 Task: Select traffic view around selected location Durham, North Carolina, United States and identify the nearest hotel to the peak traffic point
Action: Mouse moved to (295, 206)
Screenshot: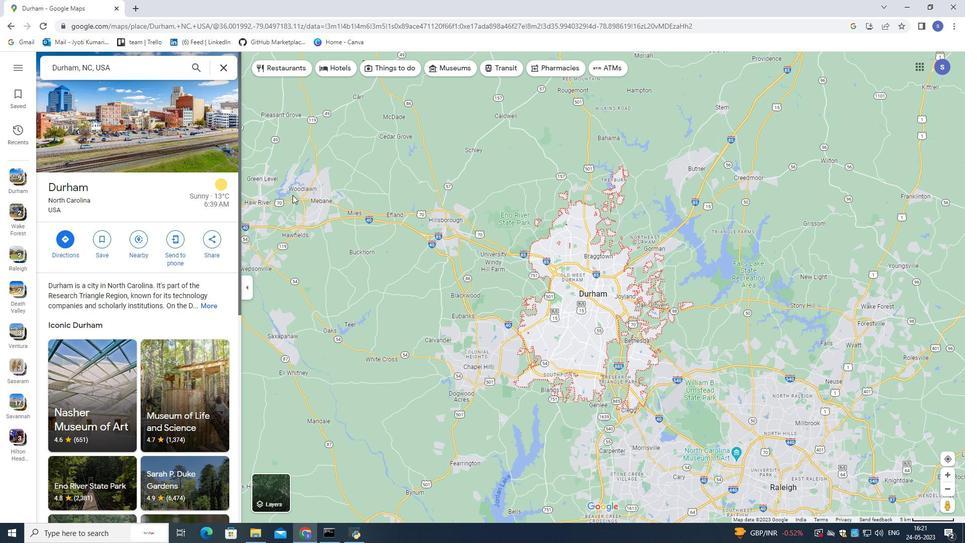 
Action: Mouse scrolled (295, 205) with delta (0, 0)
Screenshot: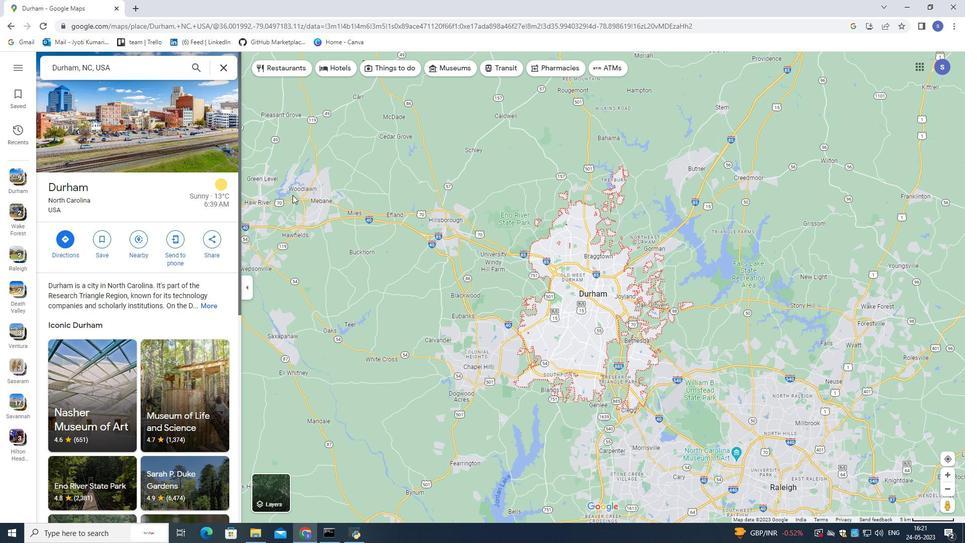 
Action: Mouse moved to (298, 219)
Screenshot: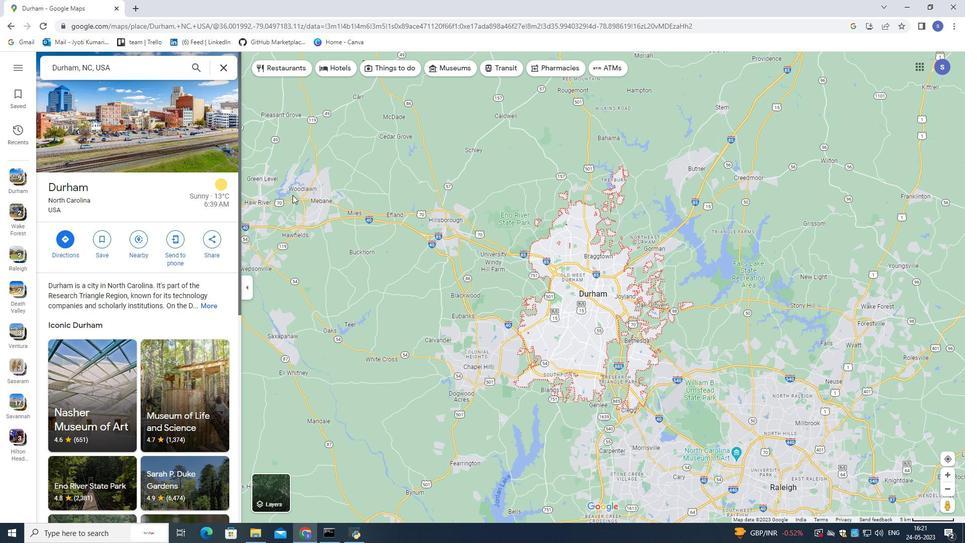 
Action: Mouse scrolled (298, 219) with delta (0, 0)
Screenshot: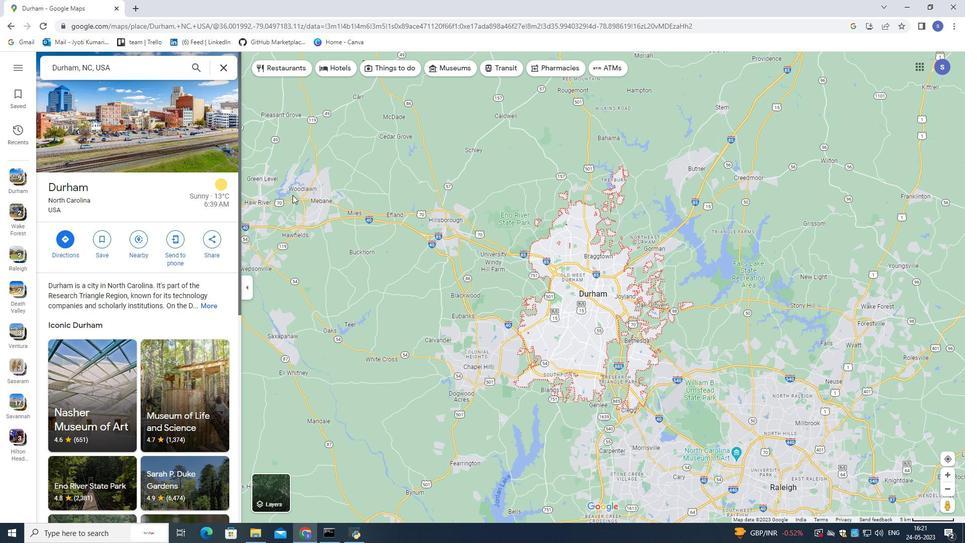 
Action: Mouse moved to (298, 220)
Screenshot: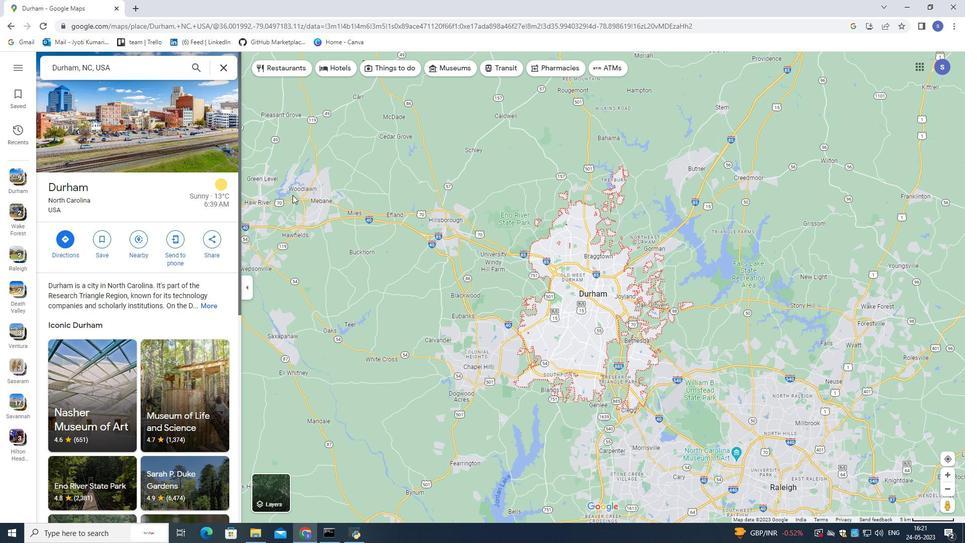 
Action: Mouse scrolled (298, 219) with delta (0, 0)
Screenshot: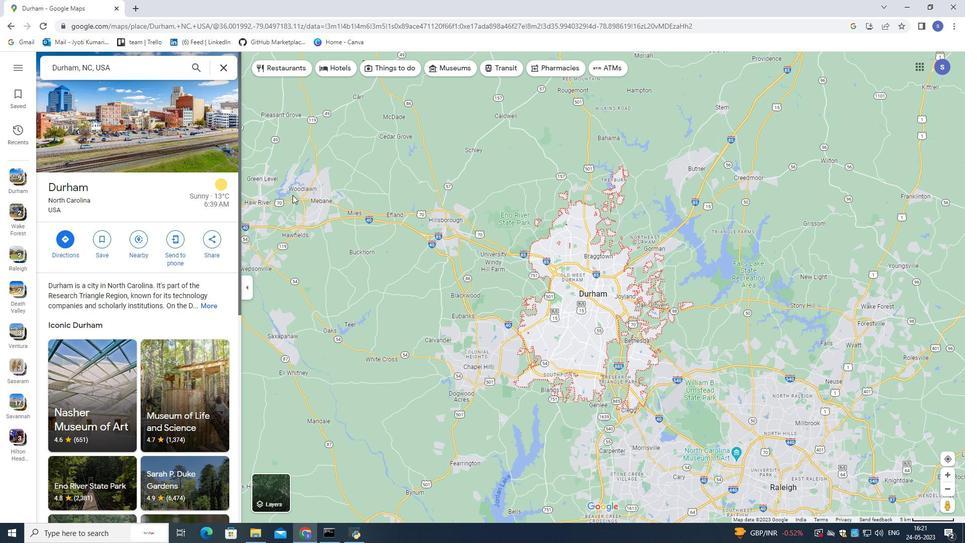
Action: Mouse scrolled (298, 219) with delta (0, 0)
Screenshot: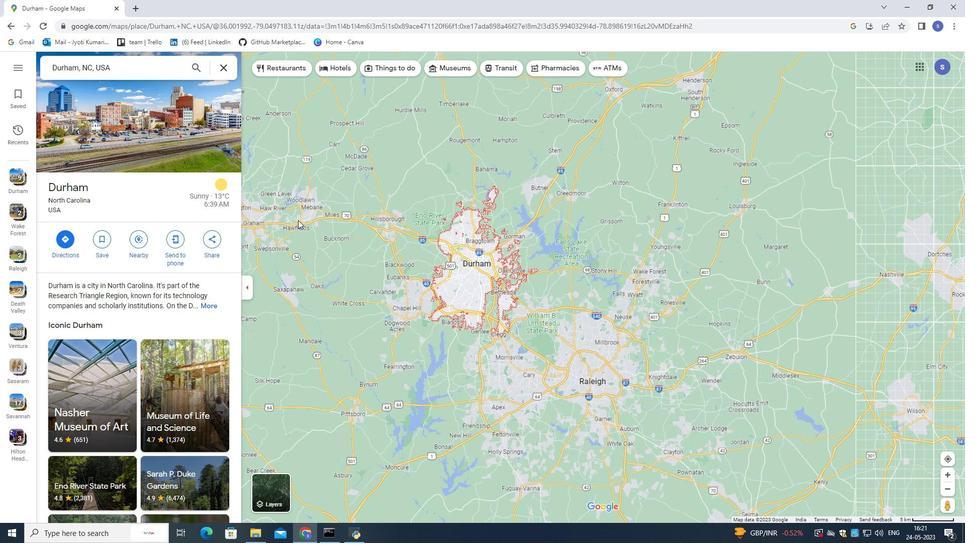 
Action: Mouse scrolled (298, 219) with delta (0, 0)
Screenshot: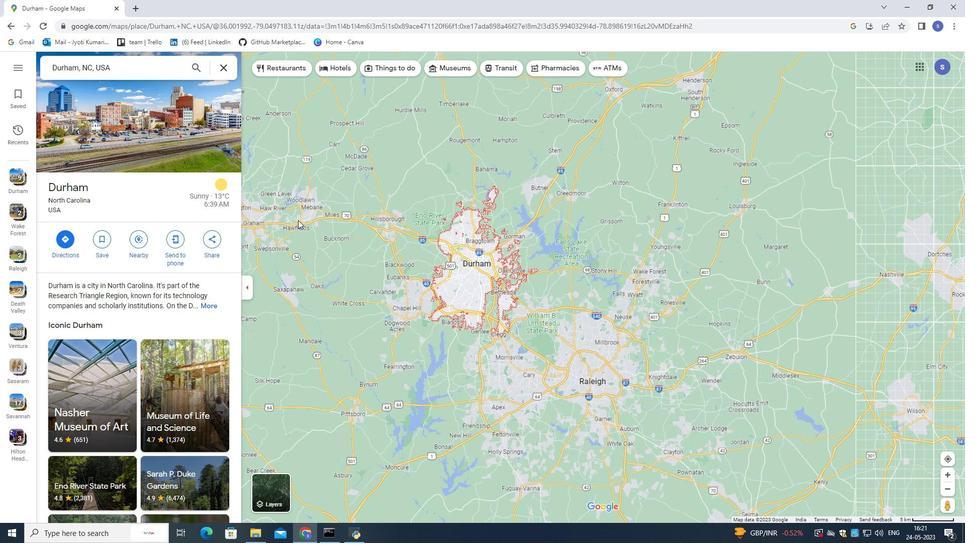 
Action: Mouse scrolled (298, 219) with delta (0, 0)
Screenshot: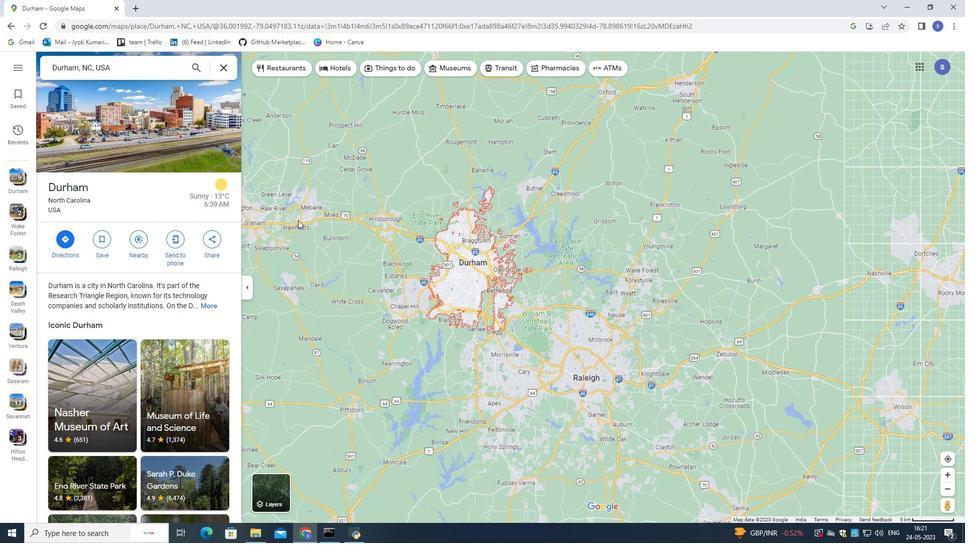 
Action: Mouse moved to (115, 206)
Screenshot: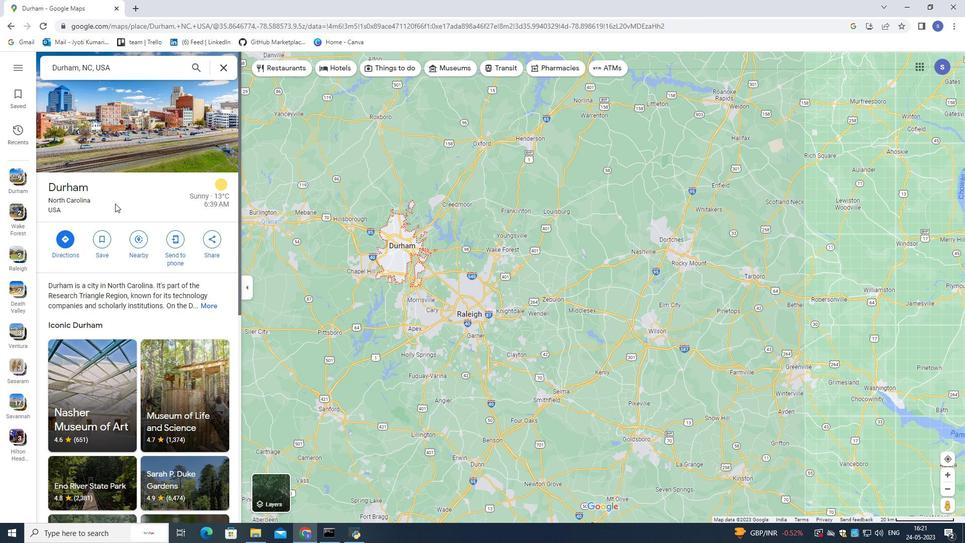 
Action: Mouse scrolled (115, 206) with delta (0, 0)
Screenshot: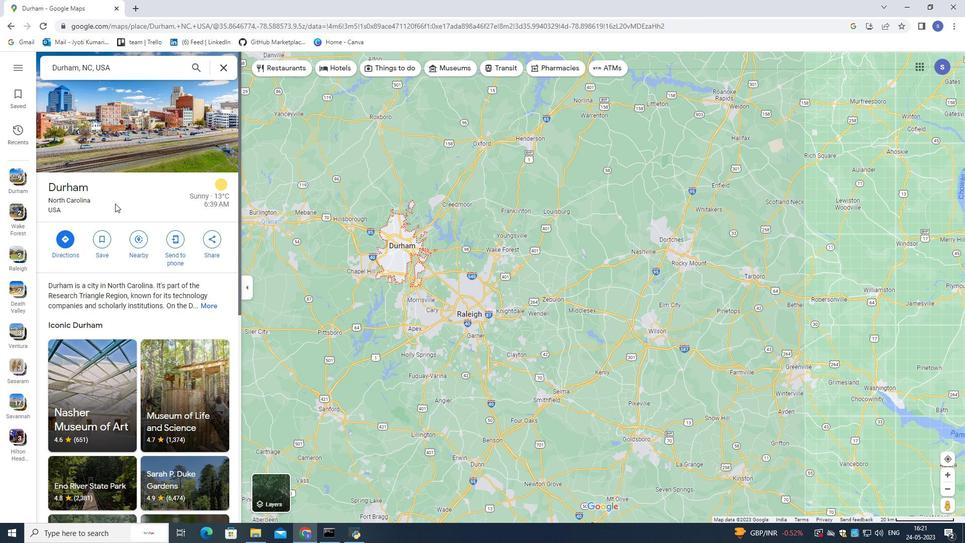 
Action: Mouse moved to (115, 208)
Screenshot: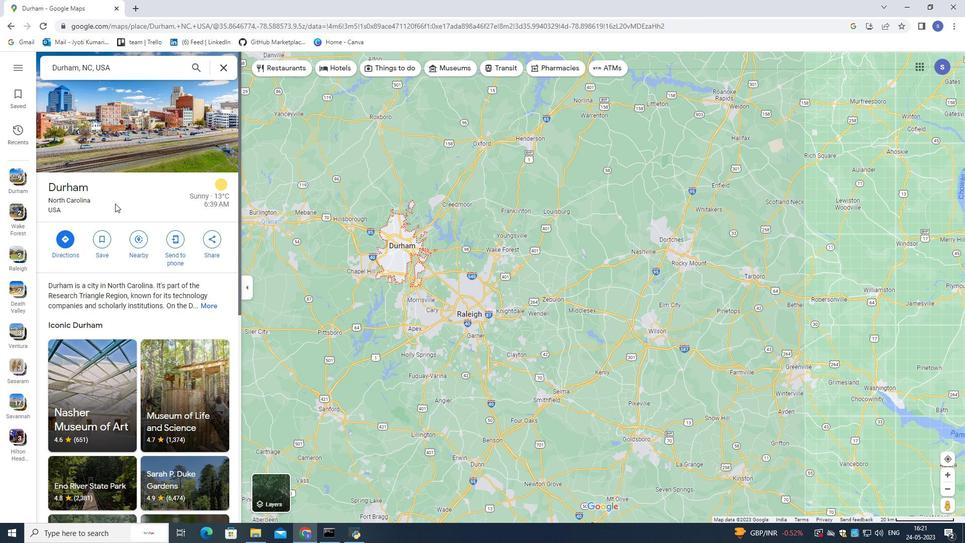 
Action: Mouse scrolled (115, 207) with delta (0, 0)
Screenshot: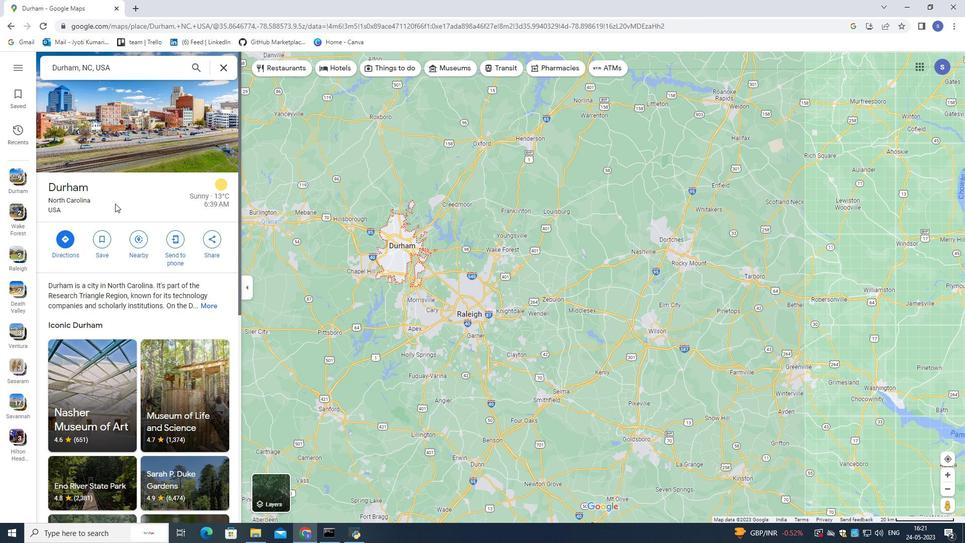 
Action: Mouse moved to (115, 208)
Screenshot: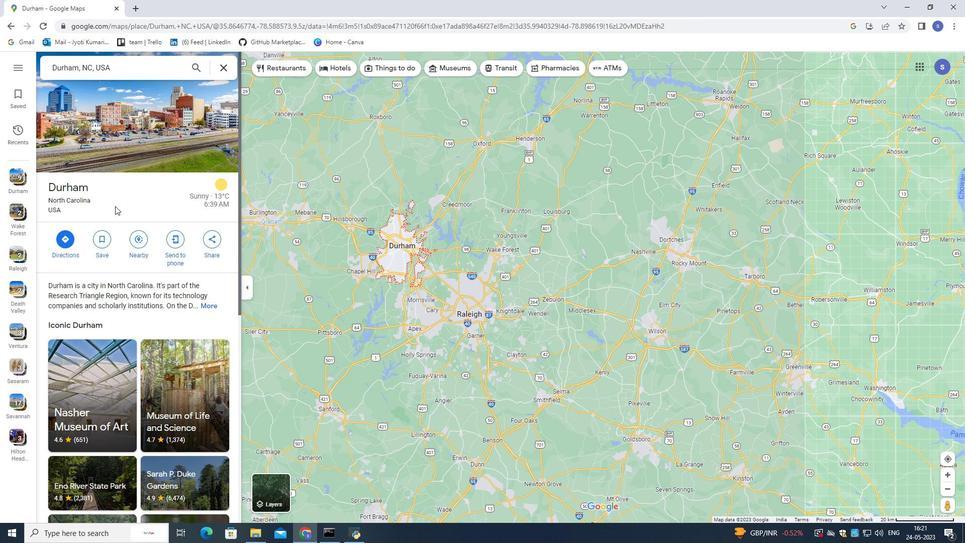 
Action: Mouse scrolled (115, 208) with delta (0, 0)
Screenshot: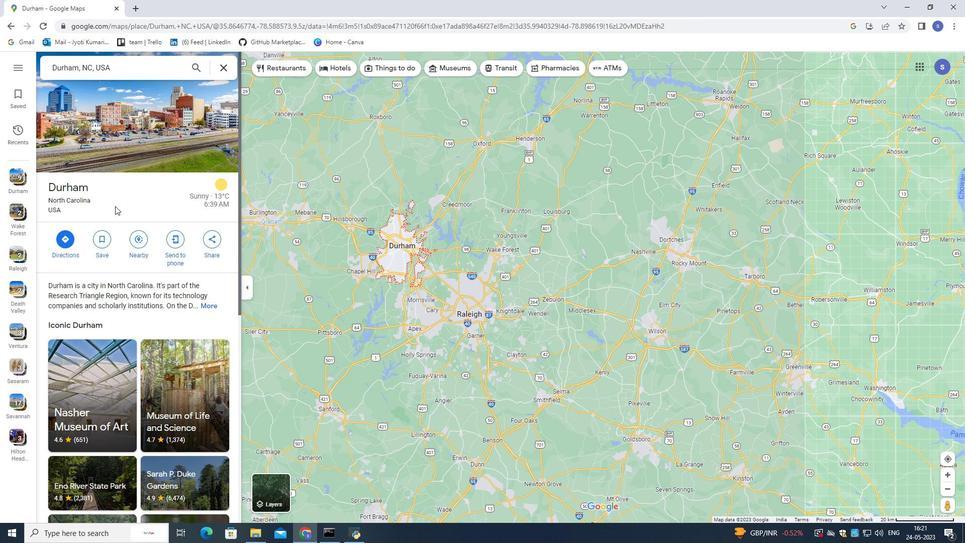 
Action: Mouse moved to (115, 209)
Screenshot: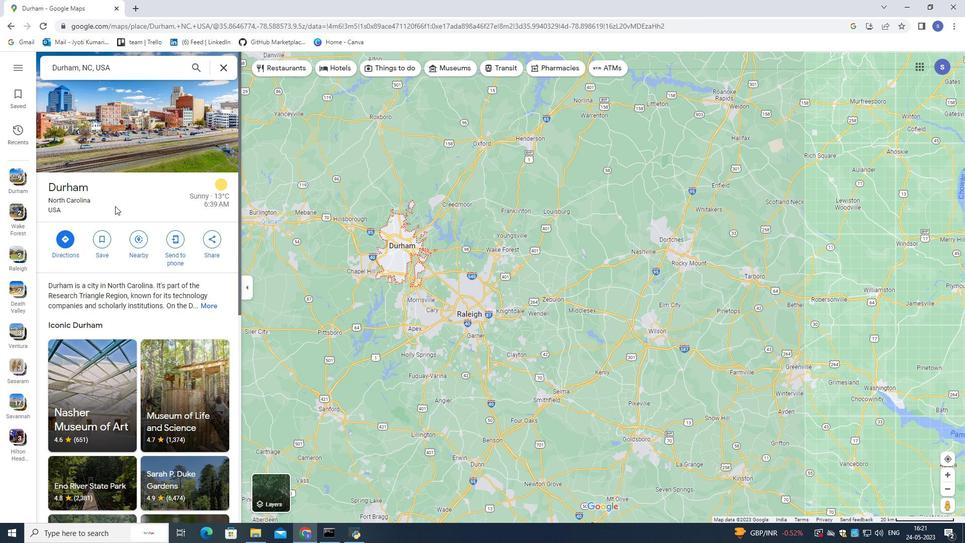 
Action: Mouse scrolled (115, 208) with delta (0, 0)
Screenshot: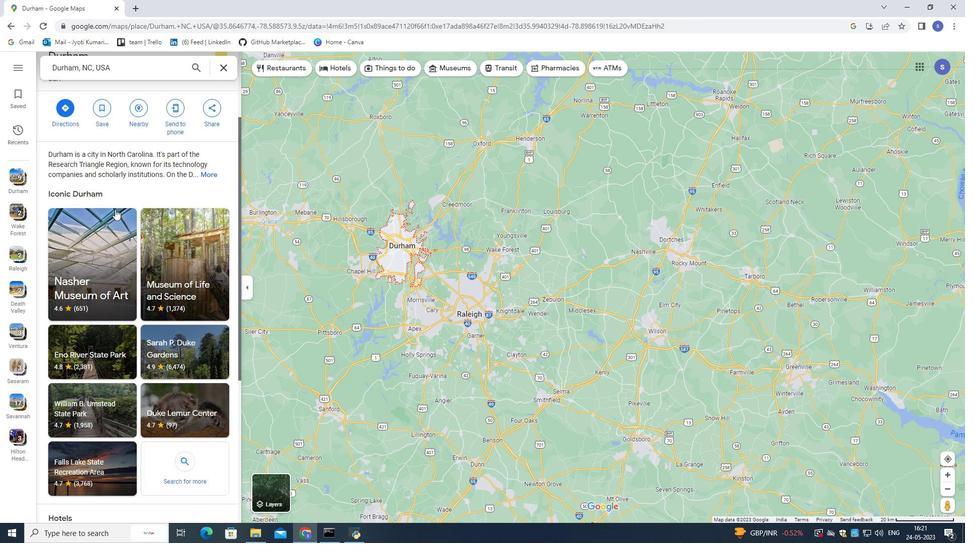 
Action: Mouse scrolled (115, 208) with delta (0, 0)
Screenshot: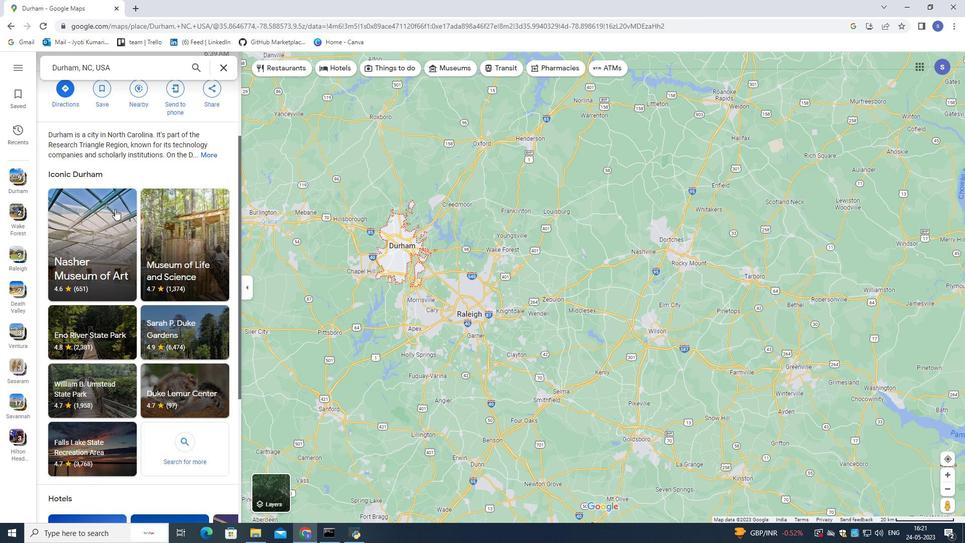 
Action: Mouse scrolled (115, 208) with delta (0, 0)
Screenshot: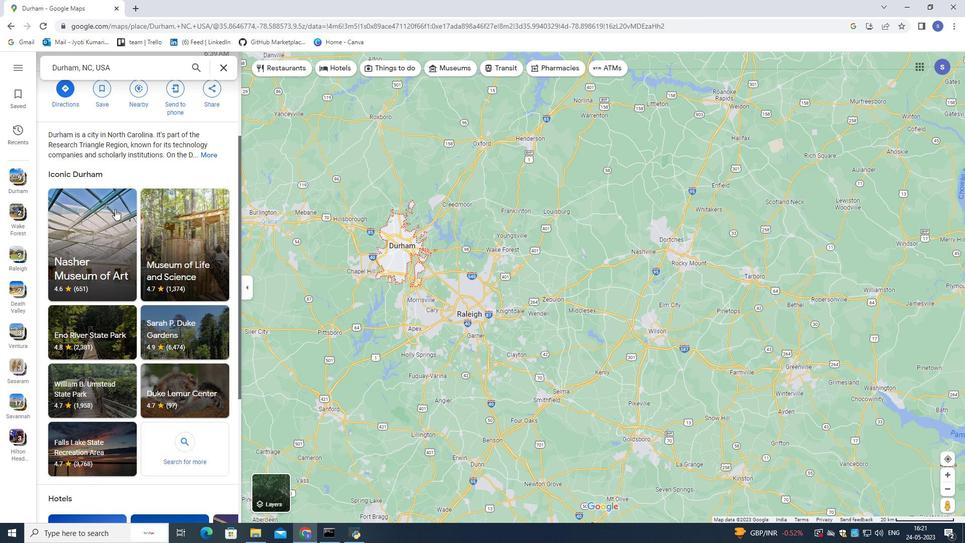 
Action: Mouse scrolled (115, 208) with delta (0, 0)
Screenshot: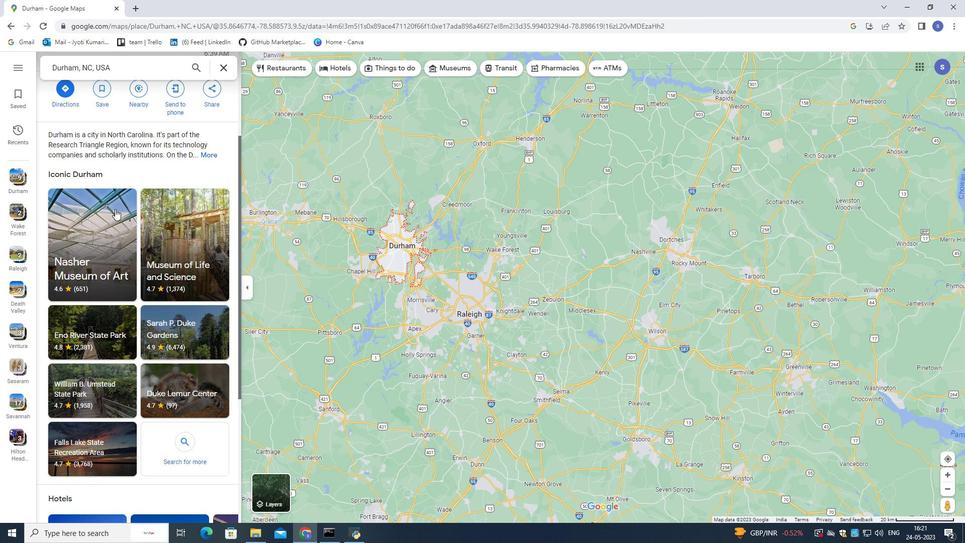 
Action: Mouse scrolled (115, 209) with delta (0, 0)
Screenshot: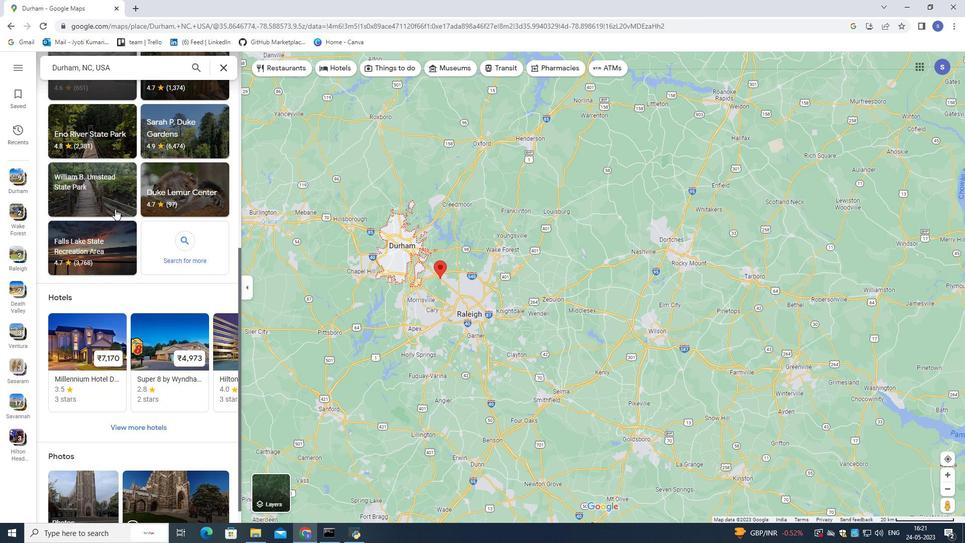 
Action: Mouse scrolled (115, 209) with delta (0, 0)
Screenshot: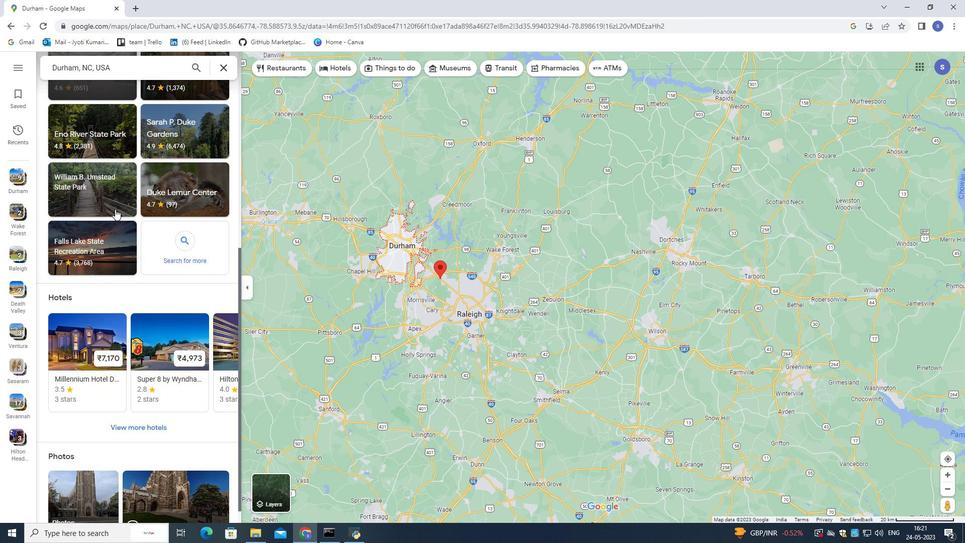 
Action: Mouse moved to (115, 204)
Screenshot: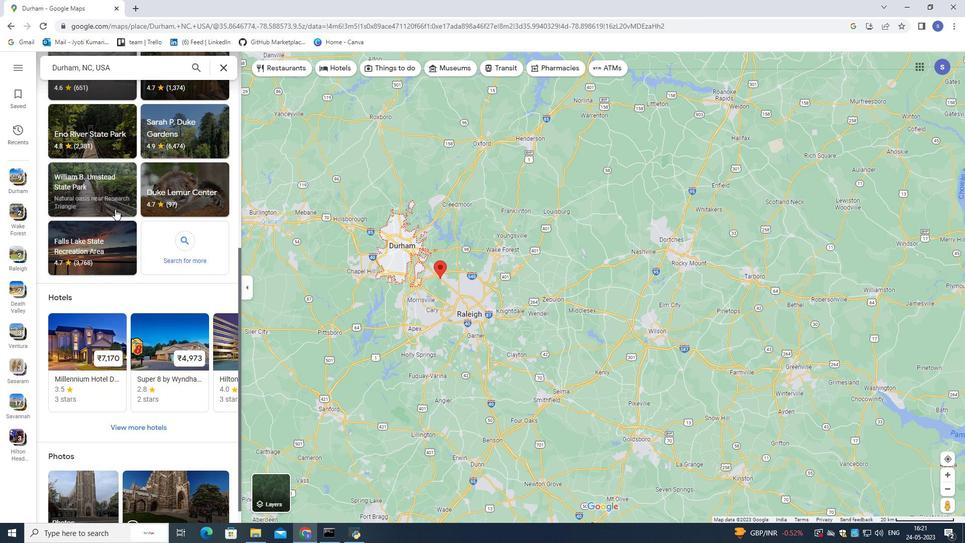 
Action: Mouse scrolled (115, 205) with delta (0, 0)
Screenshot: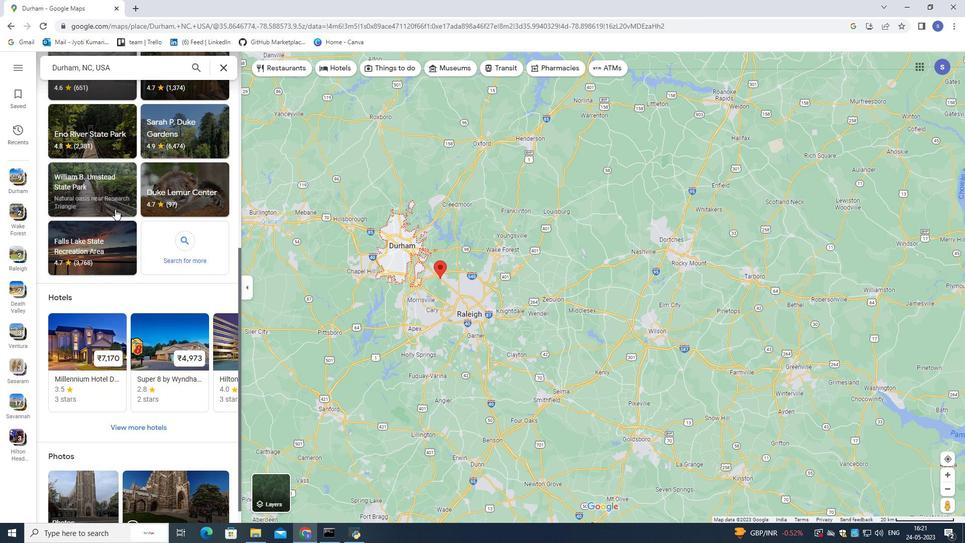 
Action: Mouse moved to (115, 199)
Screenshot: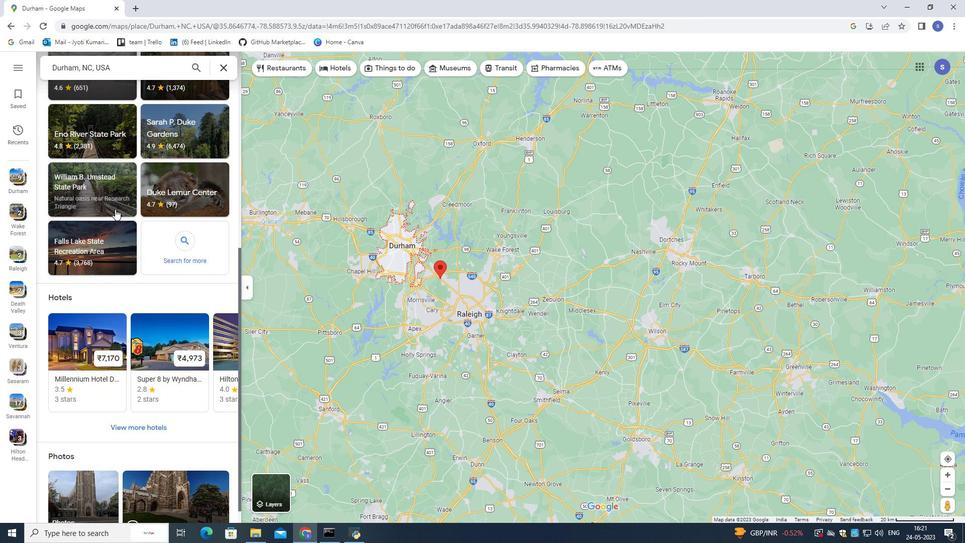 
Action: Mouse scrolled (115, 200) with delta (0, 0)
Screenshot: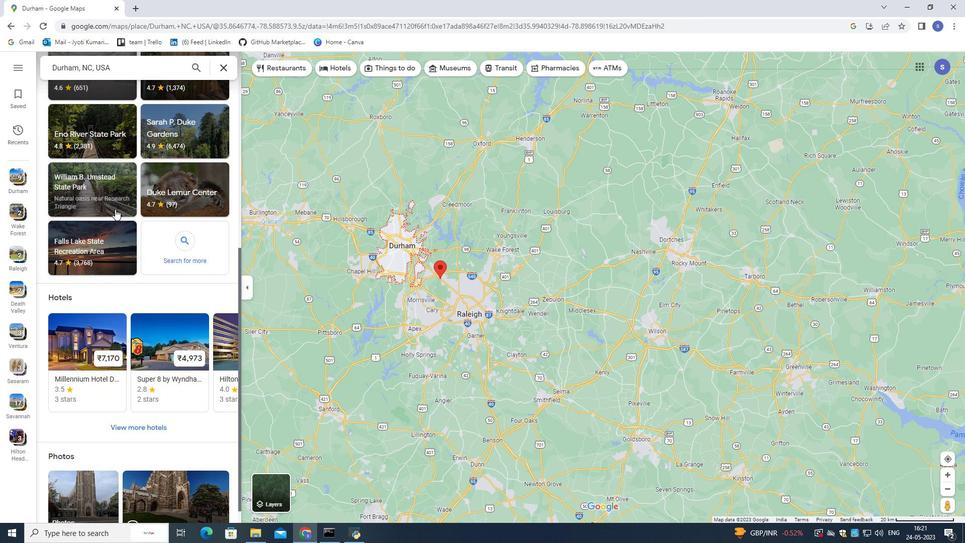 
Action: Mouse scrolled (115, 200) with delta (0, 0)
Screenshot: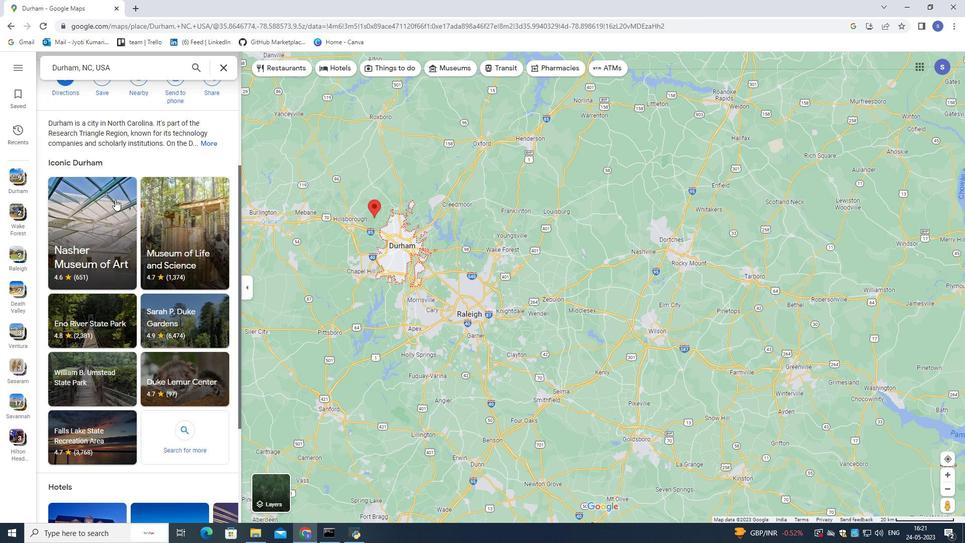 
Action: Mouse scrolled (115, 200) with delta (0, 0)
Screenshot: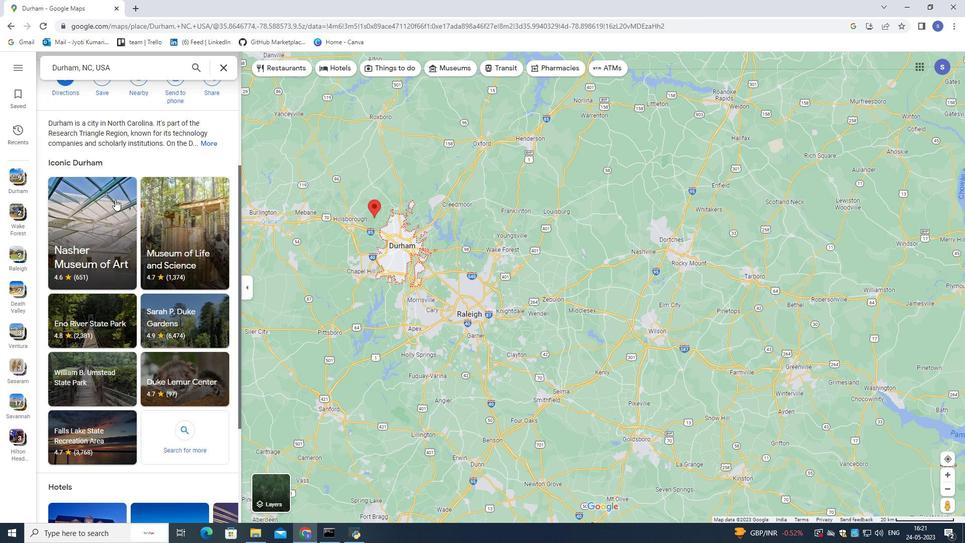 
Action: Mouse scrolled (115, 200) with delta (0, 0)
Screenshot: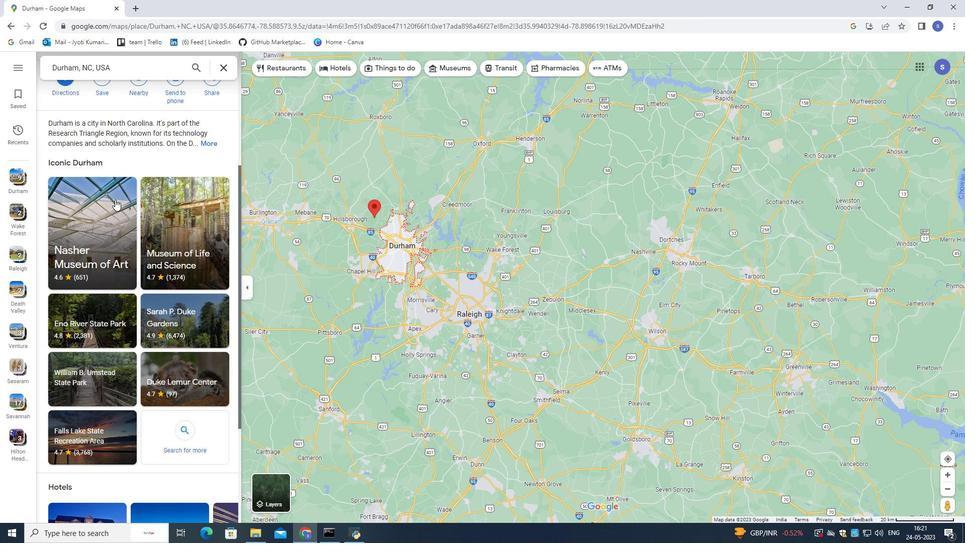 
Action: Mouse scrolled (115, 200) with delta (0, 0)
Screenshot: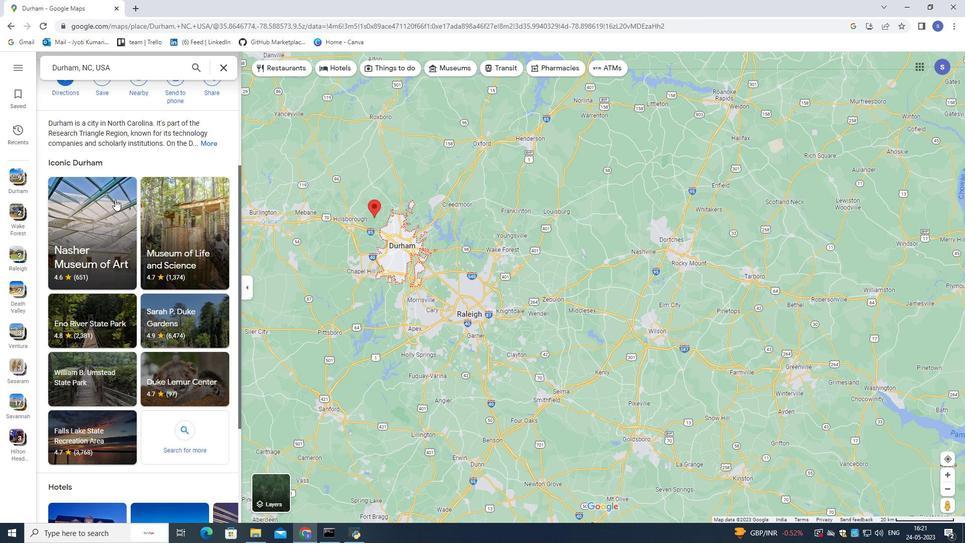 
Action: Mouse scrolled (115, 200) with delta (0, 0)
Screenshot: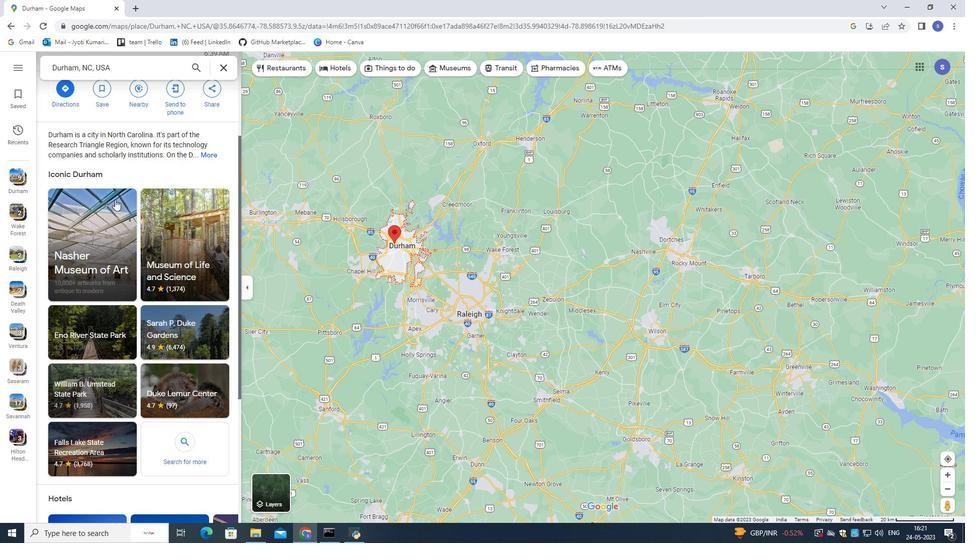 
Action: Mouse scrolled (115, 200) with delta (0, 0)
Screenshot: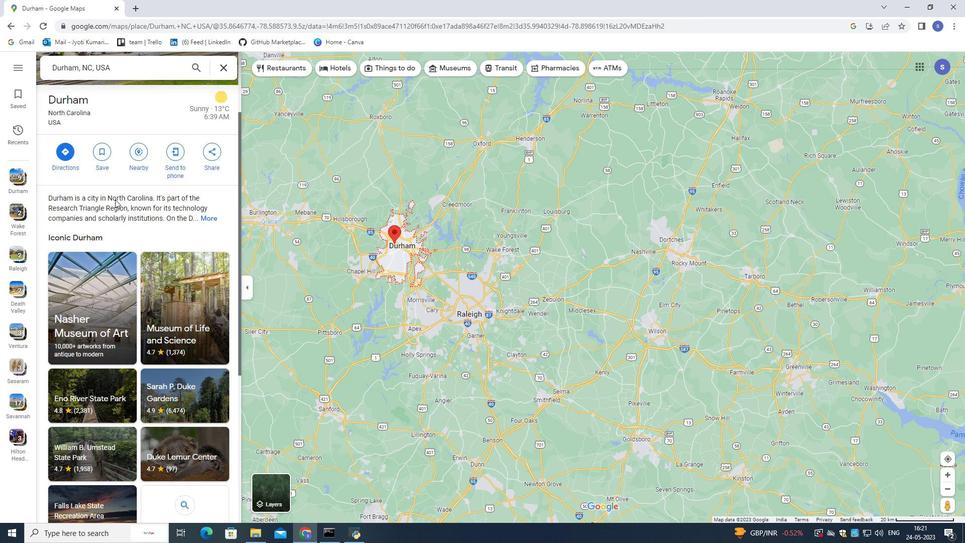 
Action: Mouse scrolled (115, 200) with delta (0, 0)
Screenshot: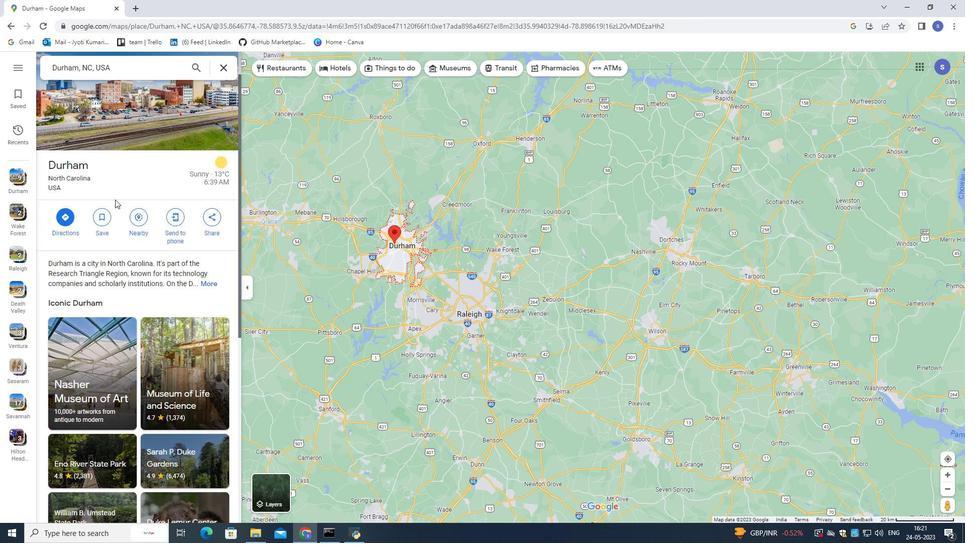
Action: Mouse scrolled (115, 200) with delta (0, 0)
Screenshot: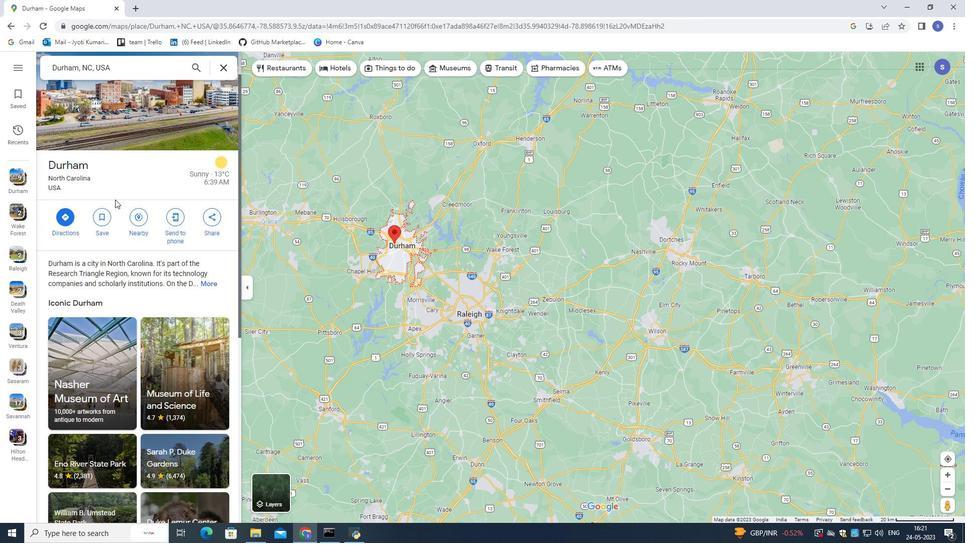 
Action: Mouse scrolled (115, 200) with delta (0, 0)
Screenshot: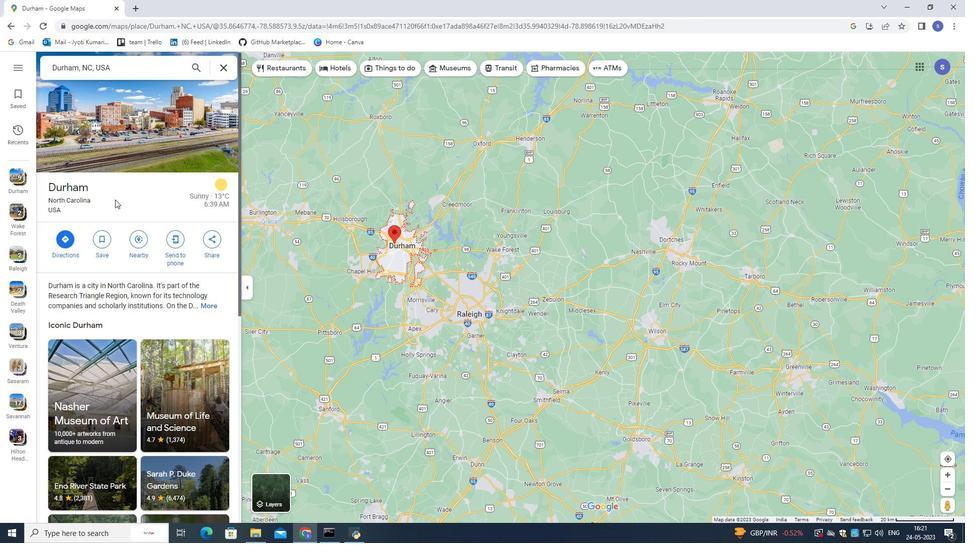 
Action: Mouse scrolled (115, 200) with delta (0, 0)
Screenshot: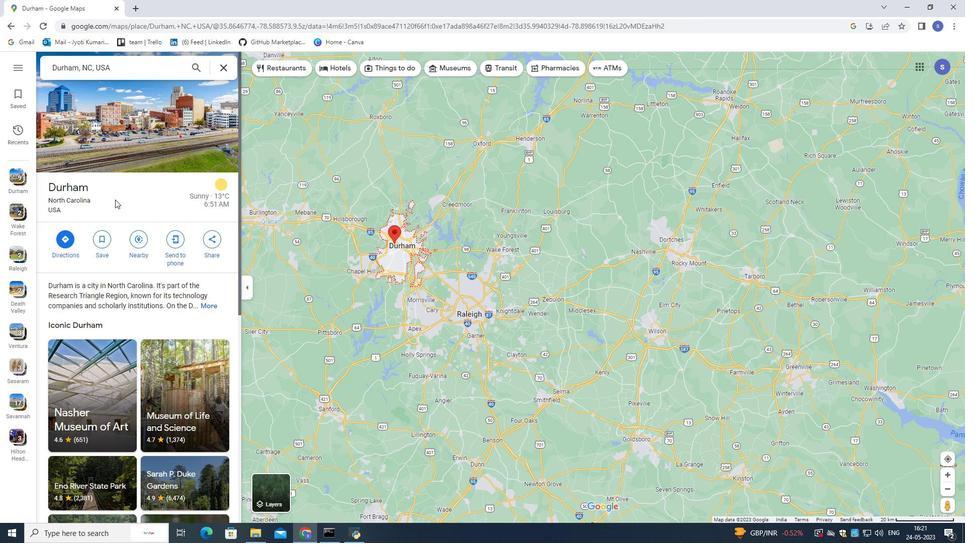
Action: Mouse scrolled (115, 200) with delta (0, 0)
Screenshot: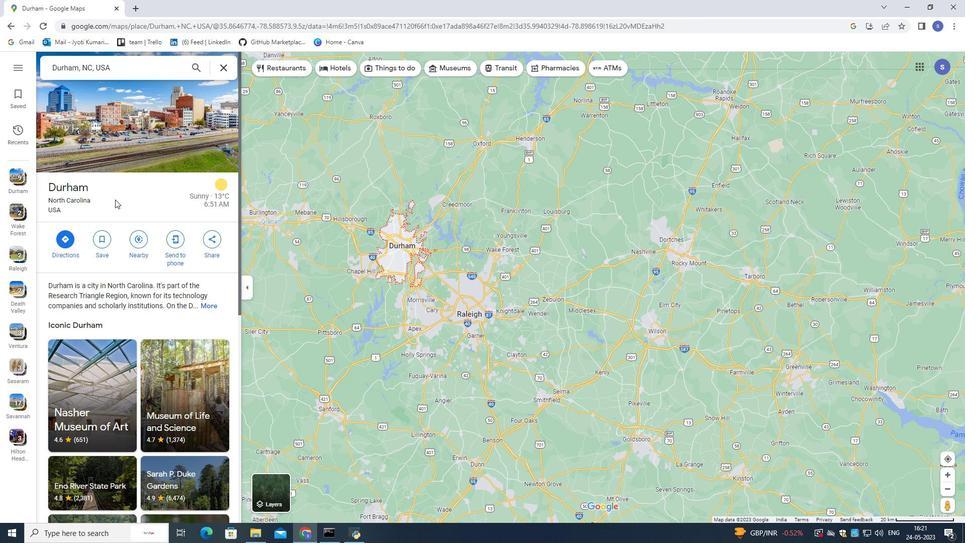 
Action: Mouse scrolled (115, 200) with delta (0, 0)
Screenshot: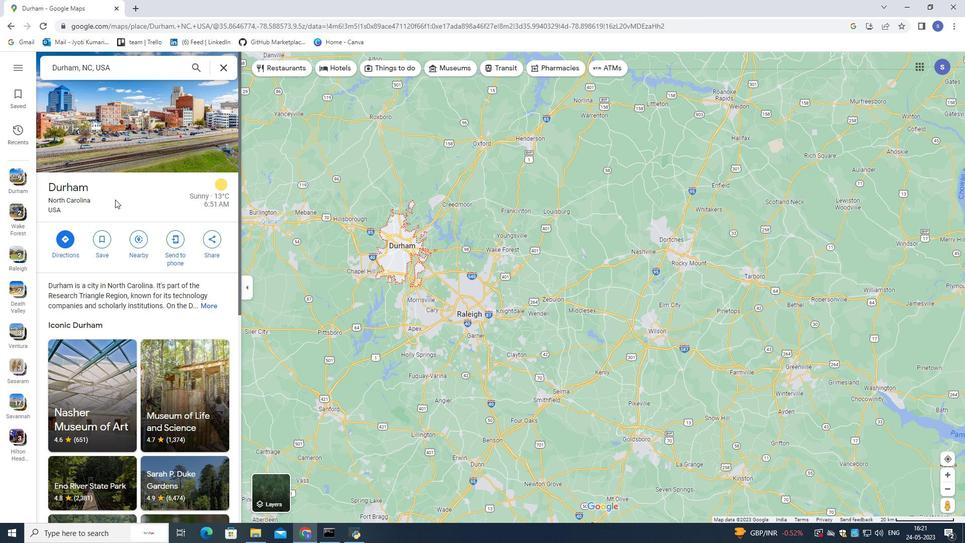
Action: Mouse moved to (121, 66)
Screenshot: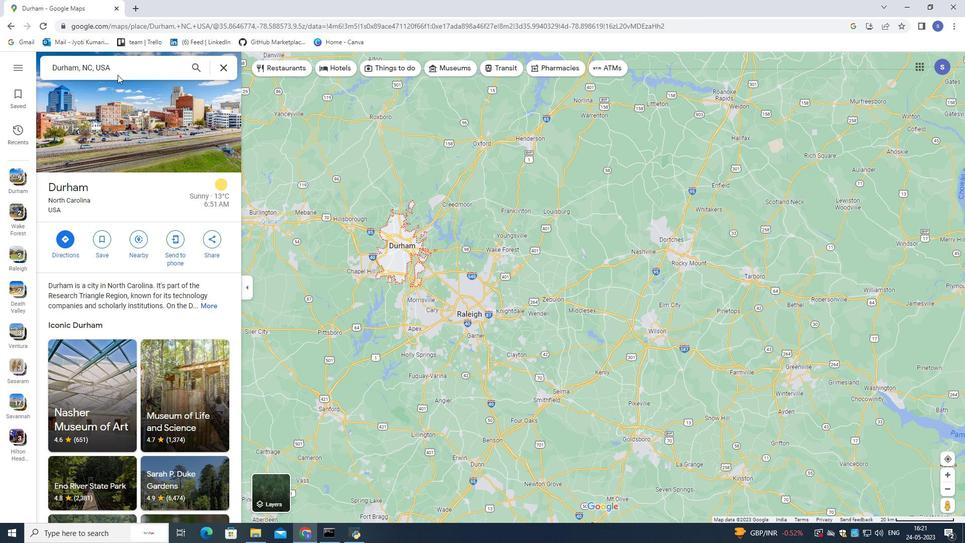 
Action: Mouse pressed left at (121, 66)
Screenshot: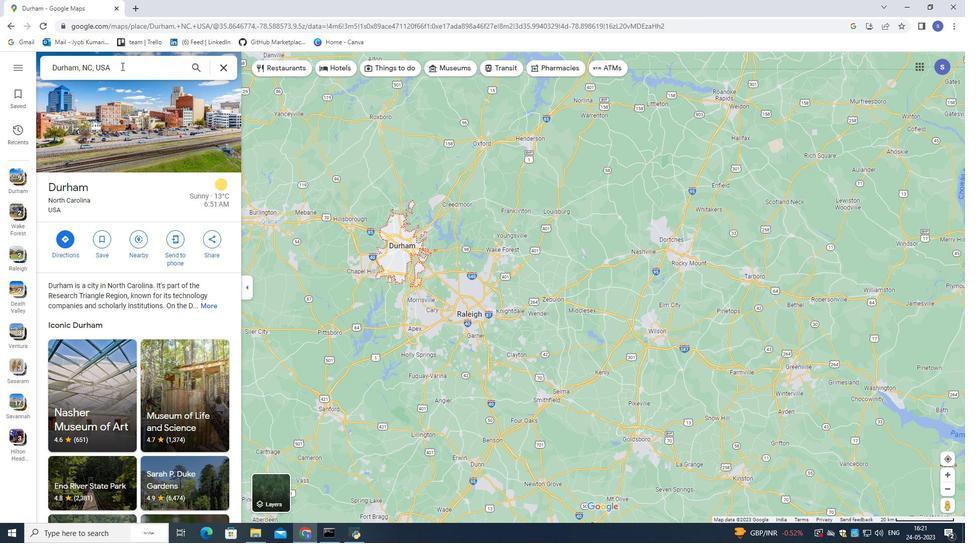 
Action: Key pressed <Key.enter>
Screenshot: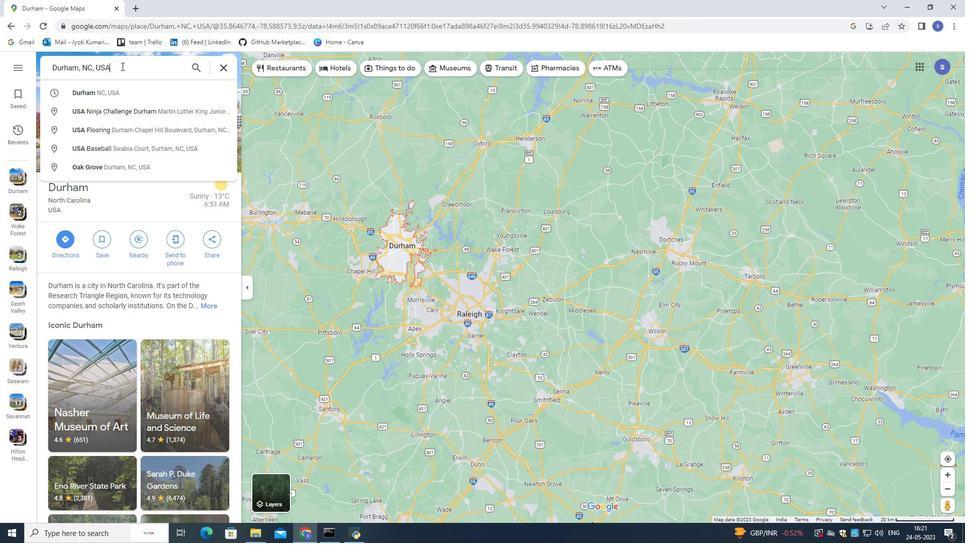 
Action: Mouse moved to (325, 66)
Screenshot: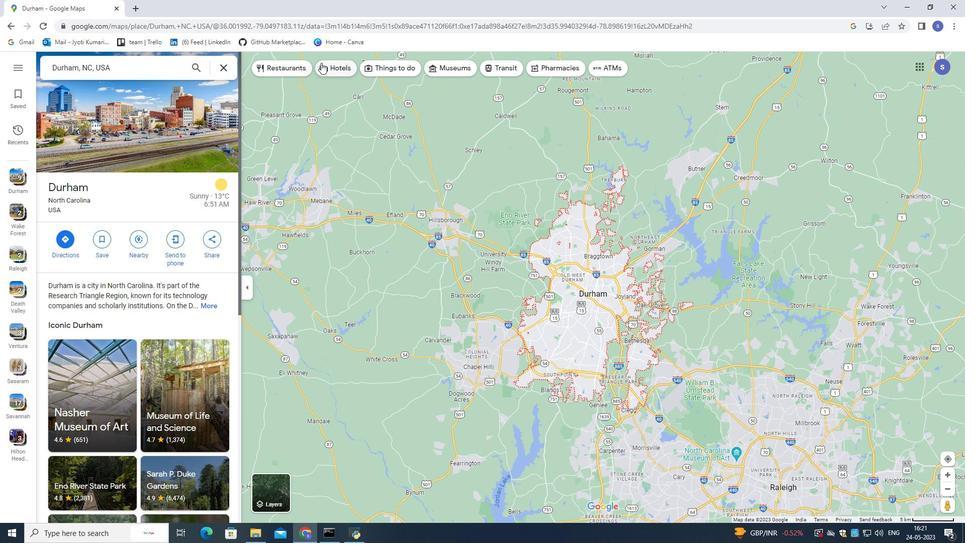 
Action: Mouse pressed left at (325, 66)
Screenshot: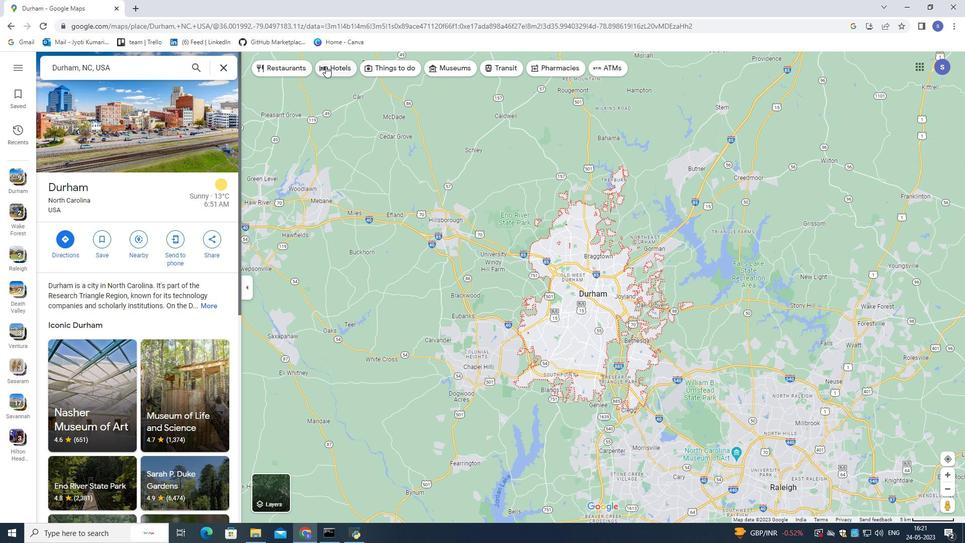 
Action: Mouse moved to (195, 287)
Screenshot: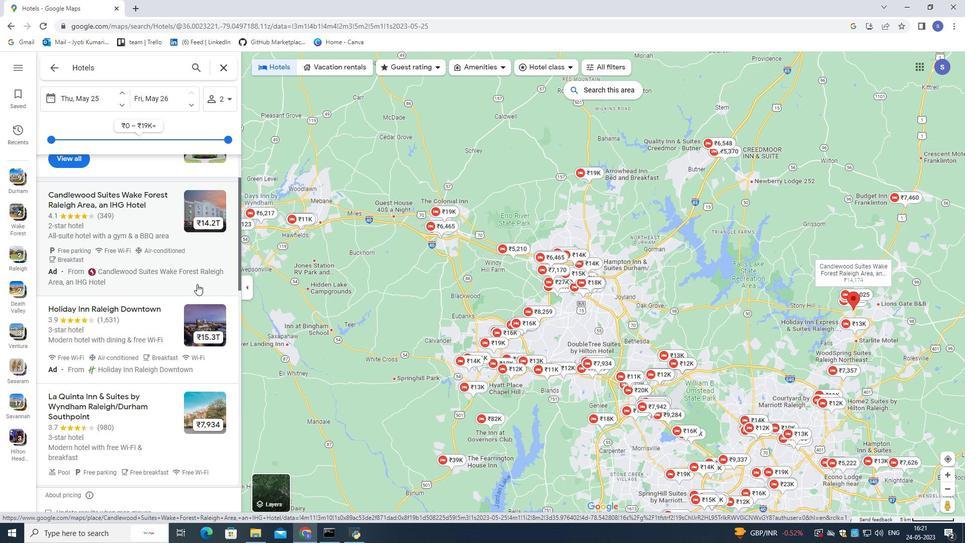 
Action: Mouse scrolled (195, 287) with delta (0, 0)
Screenshot: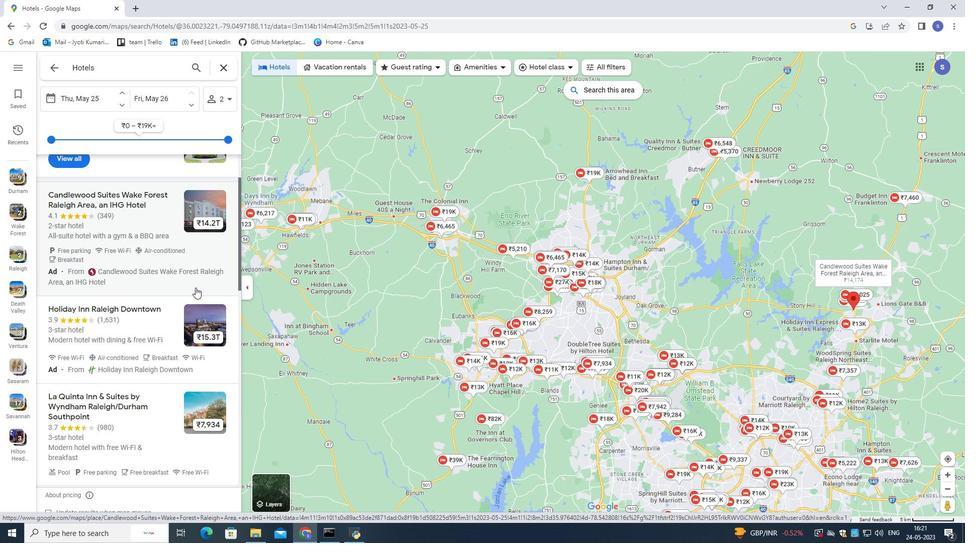 
Action: Mouse scrolled (195, 287) with delta (0, 0)
Screenshot: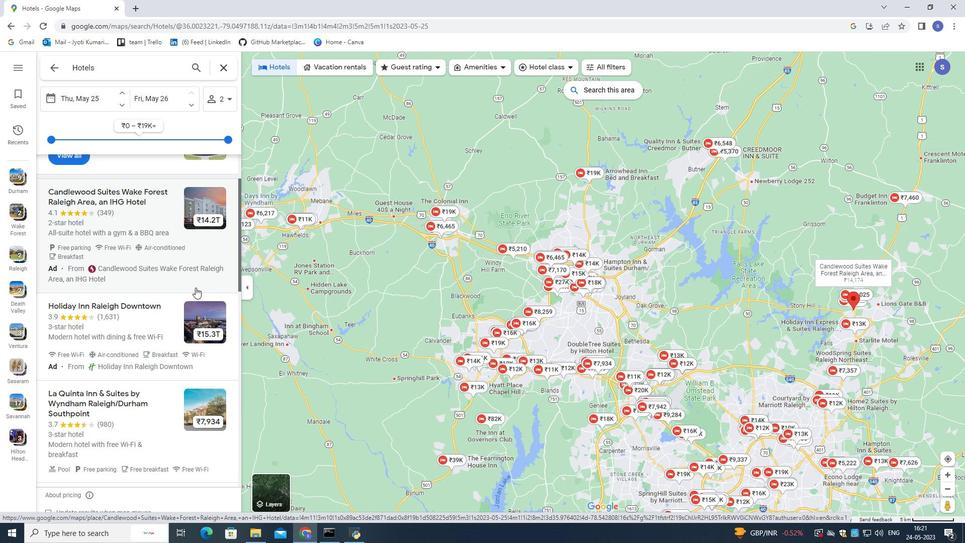 
Action: Mouse scrolled (195, 287) with delta (0, 0)
Screenshot: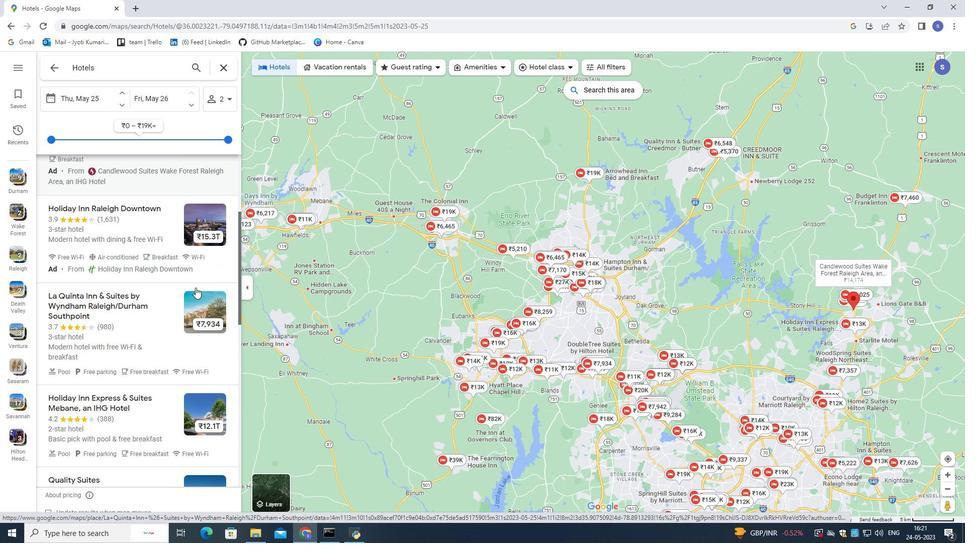 
Action: Mouse scrolled (195, 287) with delta (0, 0)
Screenshot: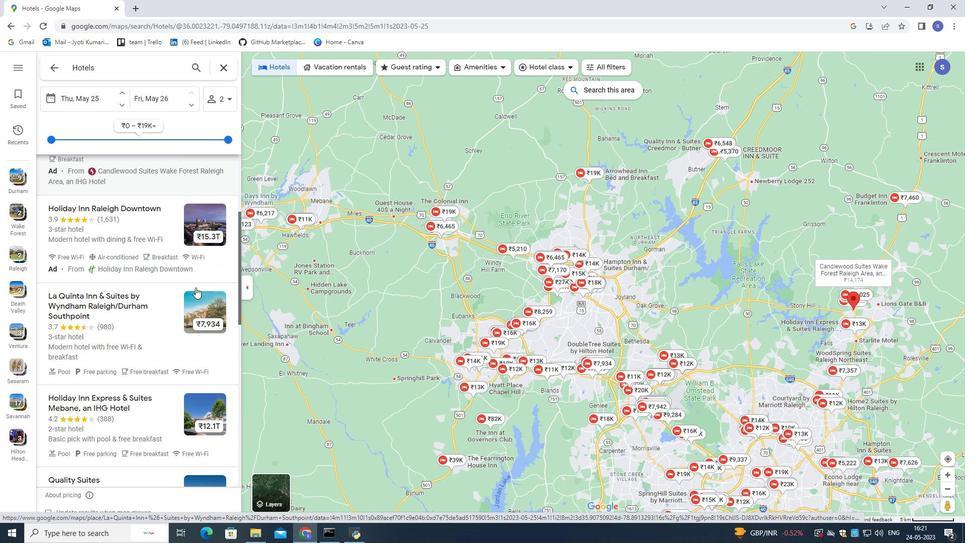 
Action: Mouse scrolled (195, 287) with delta (0, 0)
Screenshot: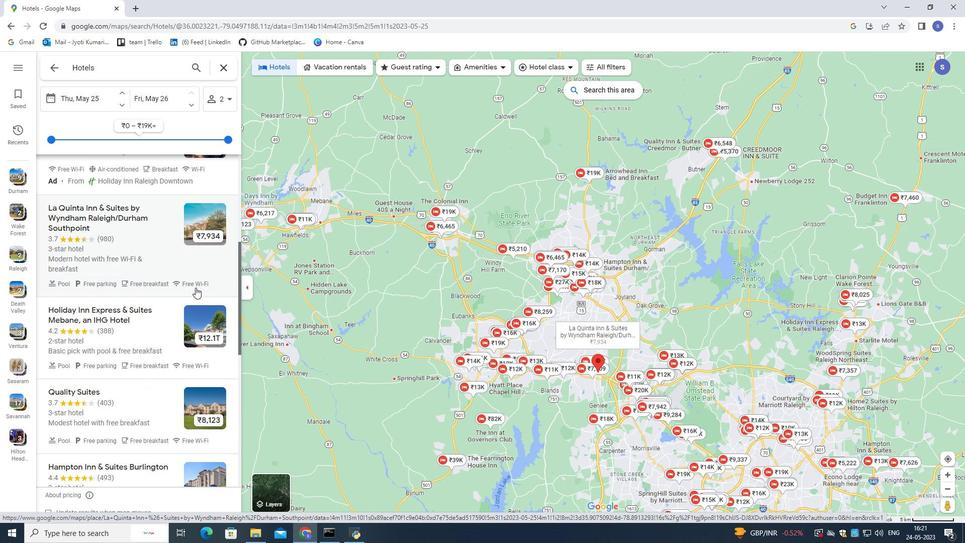 
Action: Mouse scrolled (195, 287) with delta (0, 0)
Screenshot: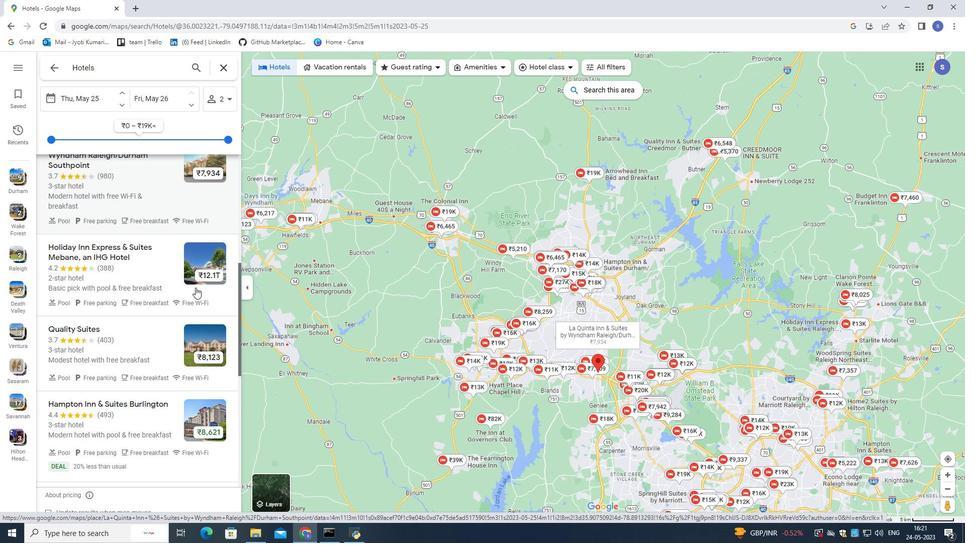 
Action: Mouse scrolled (195, 287) with delta (0, 0)
Screenshot: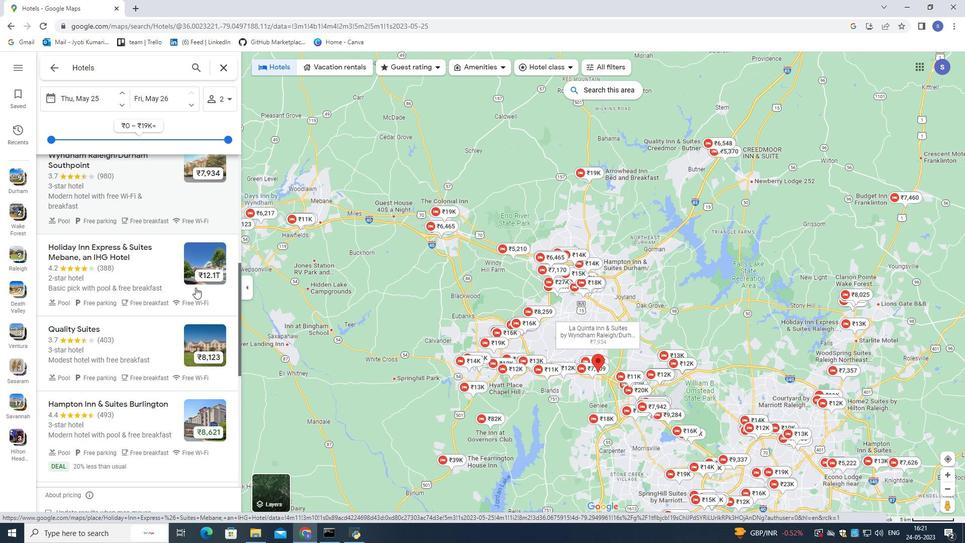 
Action: Mouse scrolled (195, 287) with delta (0, 0)
Screenshot: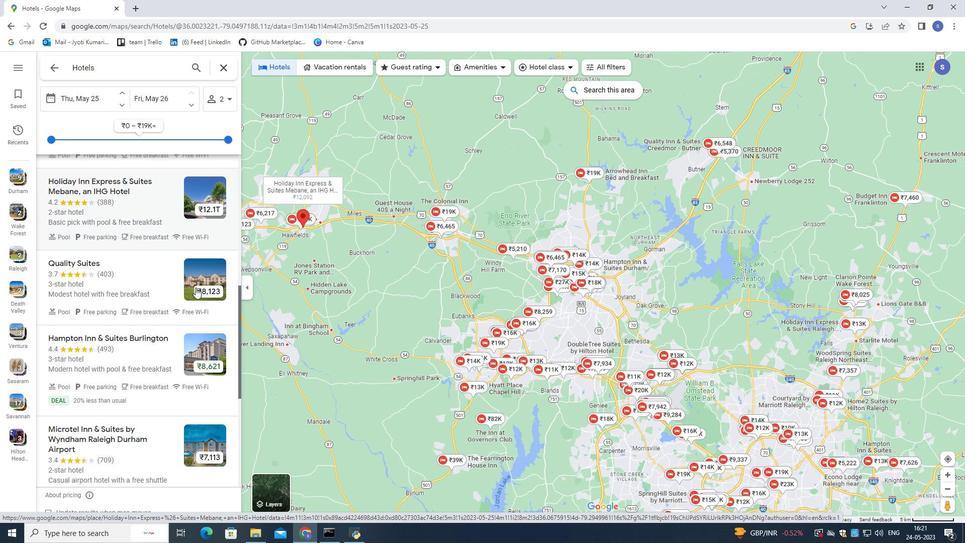 
Action: Mouse scrolled (195, 287) with delta (0, 0)
Screenshot: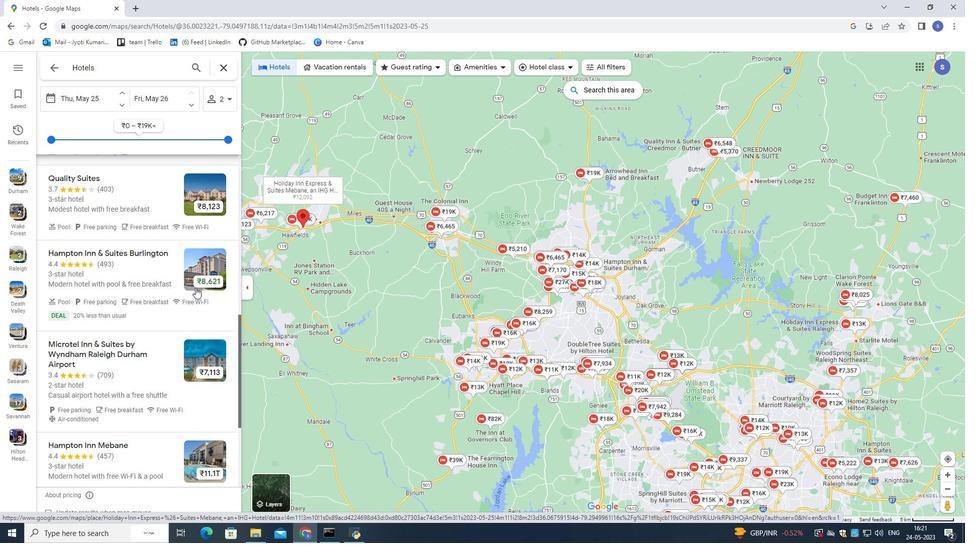 
Action: Mouse scrolled (195, 287) with delta (0, 0)
Screenshot: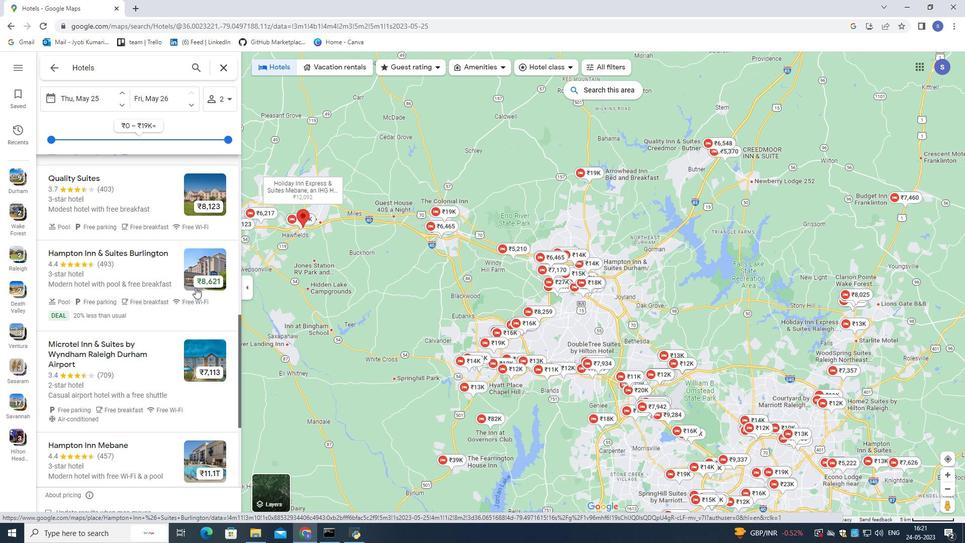 
Action: Mouse scrolled (195, 287) with delta (0, 0)
Screenshot: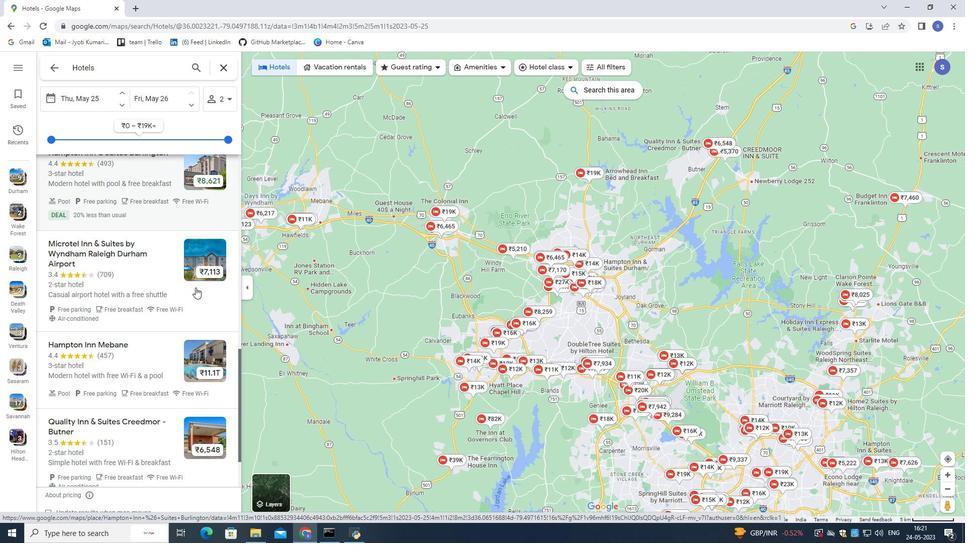 
Action: Mouse scrolled (195, 287) with delta (0, 0)
Screenshot: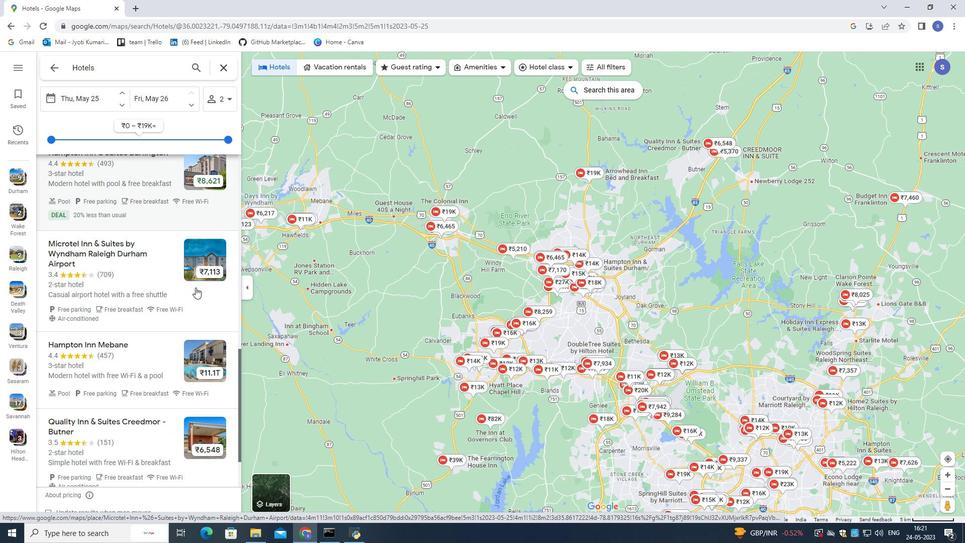 
Action: Mouse scrolled (195, 287) with delta (0, 0)
Screenshot: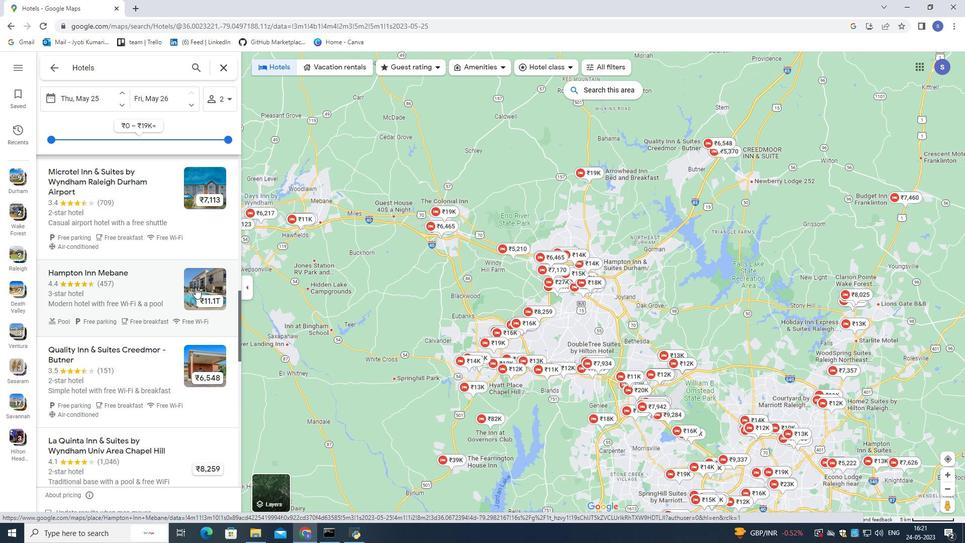 
Action: Mouse scrolled (195, 287) with delta (0, 0)
Screenshot: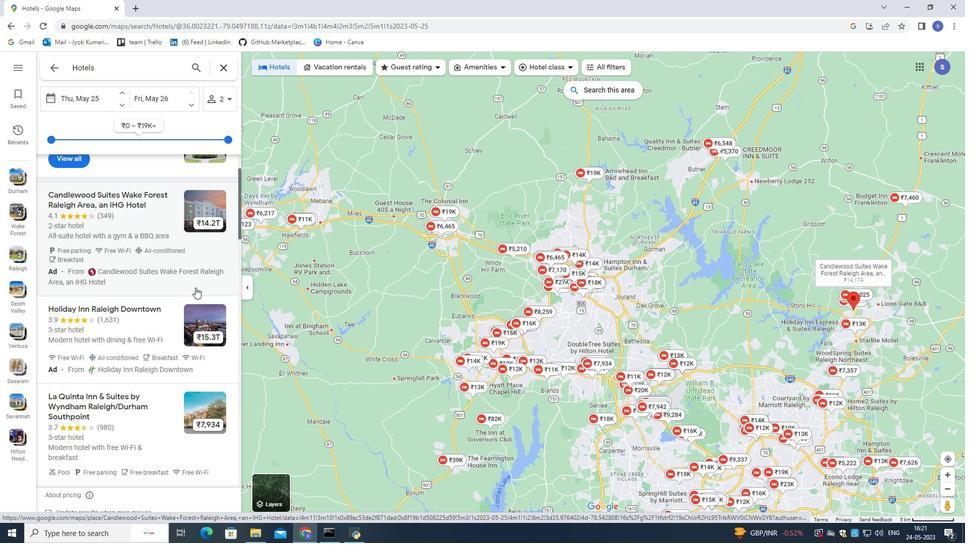 
Action: Mouse scrolled (195, 287) with delta (0, 0)
Screenshot: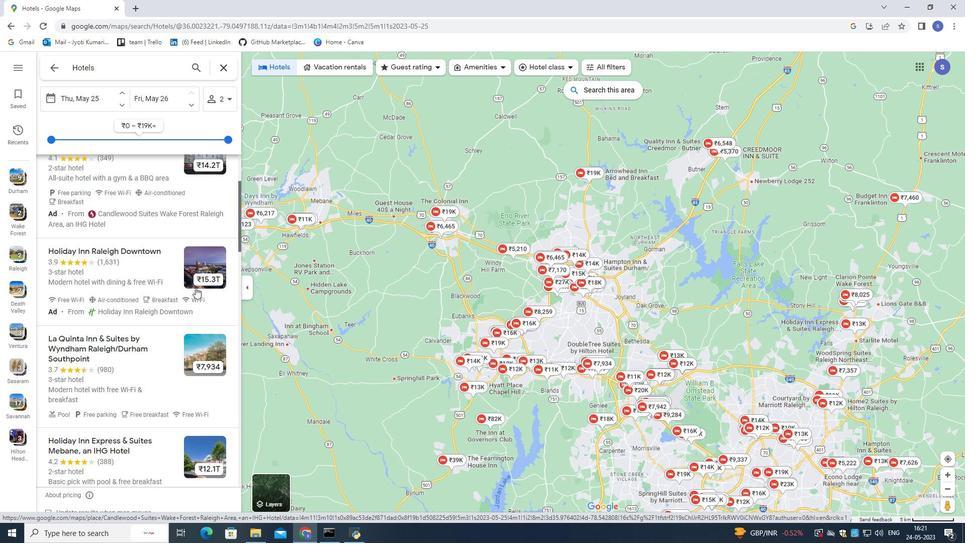 
Action: Mouse scrolled (195, 287) with delta (0, 0)
Screenshot: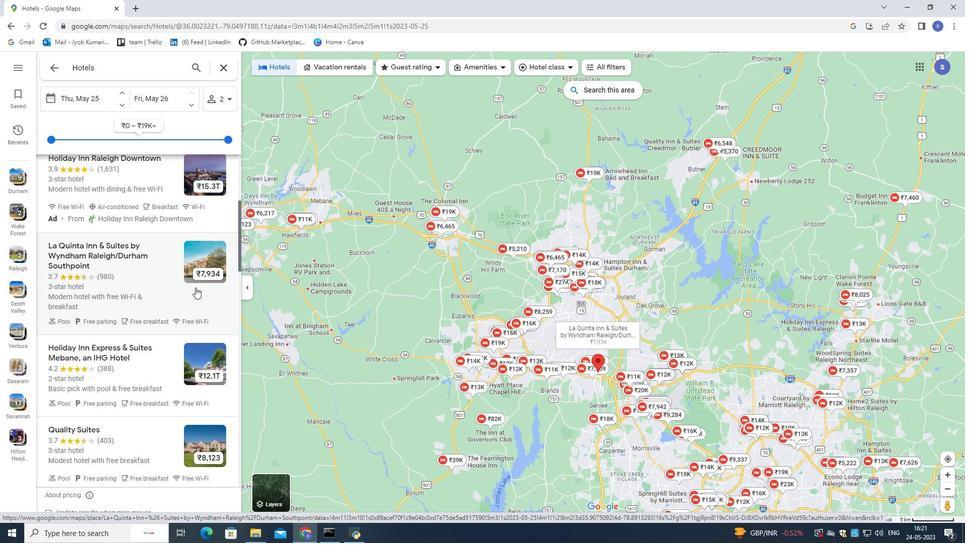 
Action: Mouse scrolled (195, 287) with delta (0, 0)
Screenshot: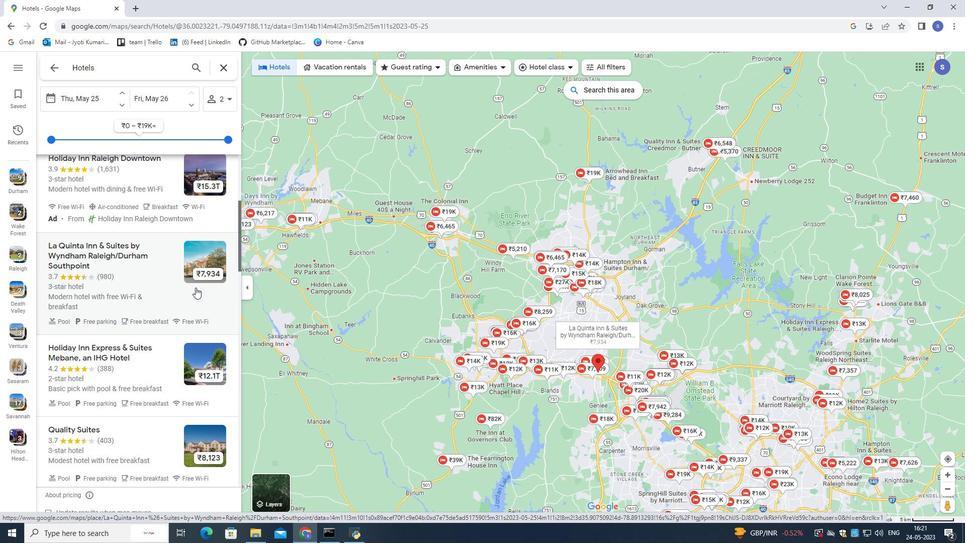 
Action: Mouse scrolled (195, 287) with delta (0, 0)
Screenshot: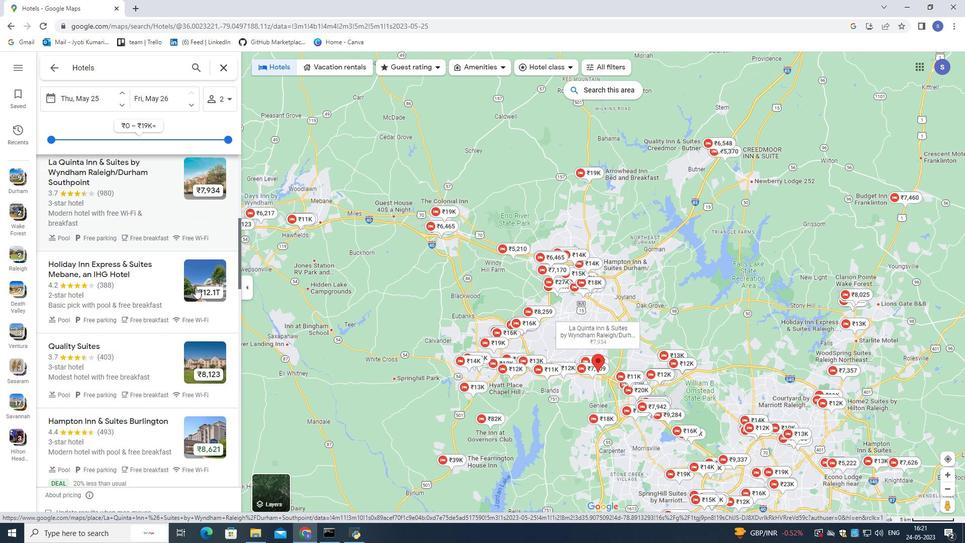 
Action: Mouse scrolled (195, 287) with delta (0, 0)
Screenshot: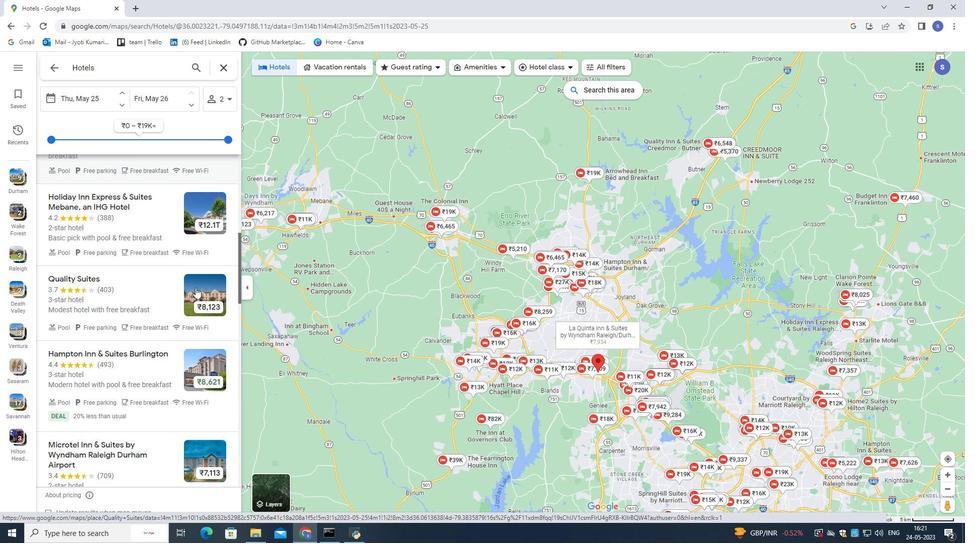 
Action: Mouse scrolled (195, 287) with delta (0, 0)
Screenshot: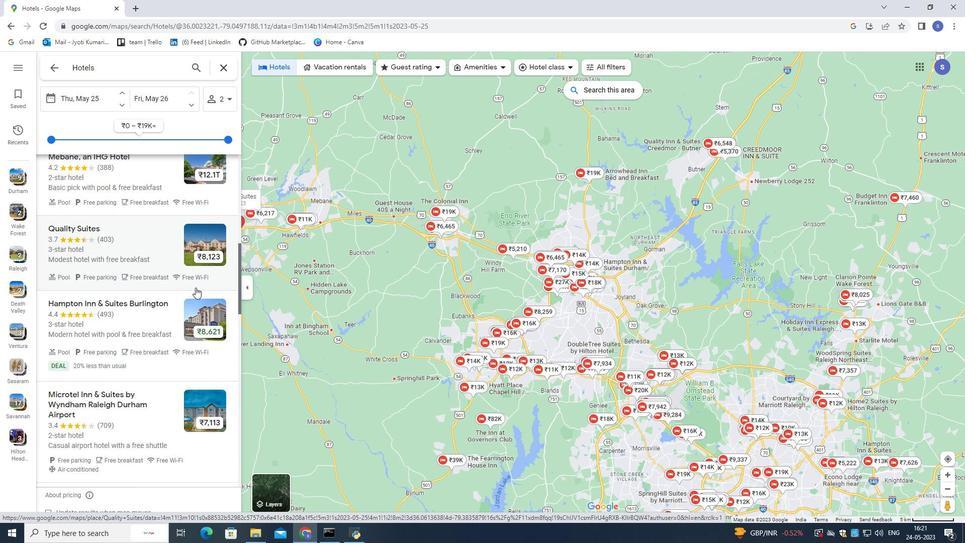 
Action: Mouse scrolled (195, 287) with delta (0, 0)
Screenshot: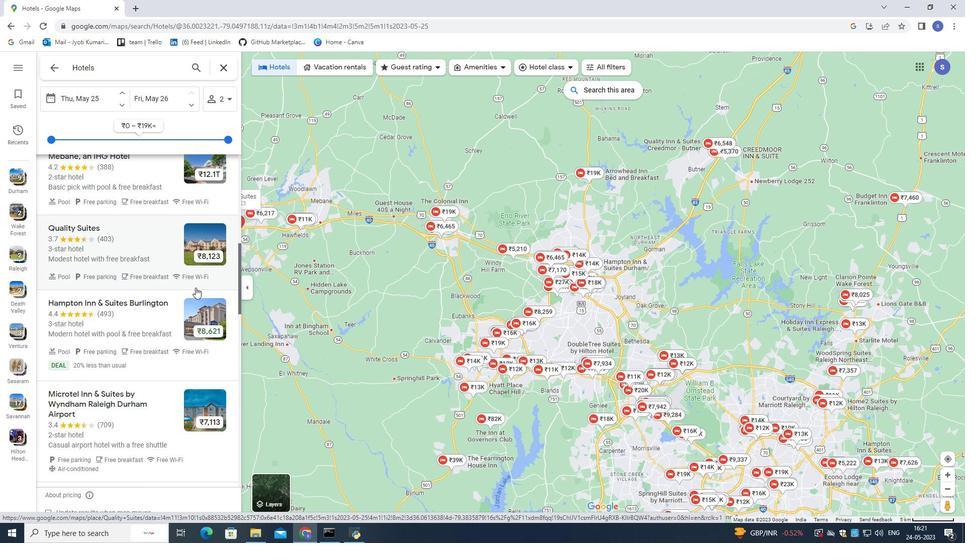 
Action: Mouse scrolled (195, 287) with delta (0, 0)
Screenshot: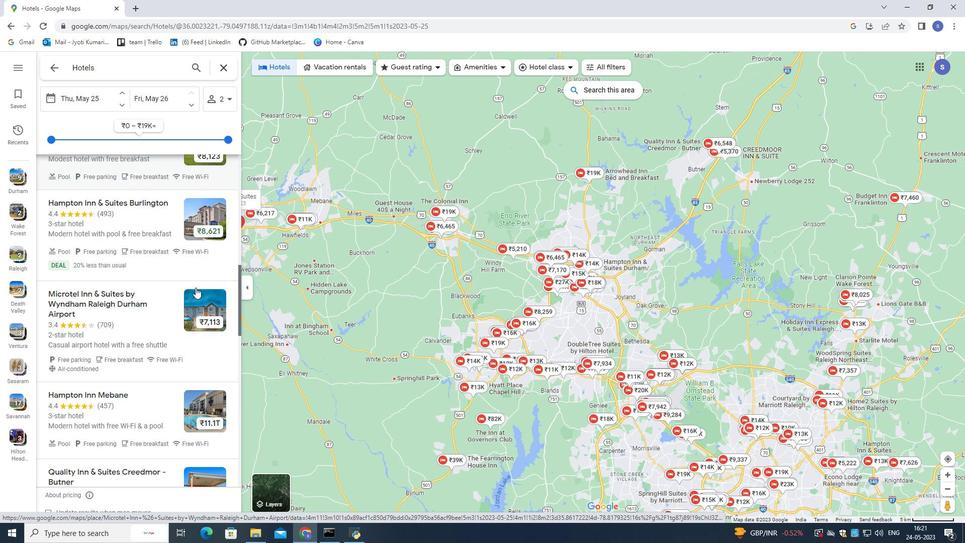 
Action: Mouse scrolled (195, 287) with delta (0, 0)
Screenshot: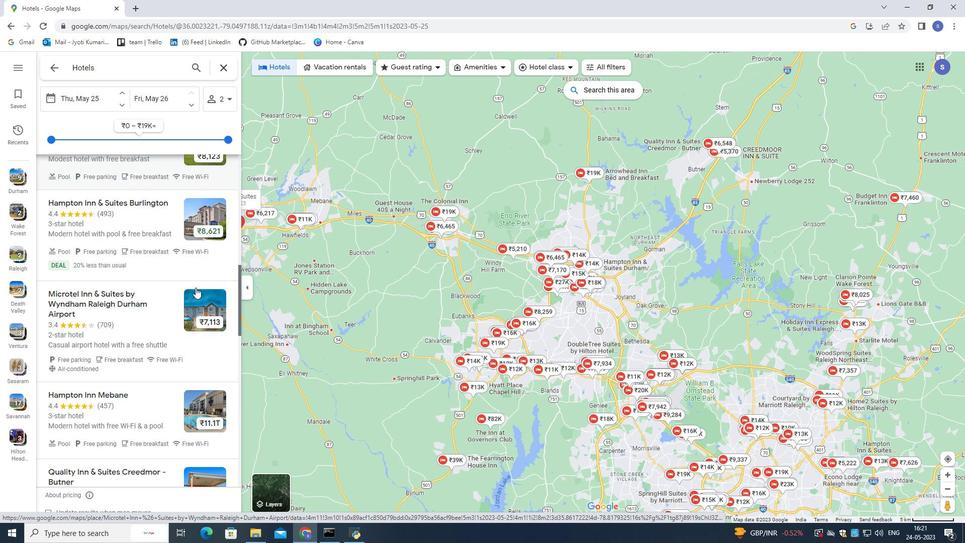 
Action: Mouse scrolled (195, 287) with delta (0, 0)
Screenshot: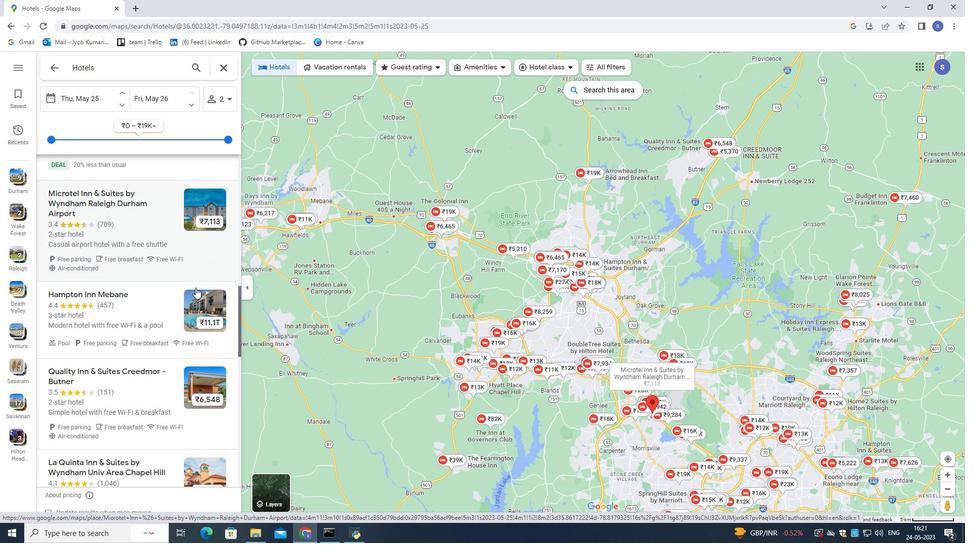 
Action: Mouse scrolled (195, 287) with delta (0, 0)
Screenshot: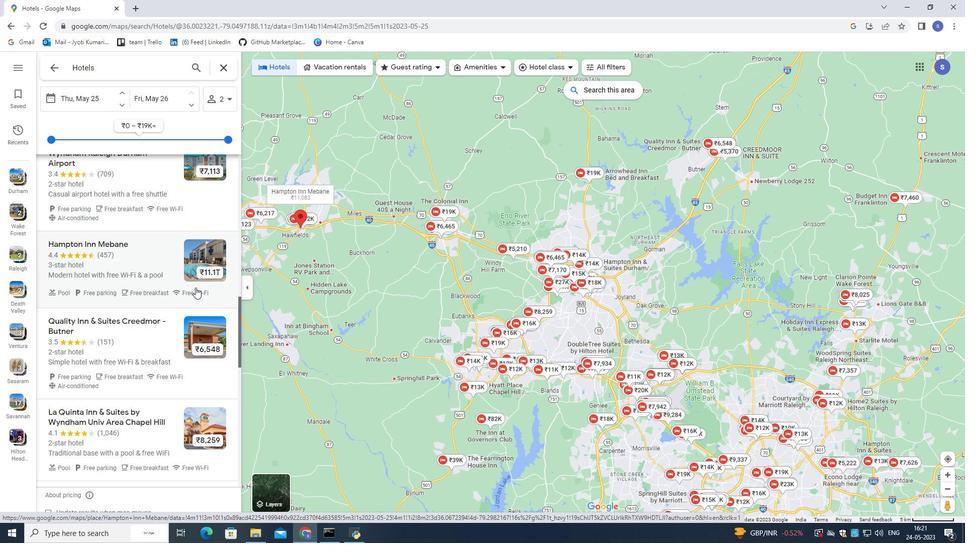 
Action: Mouse scrolled (195, 287) with delta (0, 0)
Screenshot: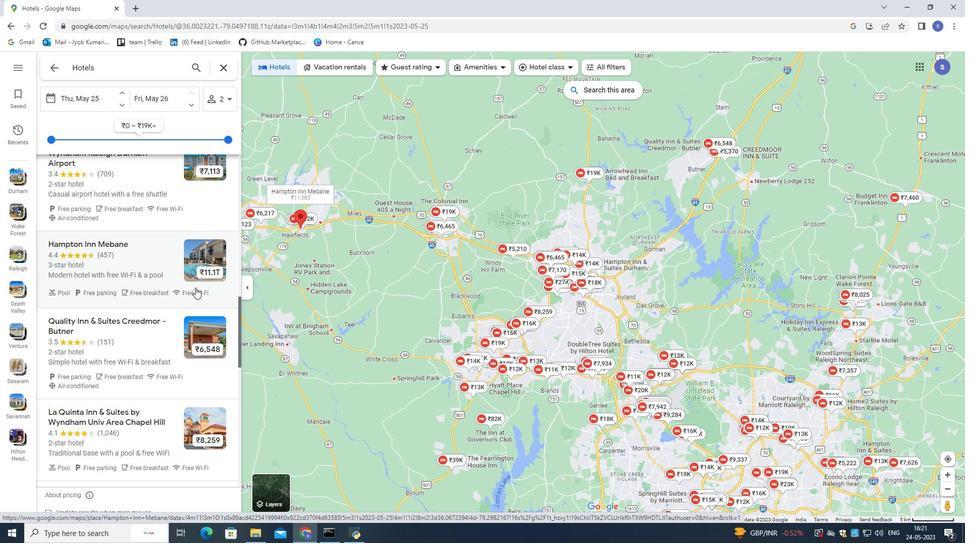 
Action: Mouse scrolled (195, 287) with delta (0, 0)
Screenshot: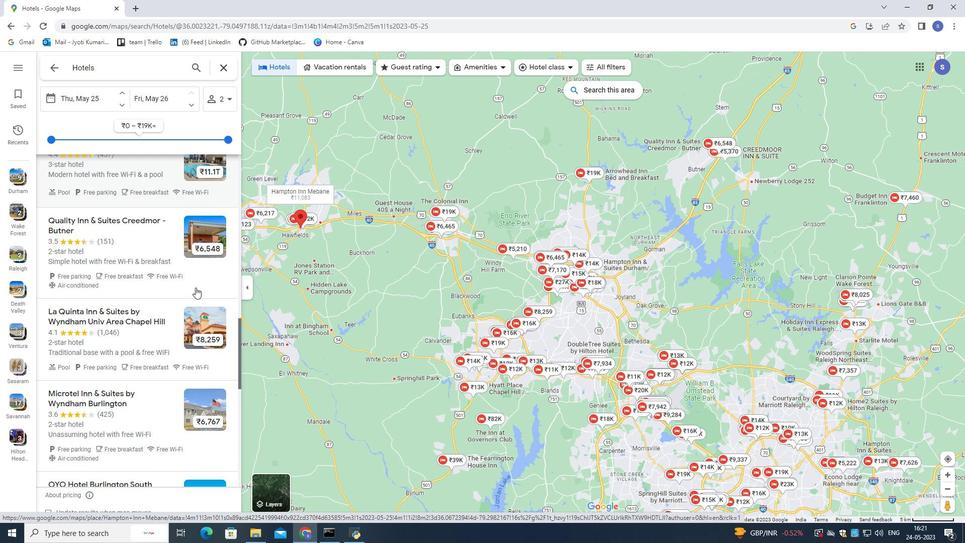 
Action: Mouse scrolled (195, 287) with delta (0, 0)
Screenshot: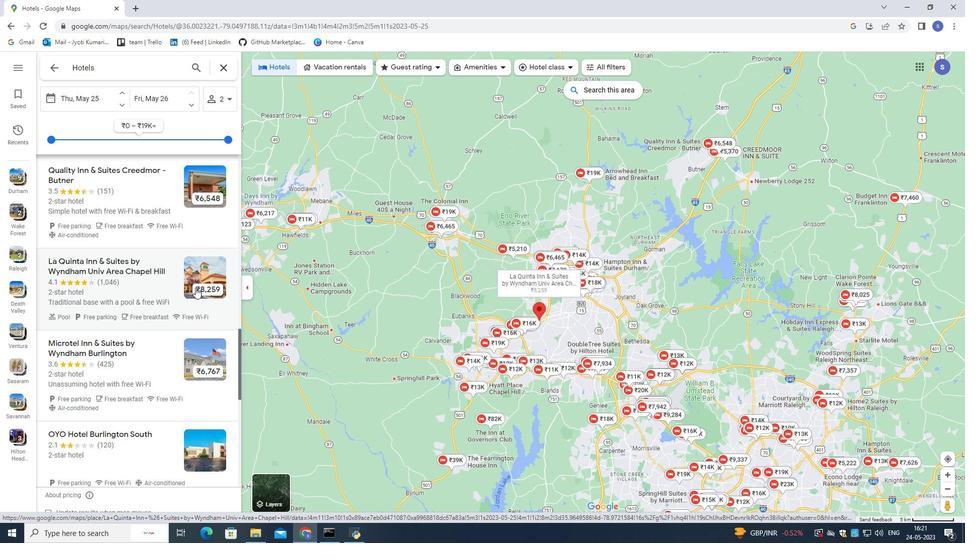
Action: Mouse scrolled (195, 287) with delta (0, 0)
Screenshot: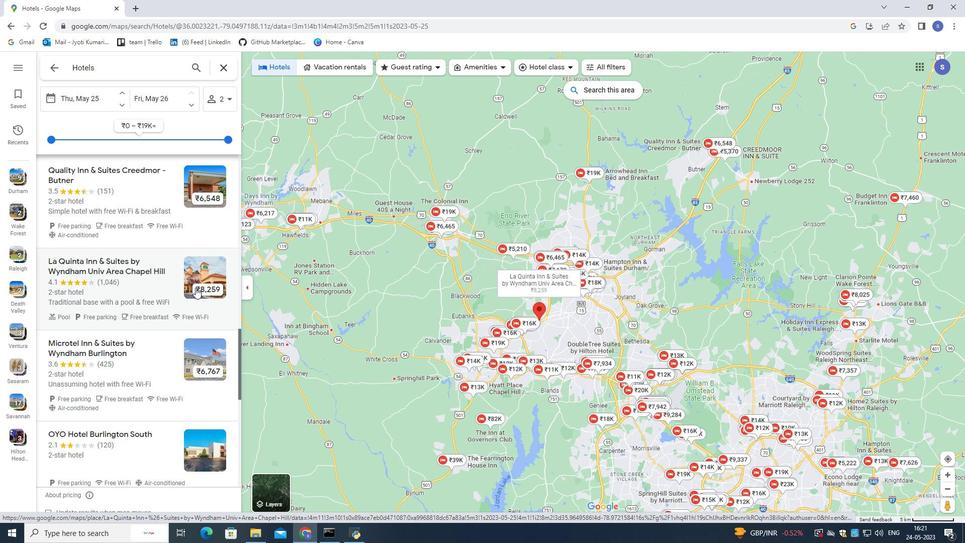 
Action: Mouse scrolled (195, 287) with delta (0, 0)
Screenshot: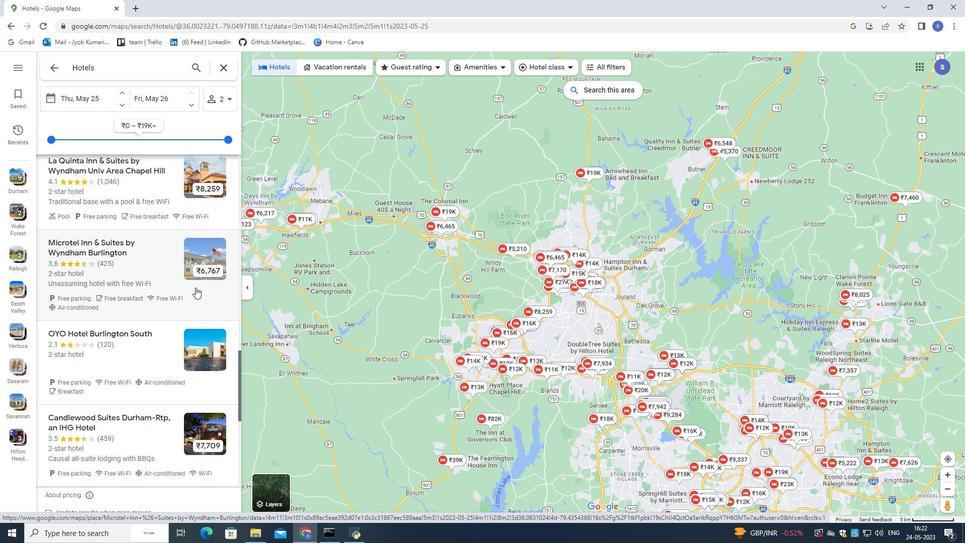 
Action: Mouse scrolled (195, 287) with delta (0, 0)
Screenshot: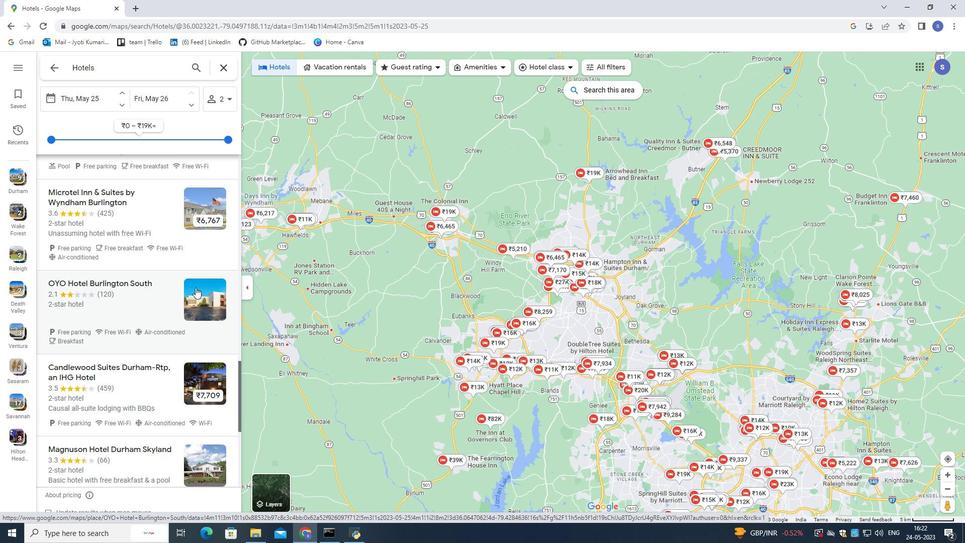 
Action: Mouse scrolled (195, 287) with delta (0, 0)
Screenshot: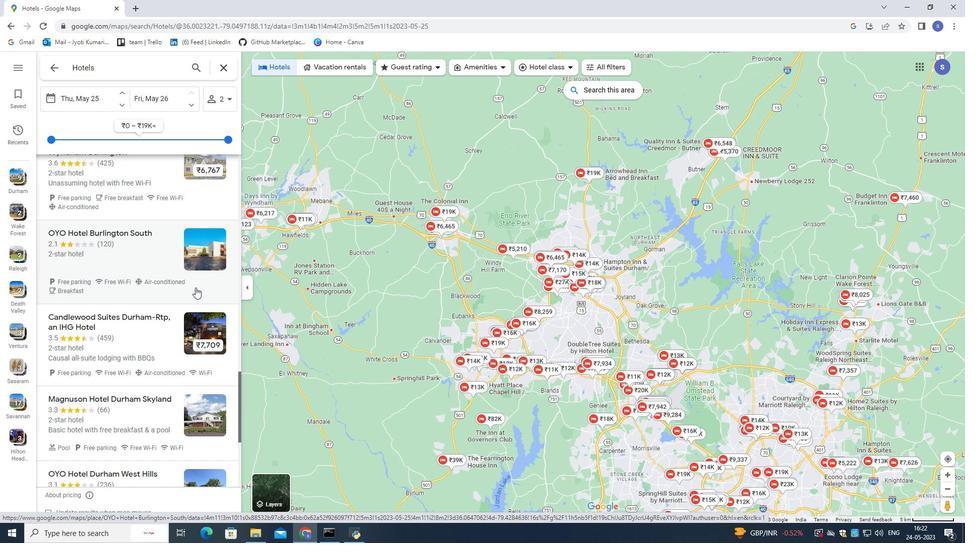 
Action: Mouse scrolled (195, 287) with delta (0, 0)
Screenshot: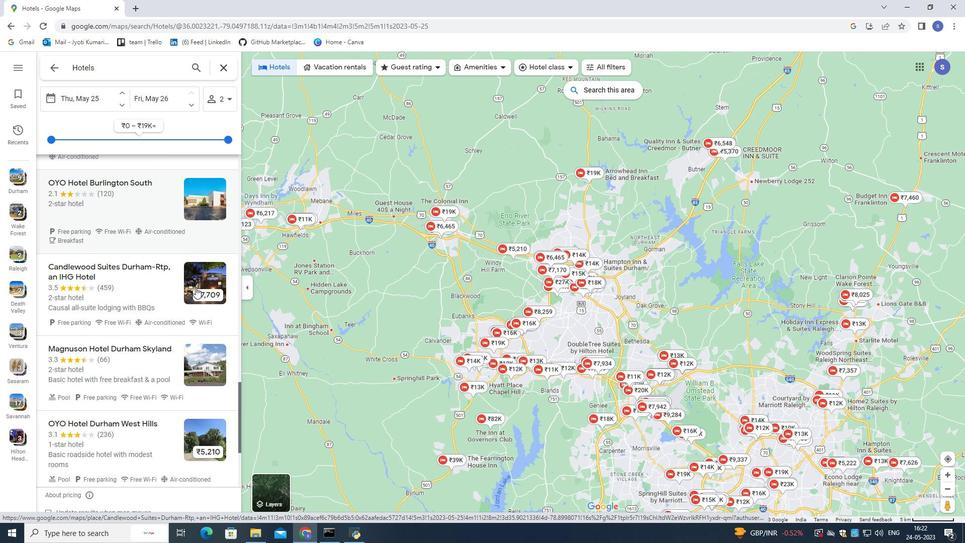 
Action: Mouse scrolled (195, 287) with delta (0, 0)
Screenshot: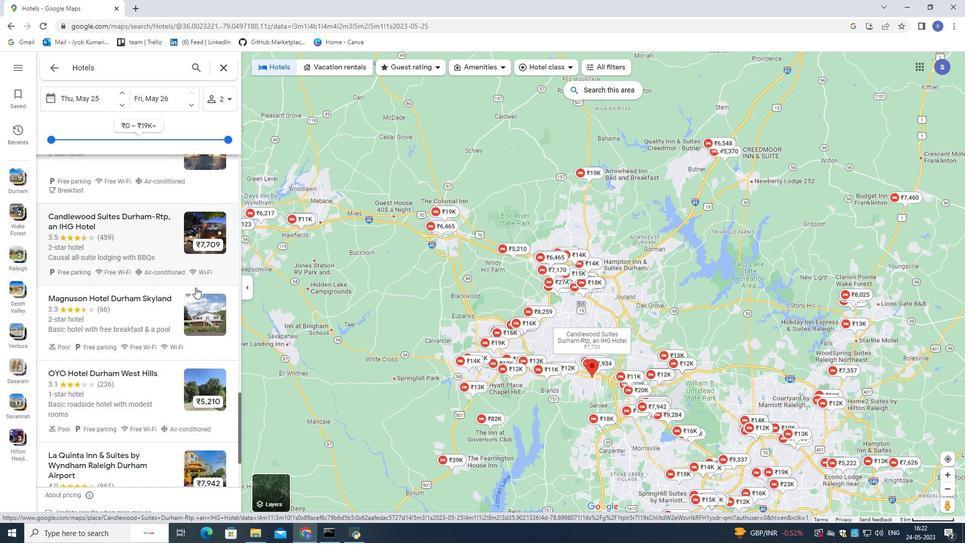 
Action: Mouse scrolled (195, 287) with delta (0, 0)
Screenshot: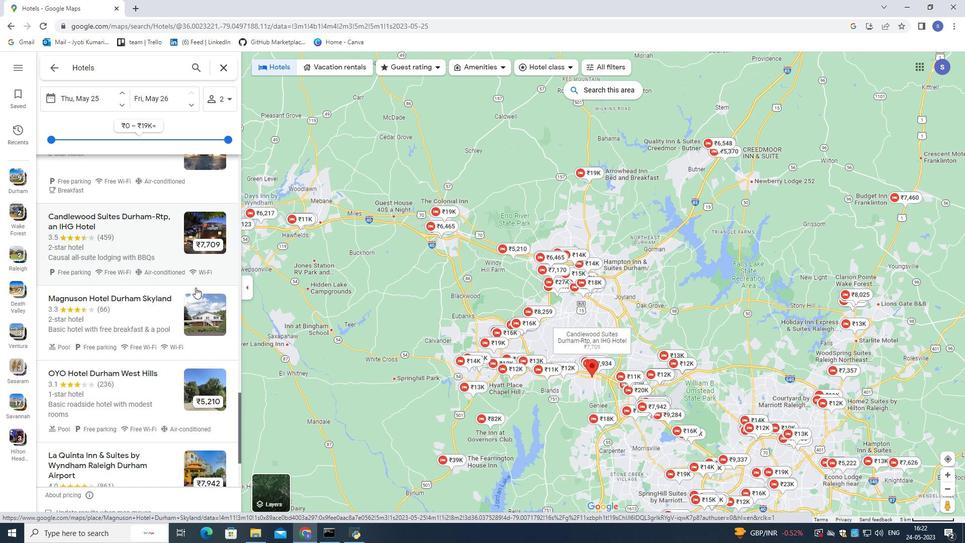 
Action: Mouse scrolled (195, 287) with delta (0, 0)
Screenshot: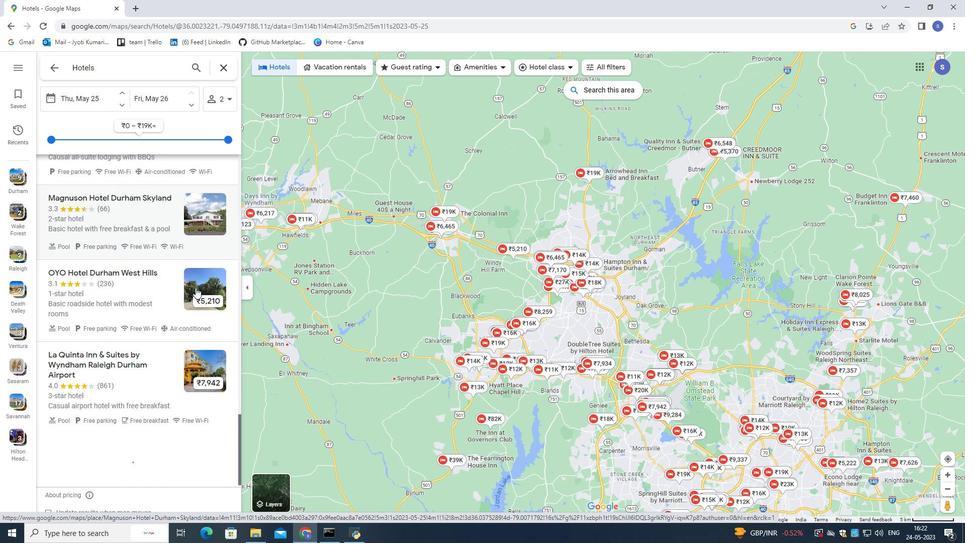 
Action: Mouse scrolled (195, 287) with delta (0, 0)
Screenshot: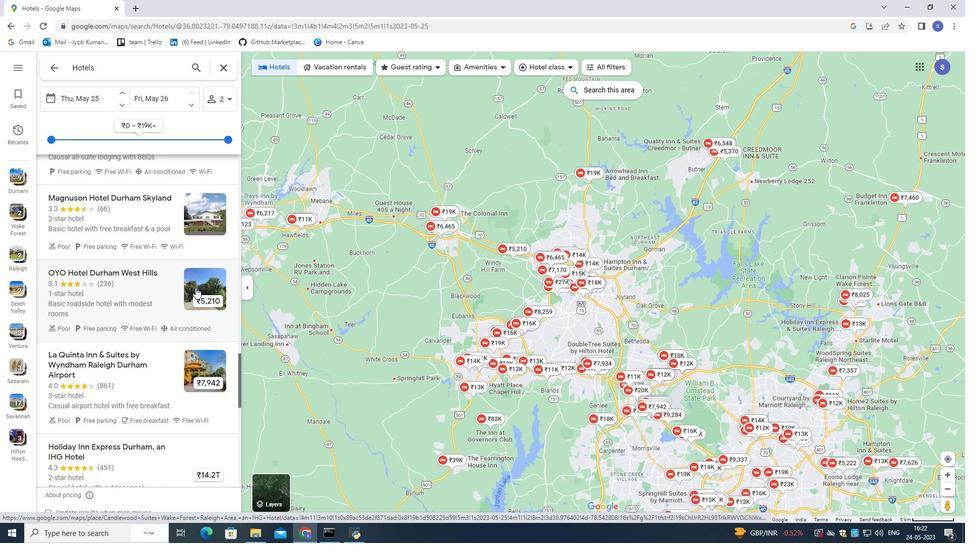 
Action: Mouse scrolled (195, 287) with delta (0, 0)
Screenshot: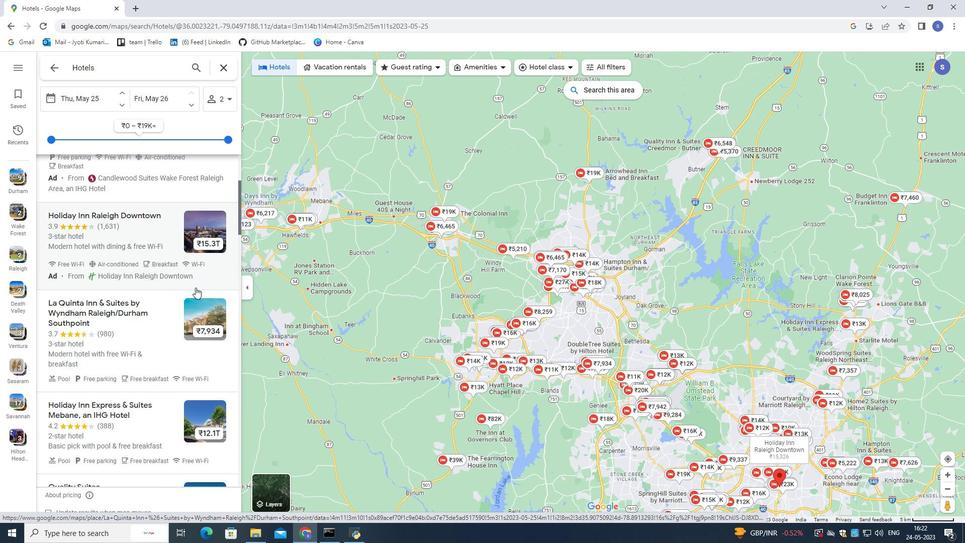 
Action: Mouse scrolled (195, 287) with delta (0, 0)
Screenshot: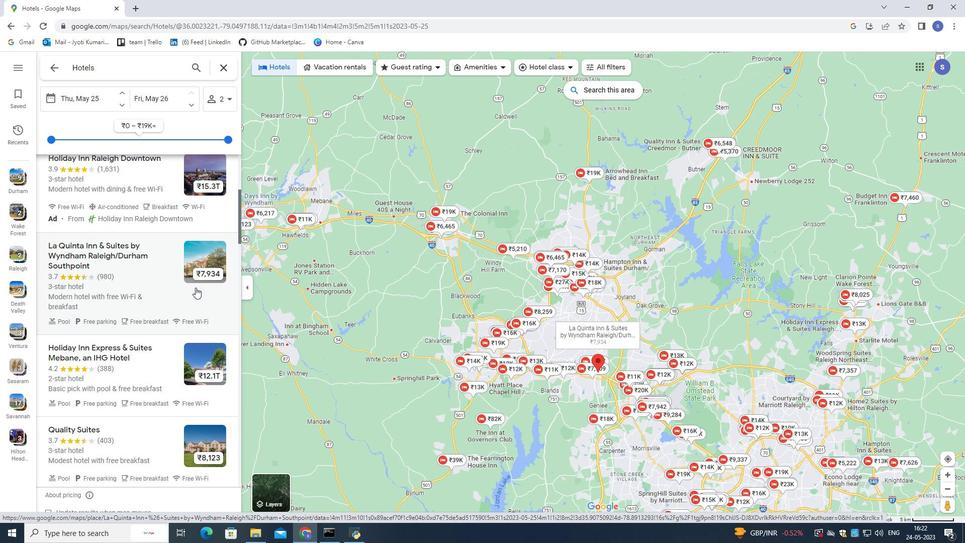 
Action: Mouse scrolled (195, 287) with delta (0, 0)
Screenshot: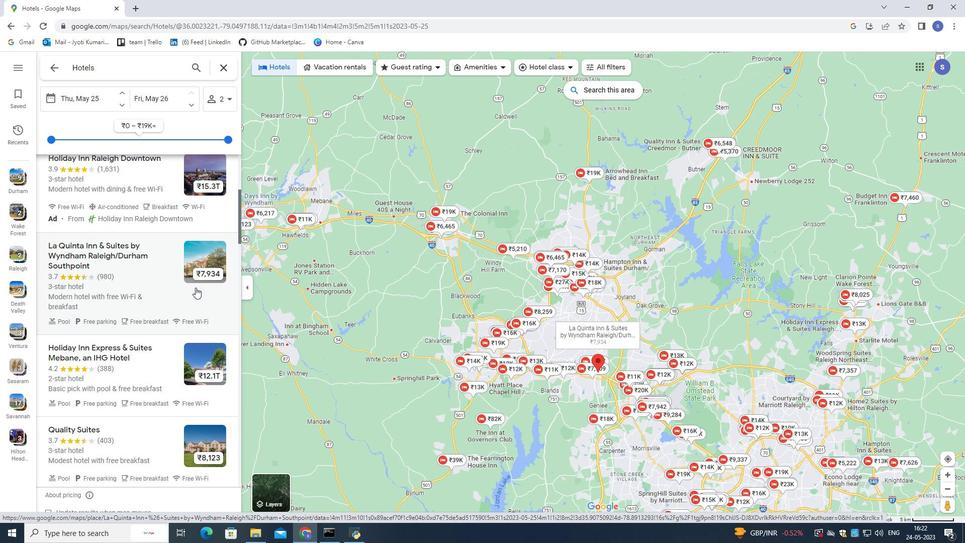 
Action: Mouse scrolled (195, 287) with delta (0, 0)
Screenshot: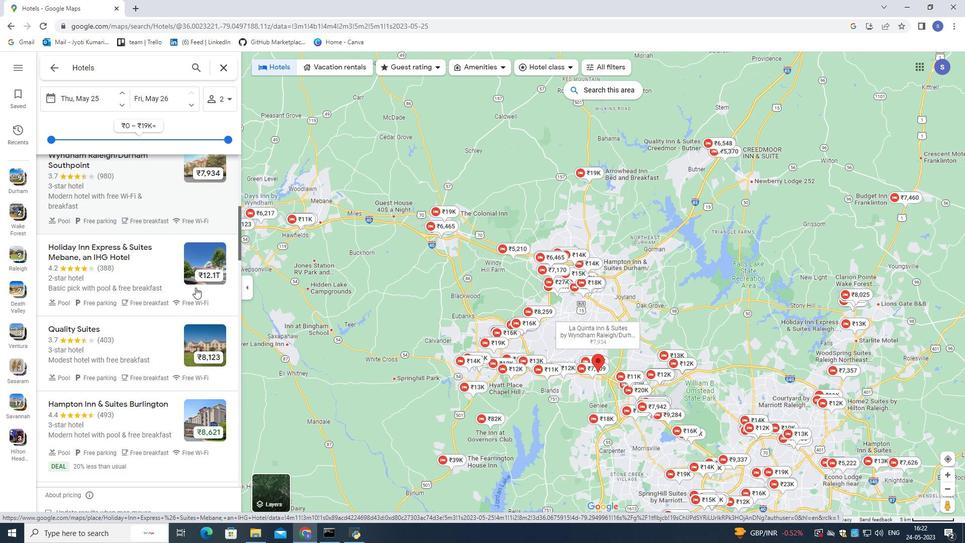 
Action: Mouse scrolled (195, 287) with delta (0, 0)
Screenshot: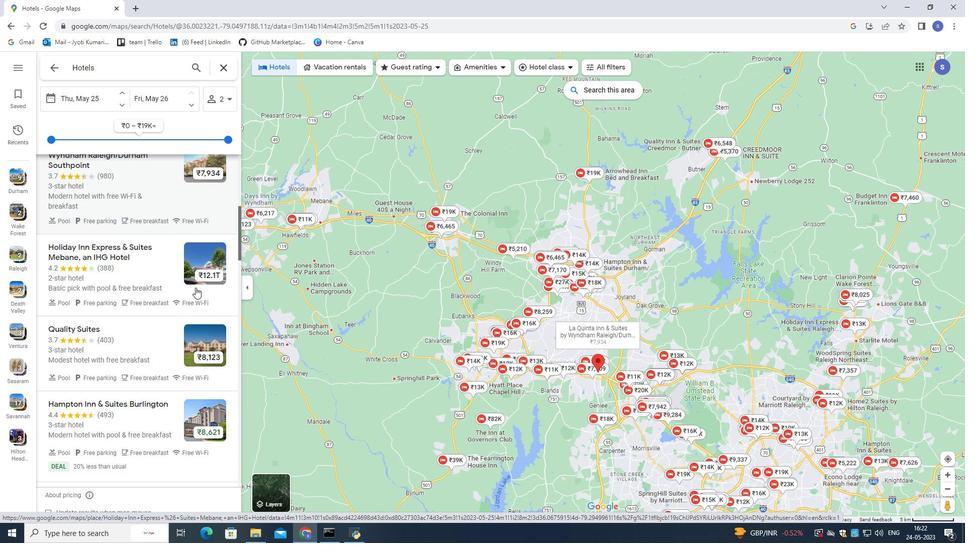 
Action: Mouse scrolled (195, 287) with delta (0, 0)
Screenshot: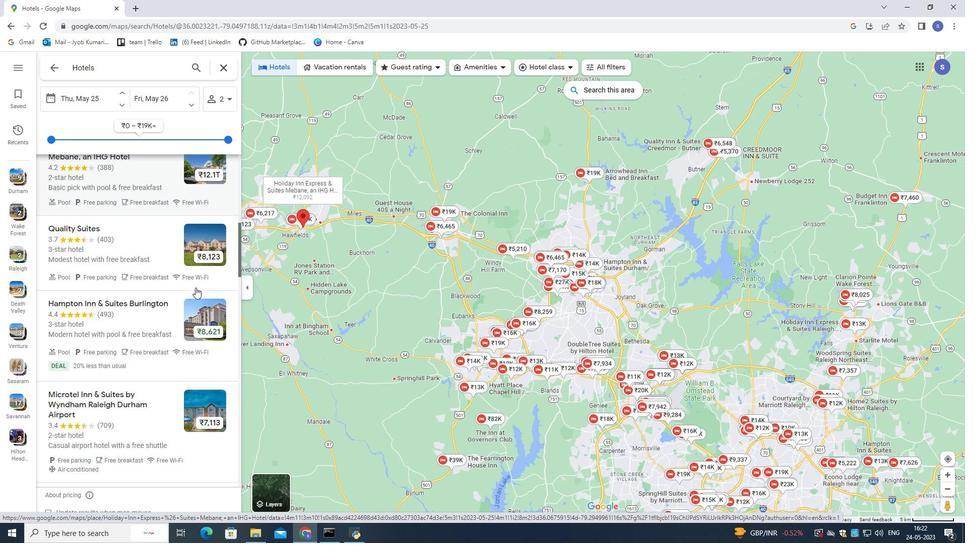 
Action: Mouse moved to (627, 63)
Screenshot: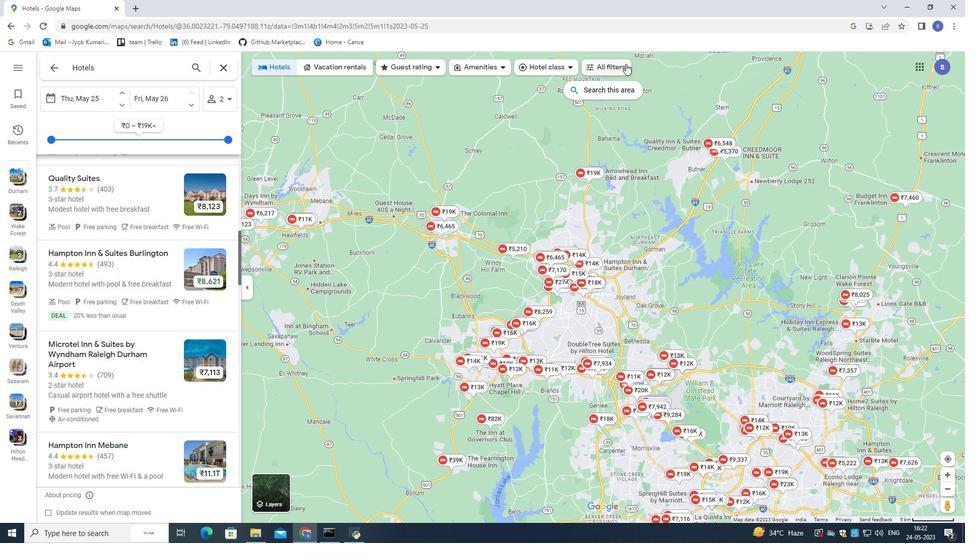 
Action: Mouse pressed left at (627, 63)
Screenshot: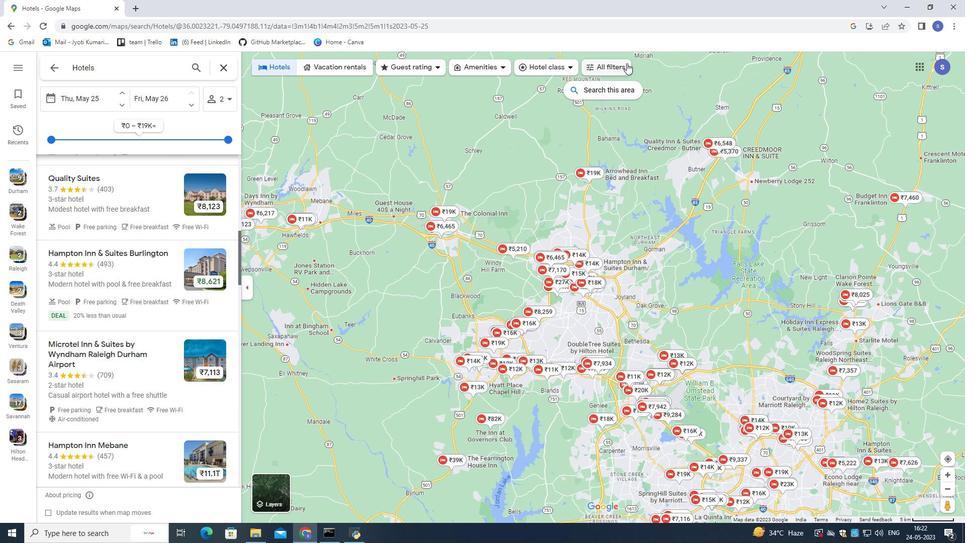 
Action: Mouse moved to (176, 301)
Screenshot: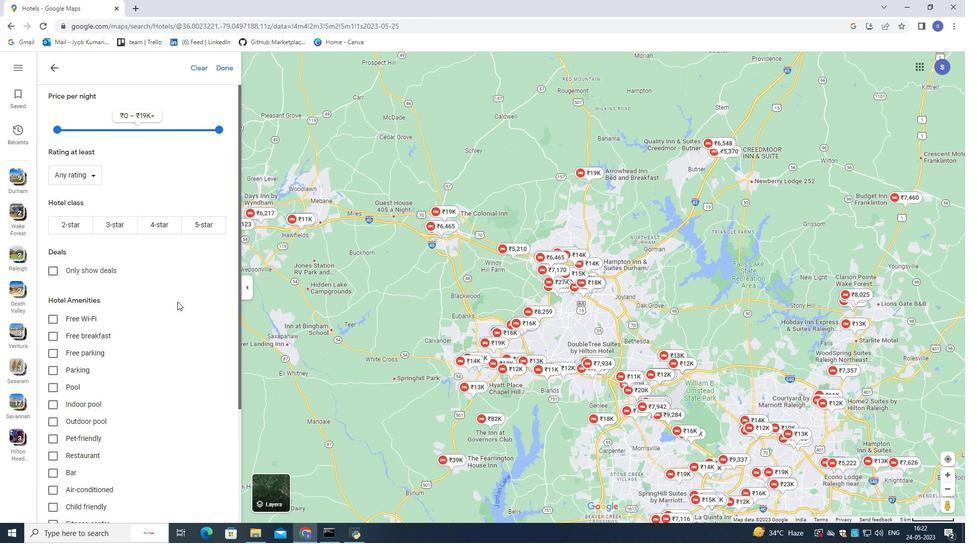 
Action: Mouse scrolled (176, 301) with delta (0, 0)
Screenshot: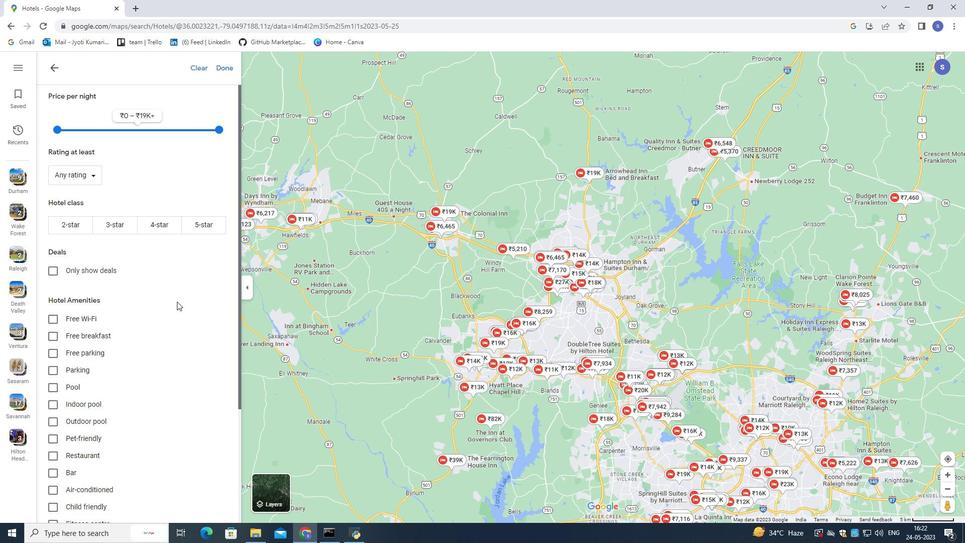 
Action: Mouse scrolled (176, 301) with delta (0, 0)
Screenshot: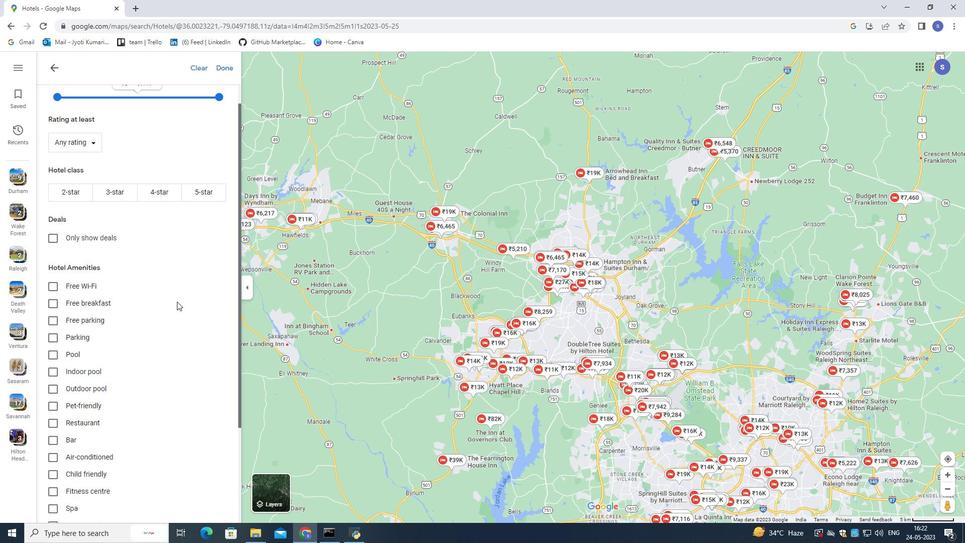 
Action: Mouse scrolled (176, 301) with delta (0, 0)
Screenshot: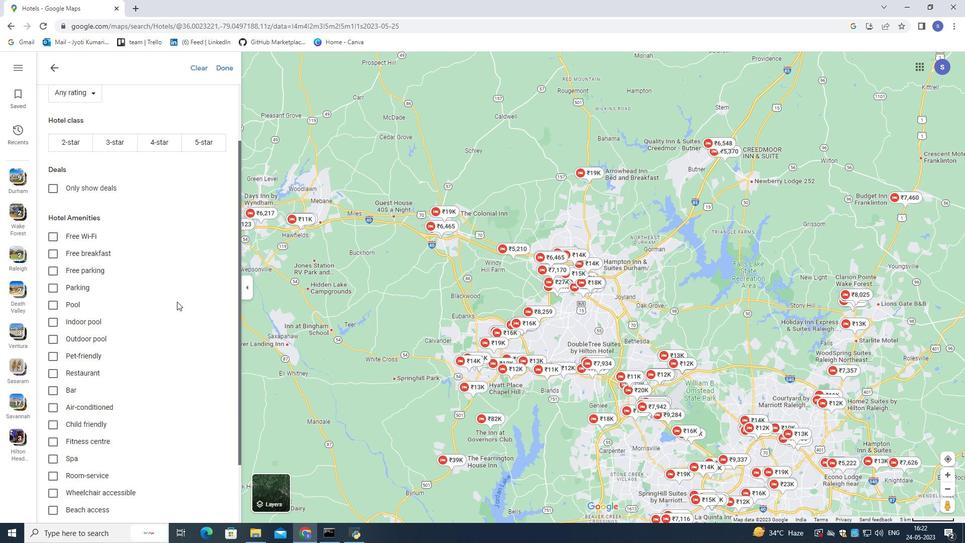 
Action: Mouse scrolled (176, 301) with delta (0, 0)
Screenshot: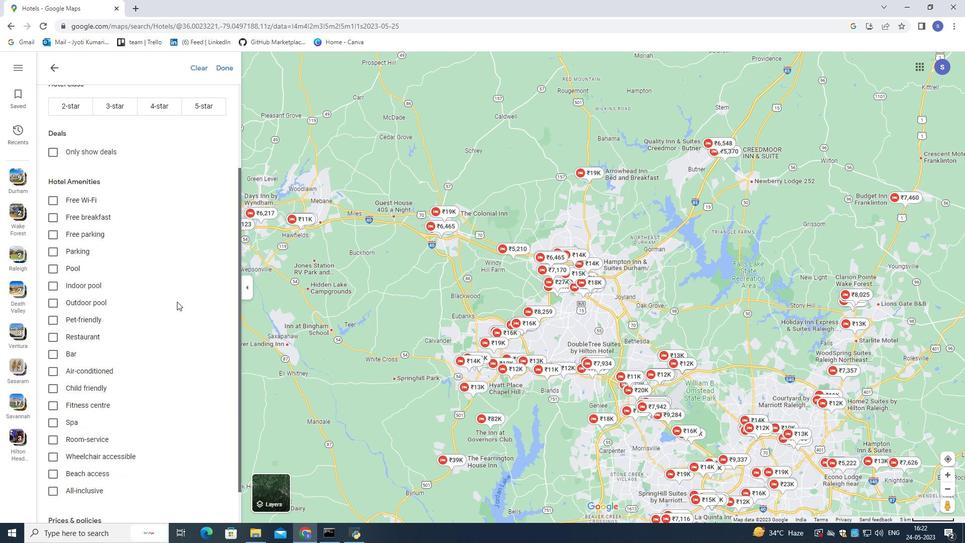 
Action: Mouse scrolled (176, 301) with delta (0, 0)
Screenshot: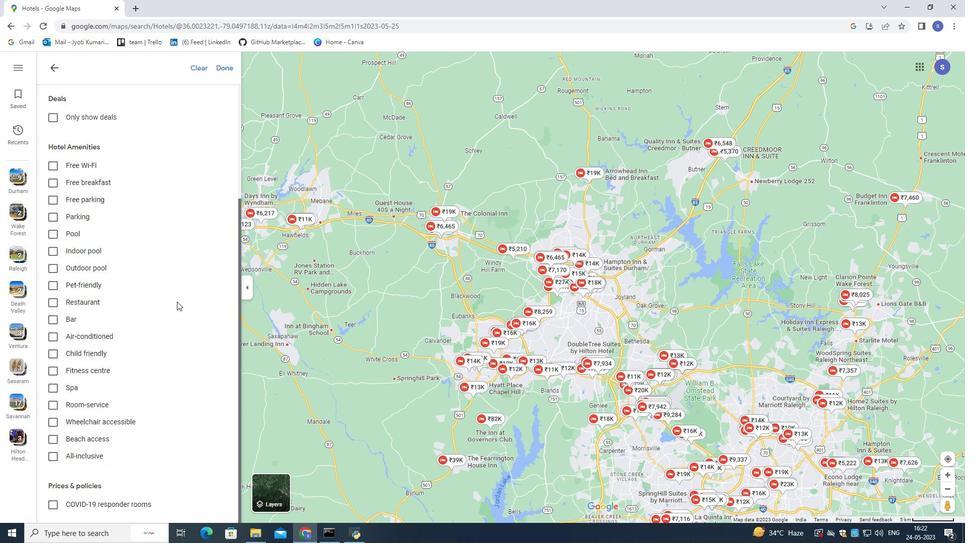 
Action: Mouse scrolled (176, 301) with delta (0, 0)
Screenshot: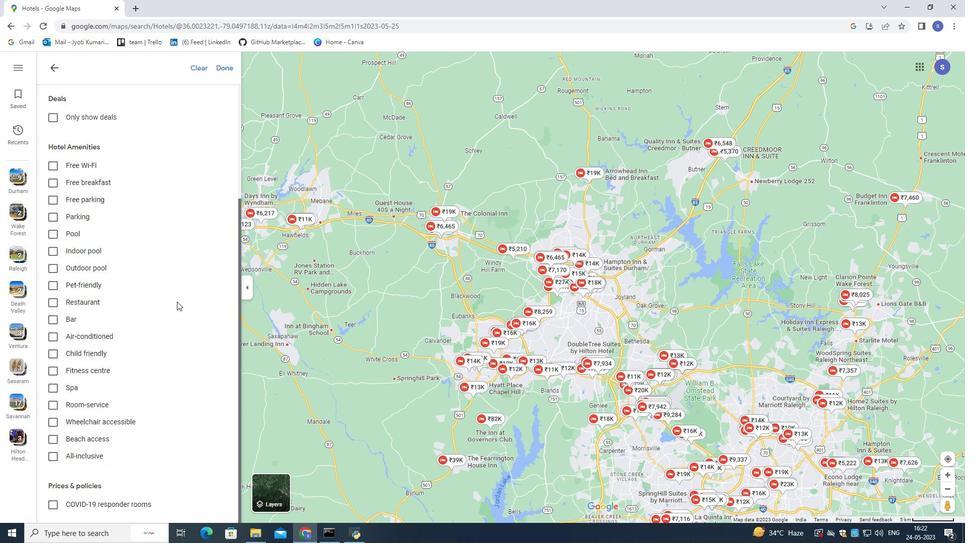 
Action: Mouse scrolled (176, 301) with delta (0, 0)
Screenshot: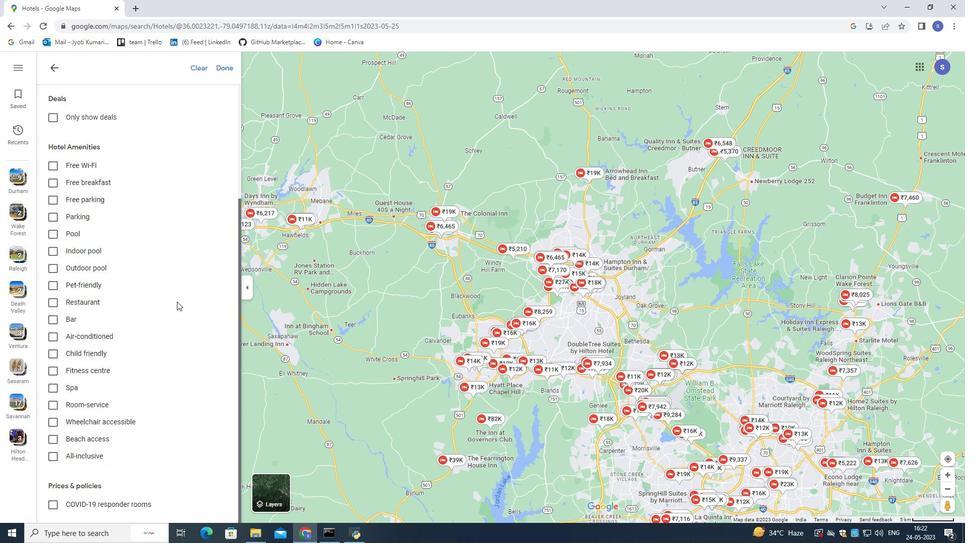 
Action: Mouse moved to (222, 65)
Screenshot: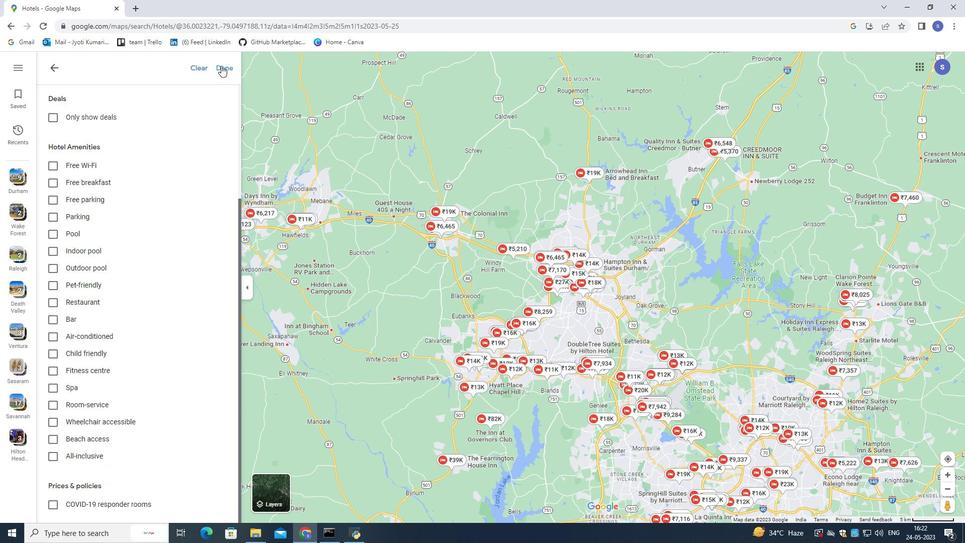 
Action: Mouse pressed left at (222, 65)
Screenshot: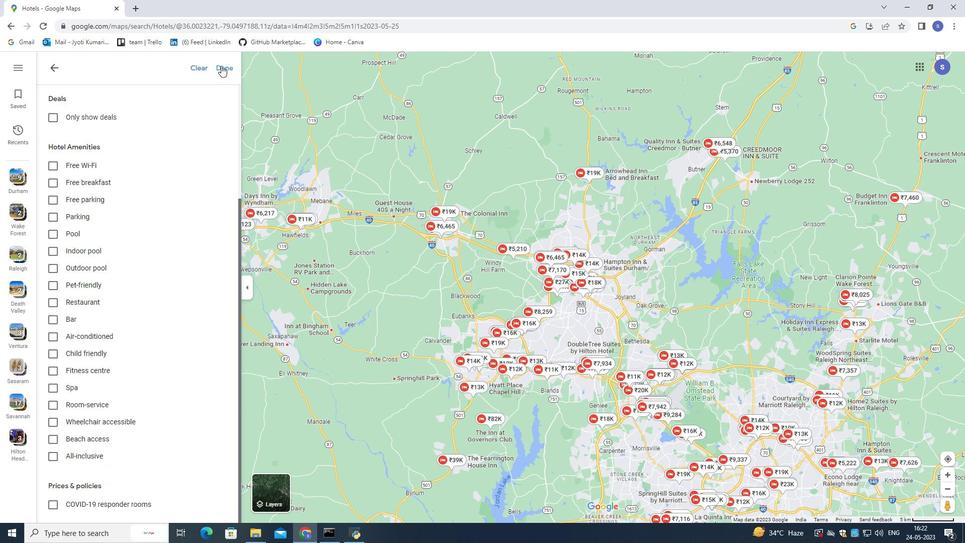 
Action: Mouse moved to (475, 70)
Screenshot: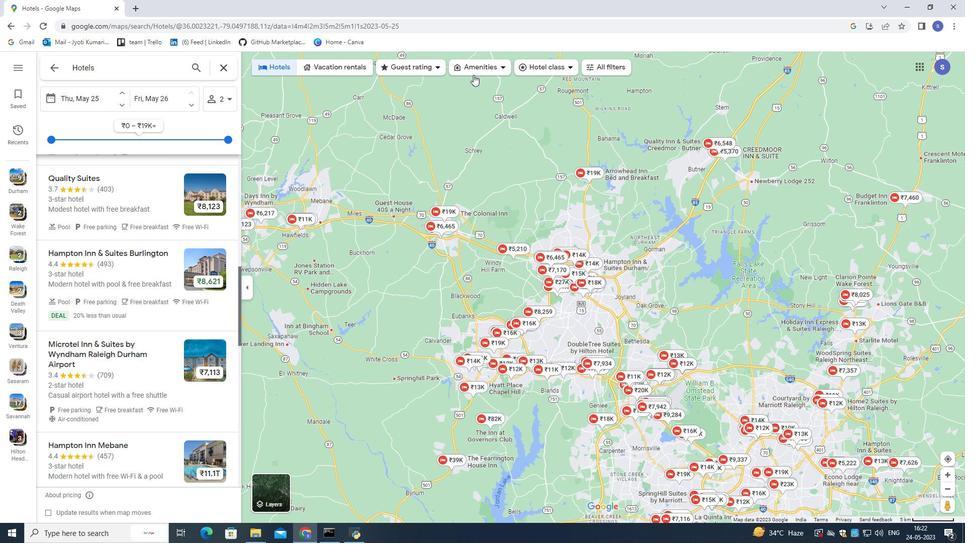 
Action: Mouse pressed left at (475, 70)
Screenshot: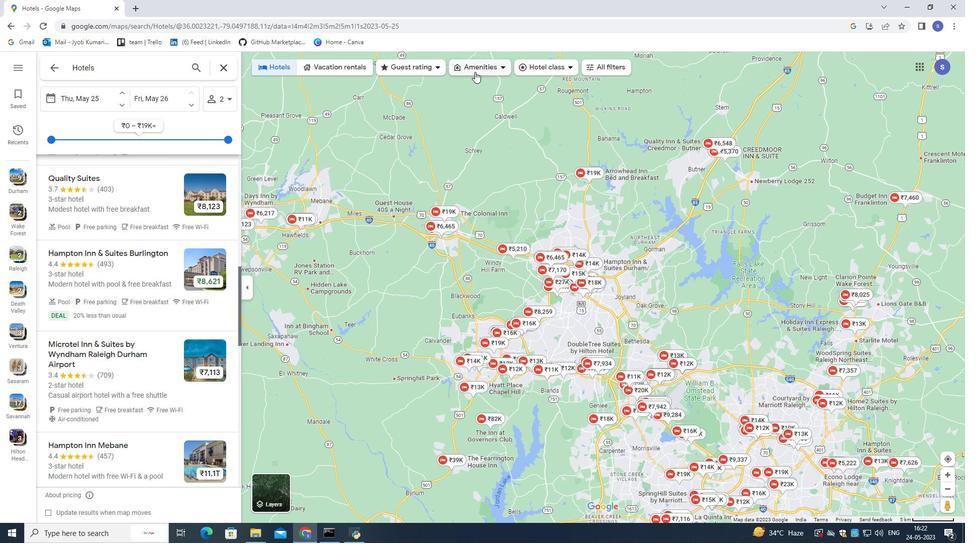
Action: Mouse moved to (580, 268)
Screenshot: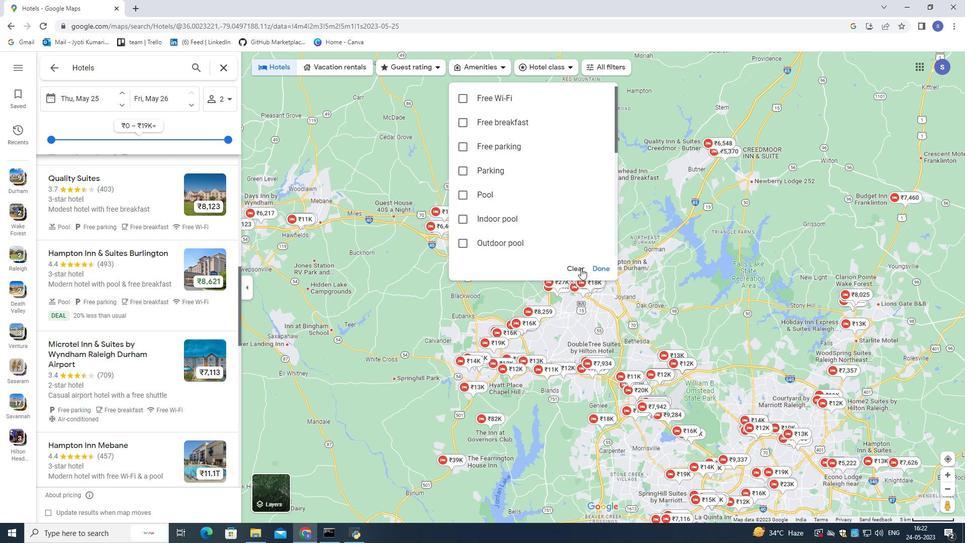 
Action: Mouse pressed left at (580, 268)
Screenshot: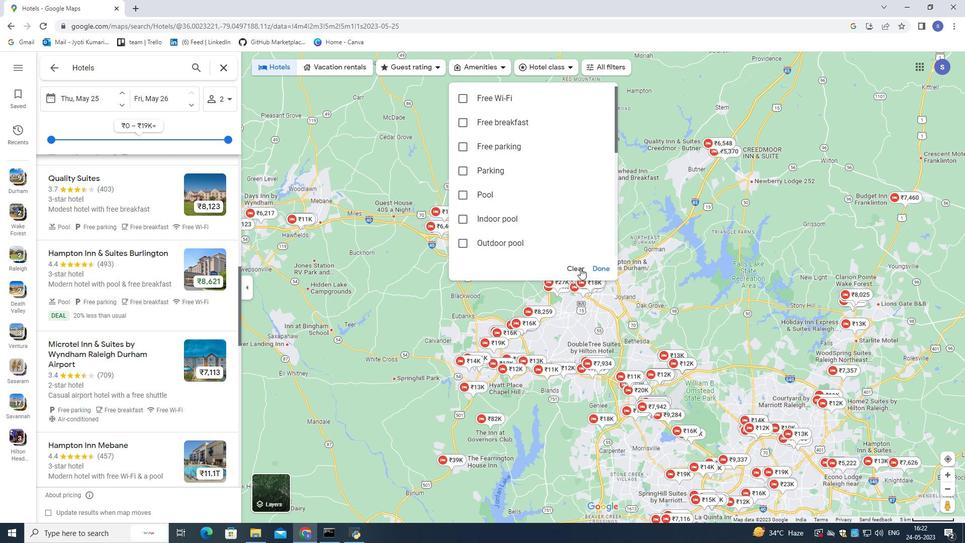 
Action: Mouse moved to (569, 267)
Screenshot: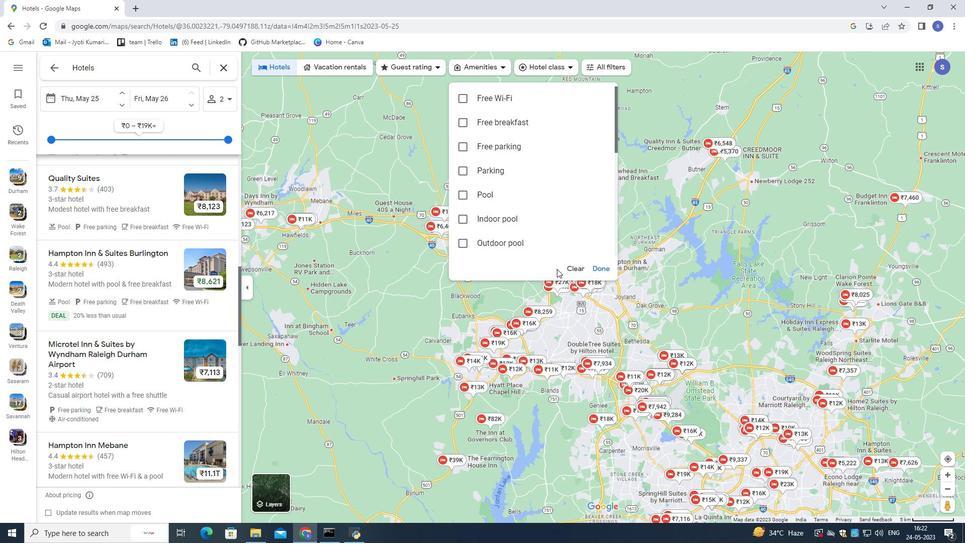 
Action: Mouse pressed left at (569, 267)
Screenshot: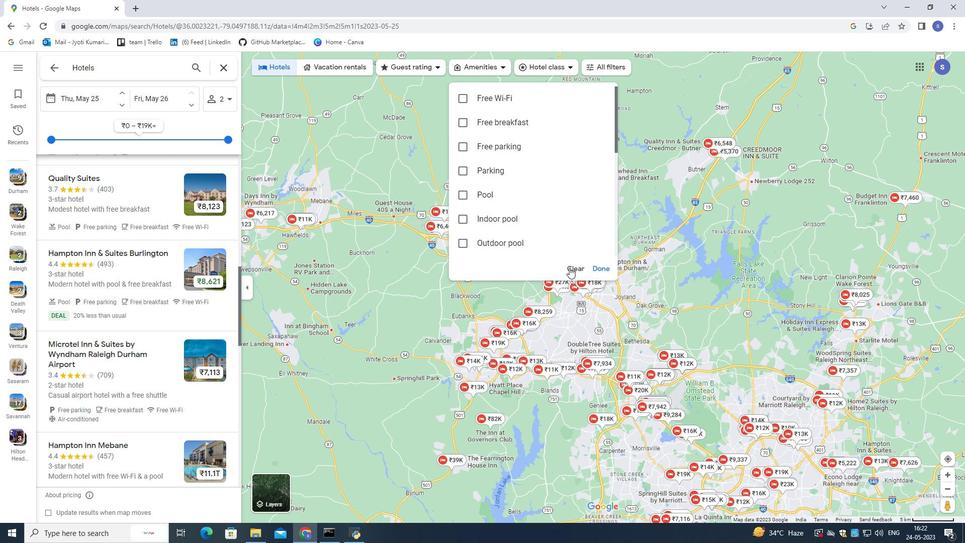 
Action: Mouse moved to (604, 271)
Screenshot: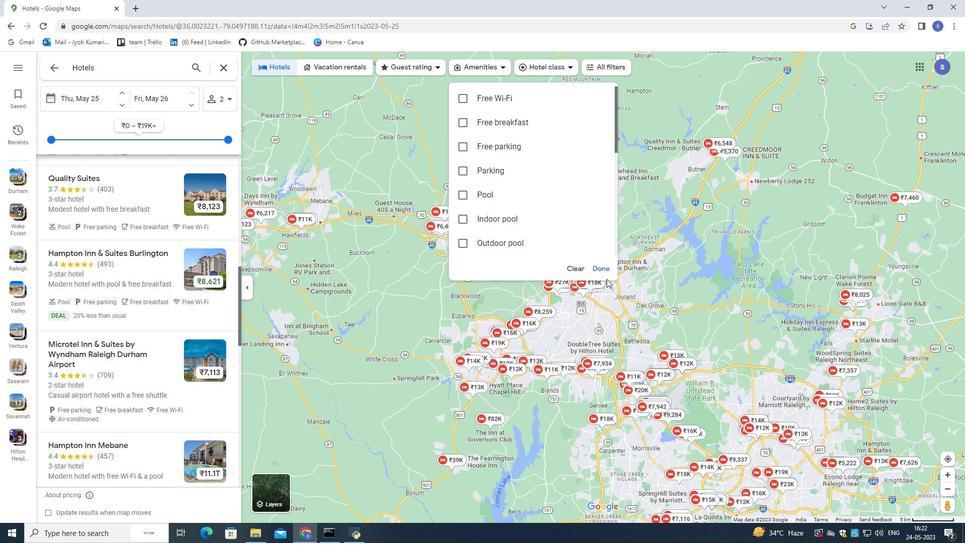 
Action: Mouse pressed left at (604, 271)
Screenshot: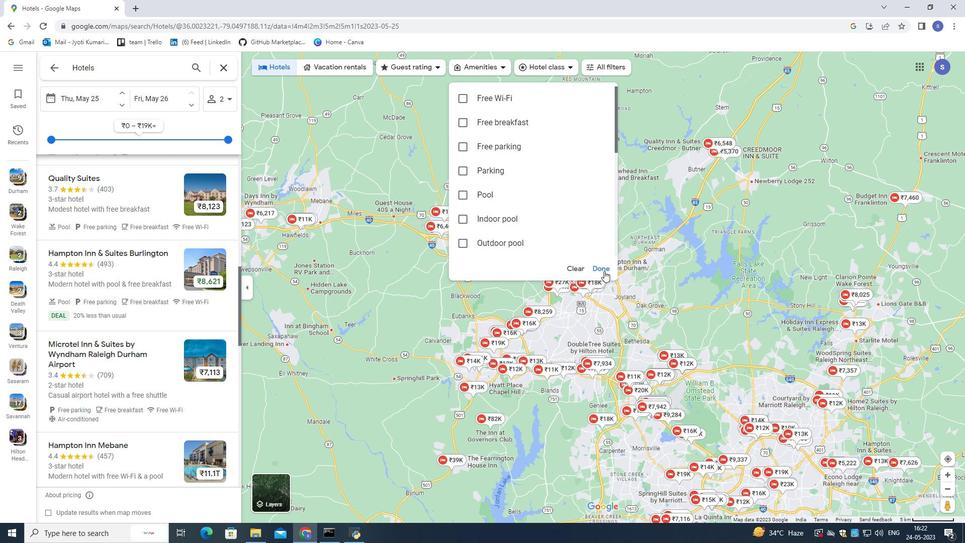 
Action: Mouse moved to (526, 64)
Screenshot: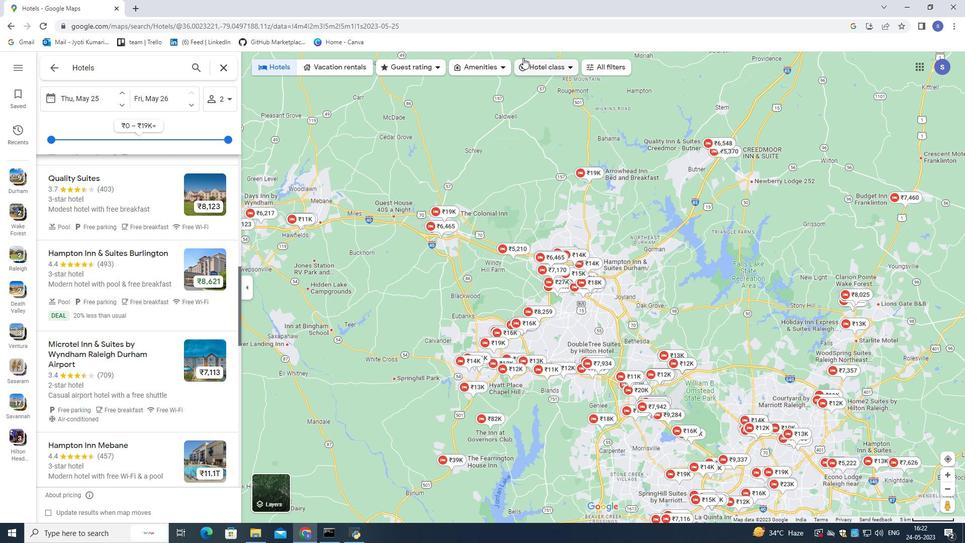 
Action: Mouse pressed left at (526, 64)
Screenshot: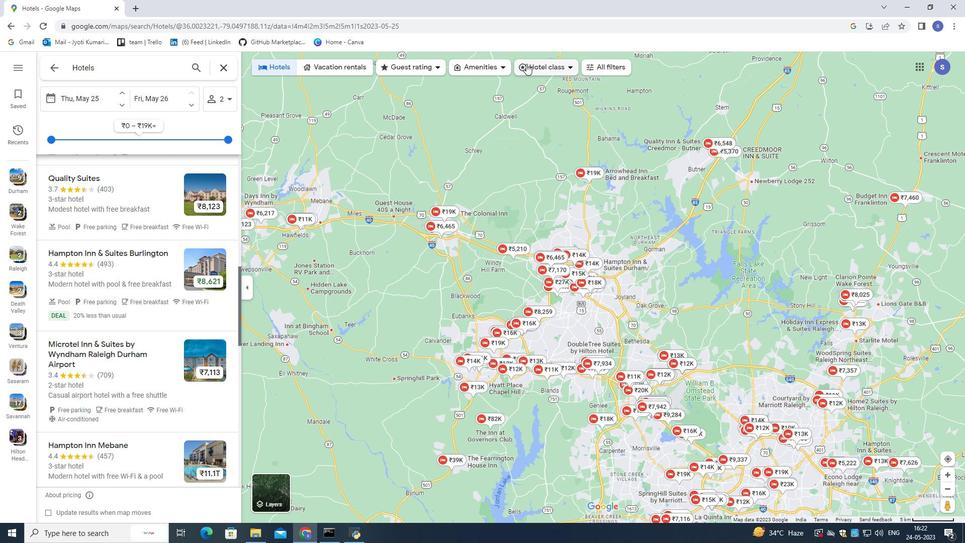 
Action: Mouse moved to (405, 61)
Screenshot: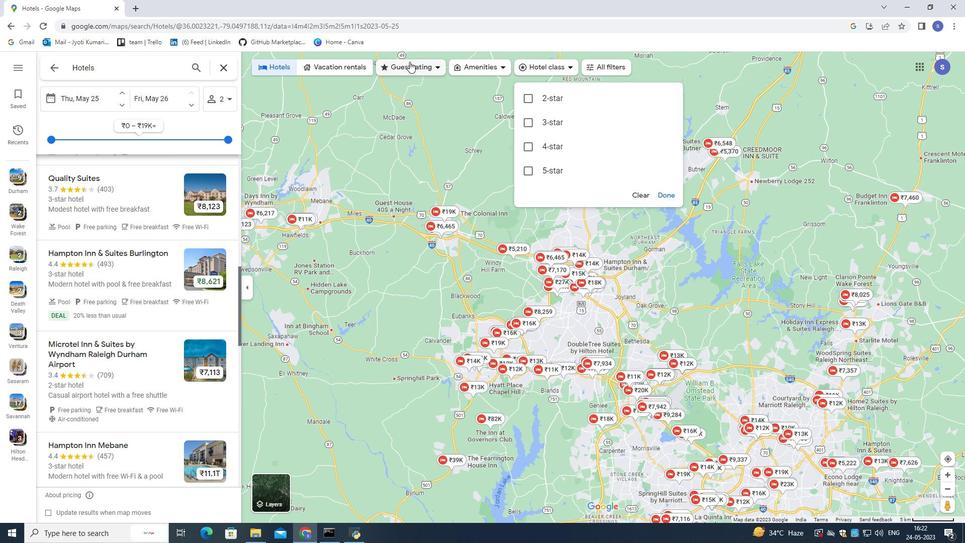 
Action: Mouse pressed left at (405, 61)
Screenshot: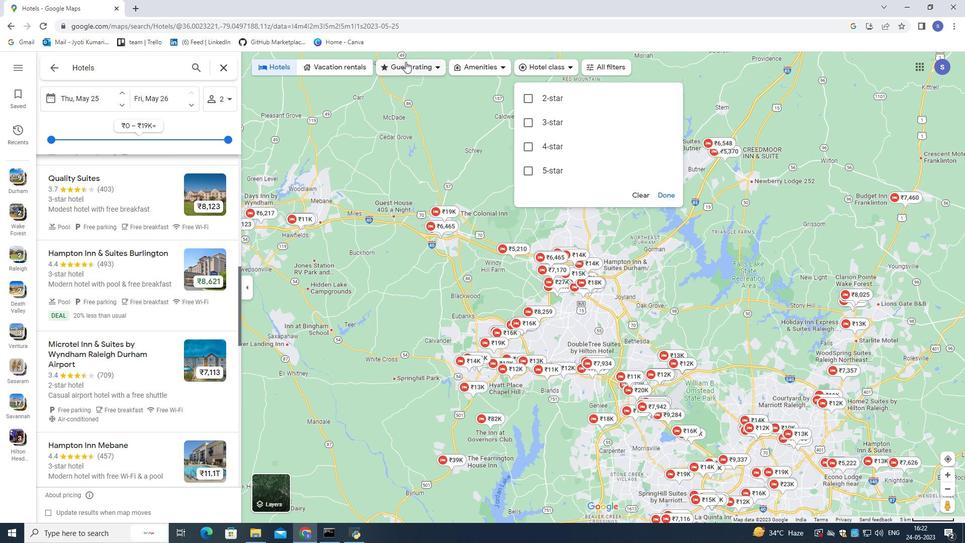 
Action: Mouse moved to (356, 70)
Screenshot: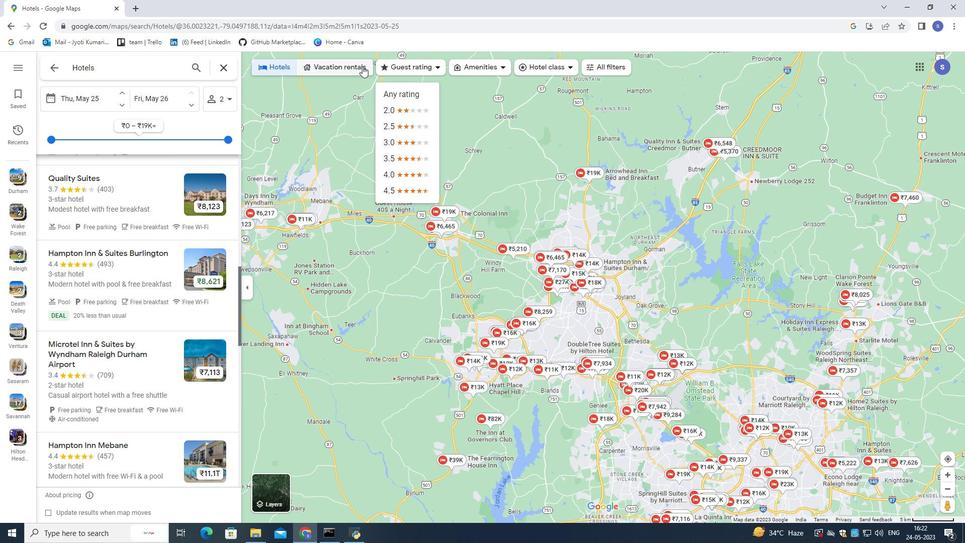 
Action: Mouse pressed left at (356, 70)
Screenshot: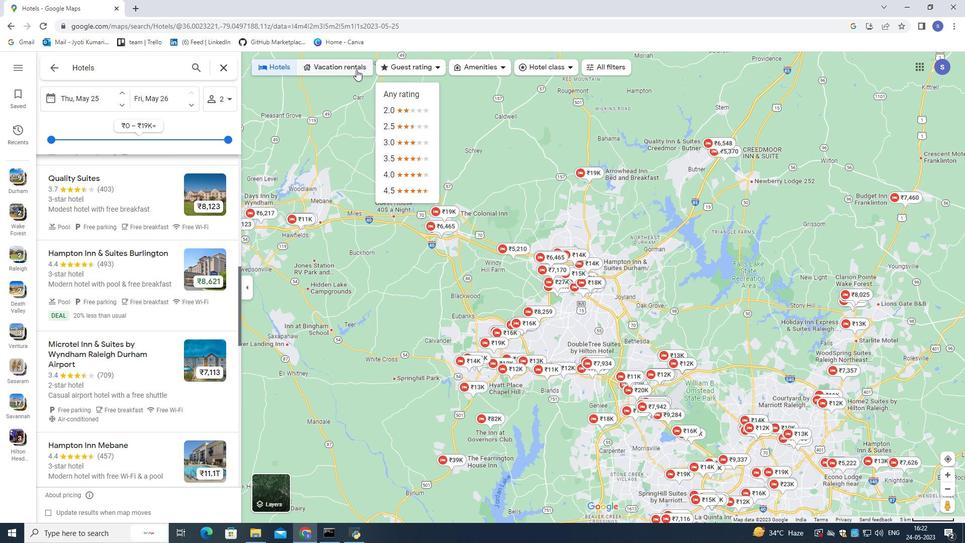 
Action: Mouse moved to (264, 64)
Screenshot: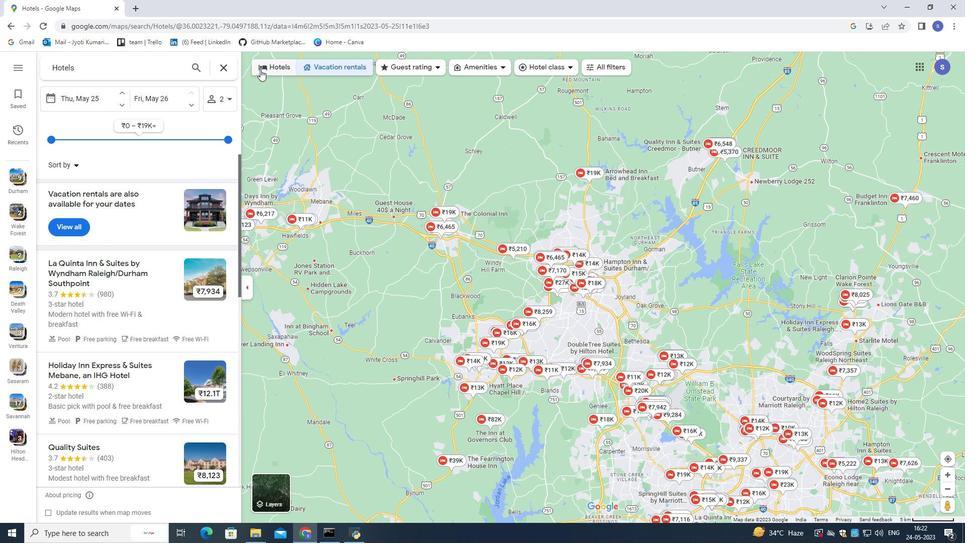 
Action: Mouse pressed left at (264, 64)
Screenshot: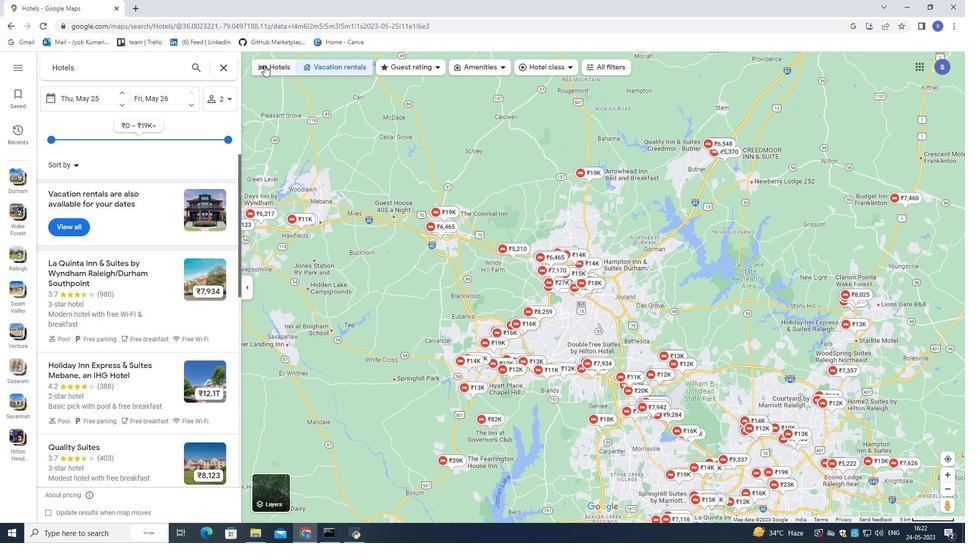 
Action: Mouse moved to (193, 199)
Screenshot: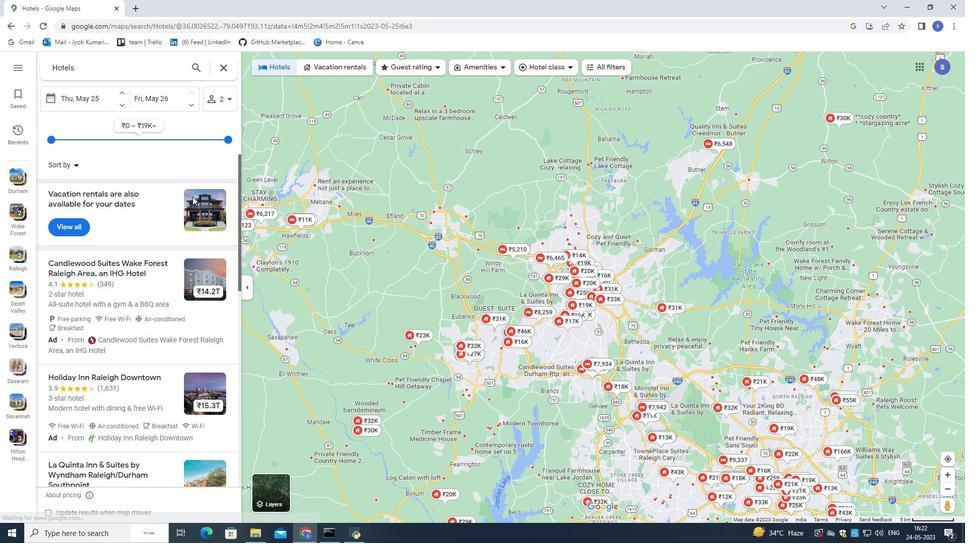 
Action: Mouse pressed left at (193, 199)
Screenshot: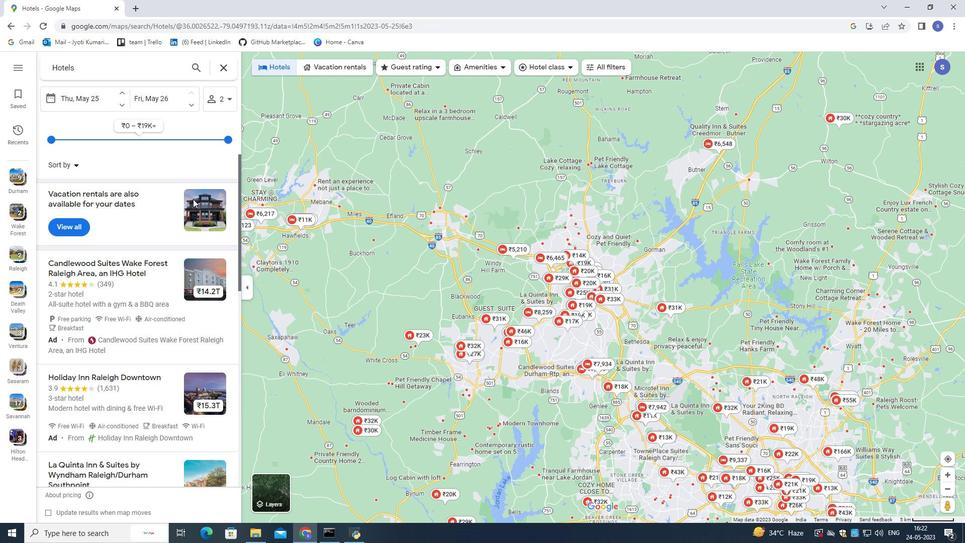 
Action: Mouse moved to (203, 199)
Screenshot: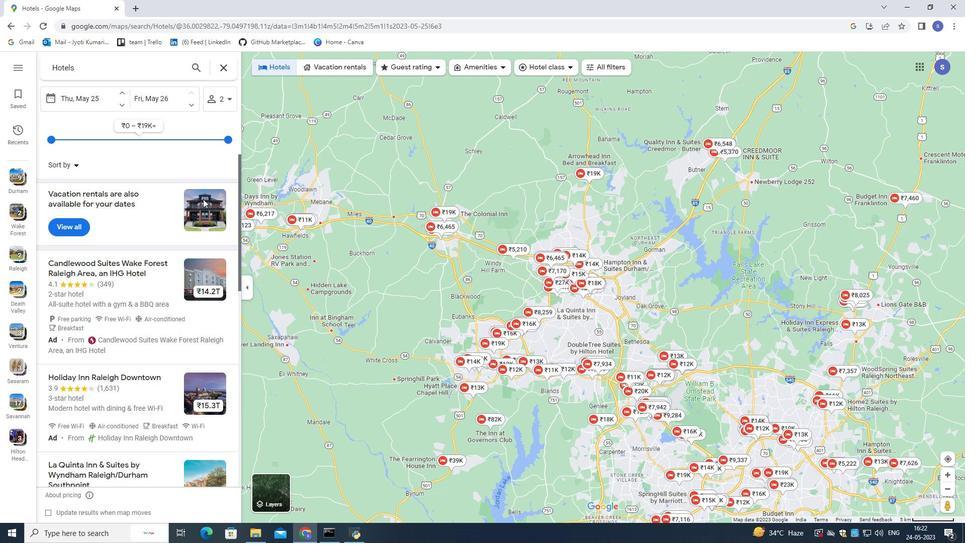
Action: Mouse pressed left at (203, 199)
Screenshot: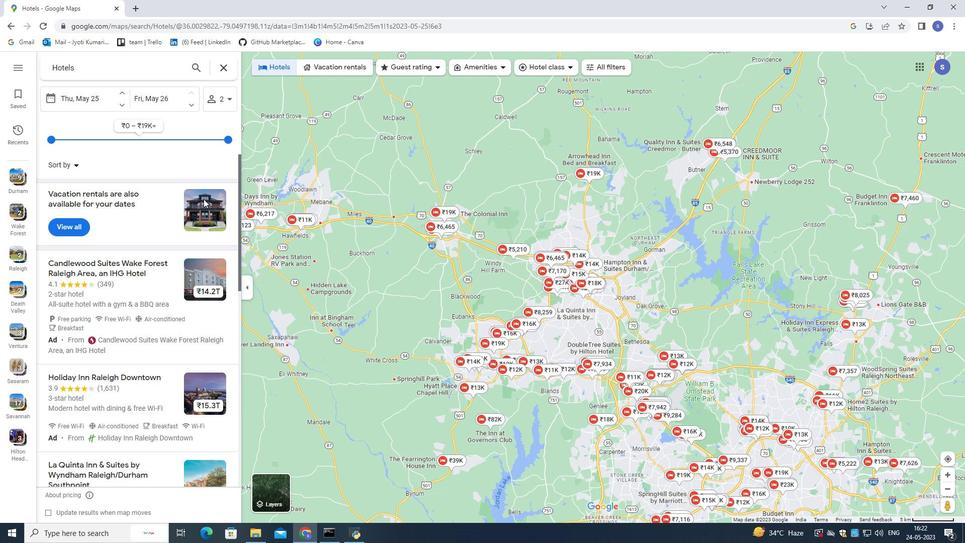 
Action: Mouse moved to (216, 263)
Screenshot: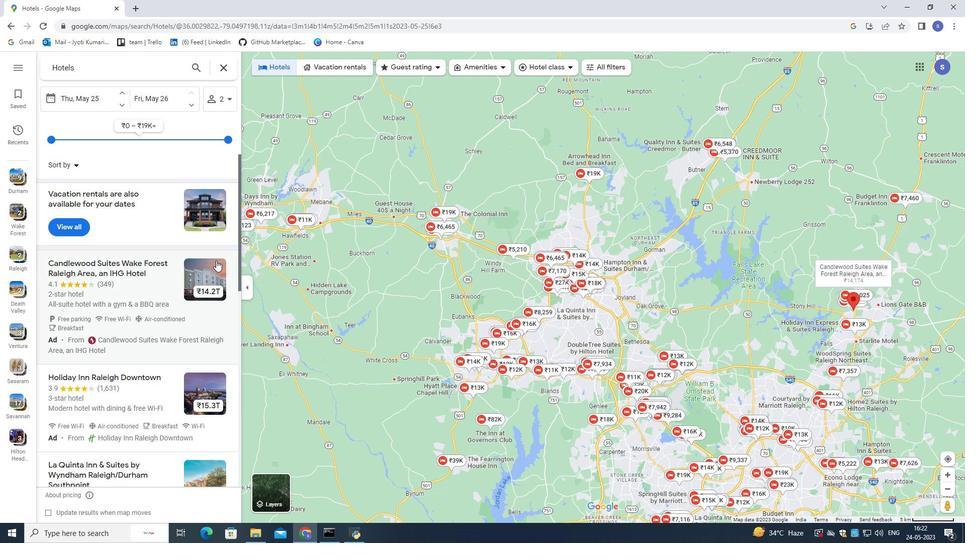 
Action: Mouse pressed left at (216, 263)
Screenshot: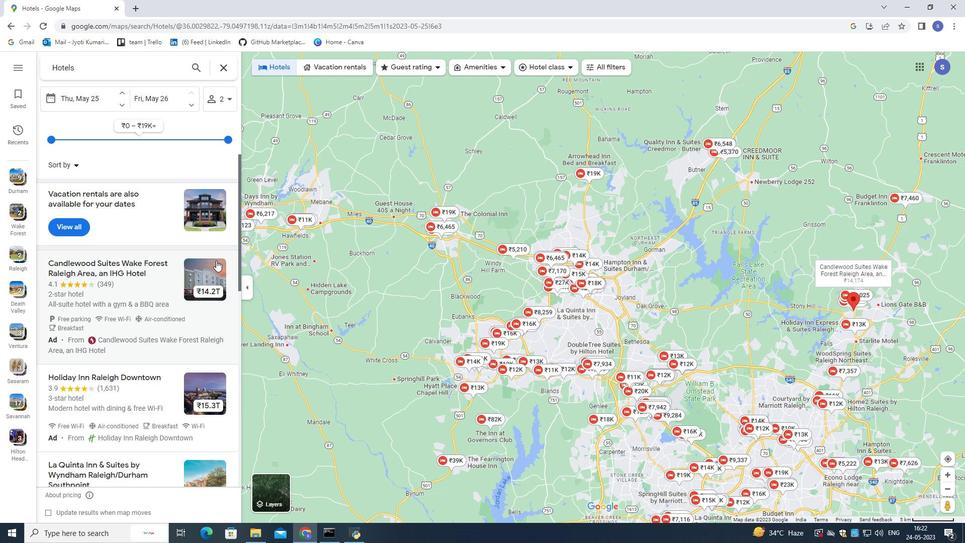 
Action: Mouse moved to (372, 138)
Screenshot: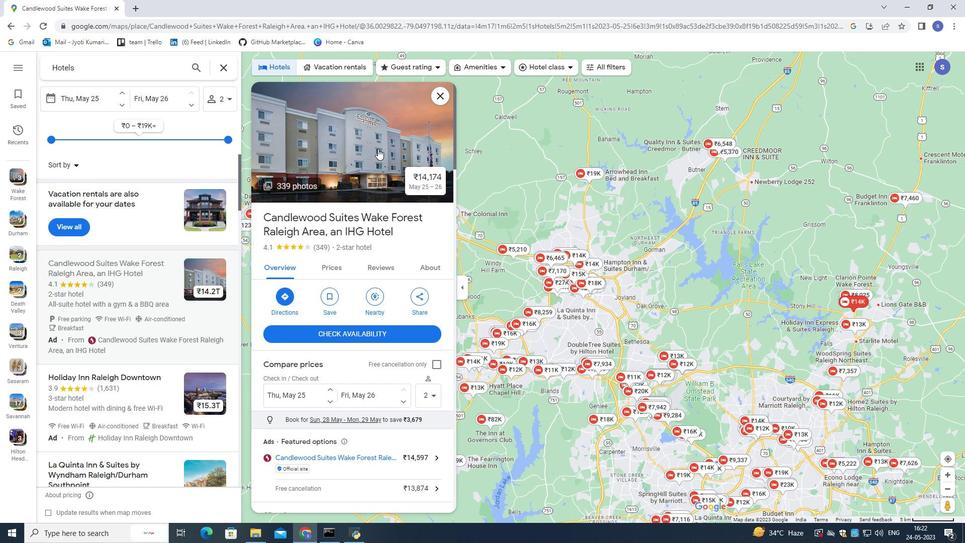
Action: Mouse pressed left at (372, 138)
Screenshot: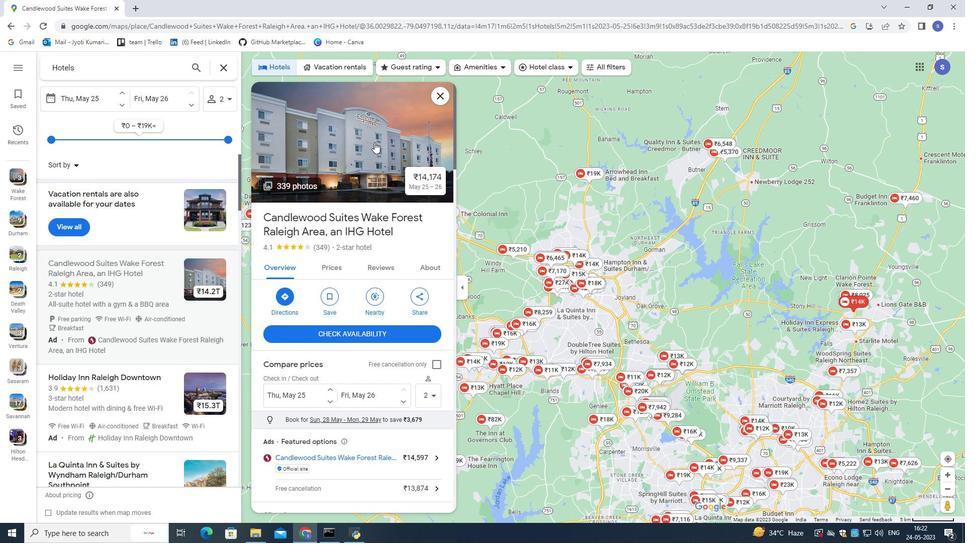 
Action: Mouse moved to (622, 449)
Screenshot: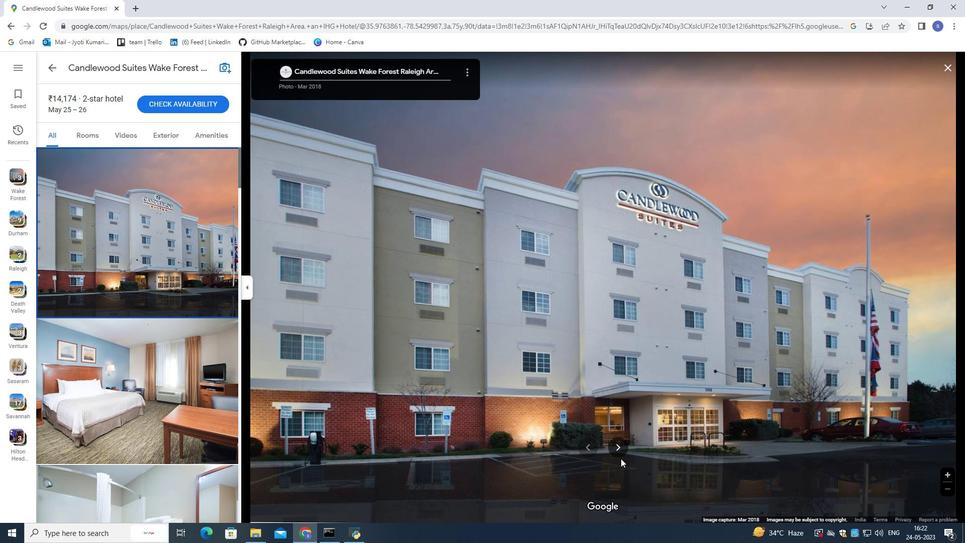 
Action: Mouse pressed left at (622, 449)
Screenshot: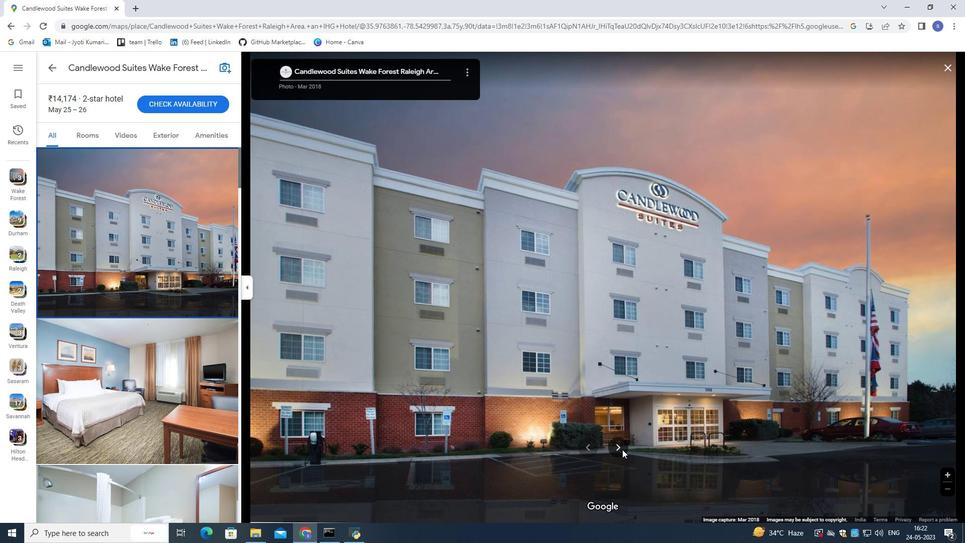 
Action: Mouse pressed left at (622, 449)
Screenshot: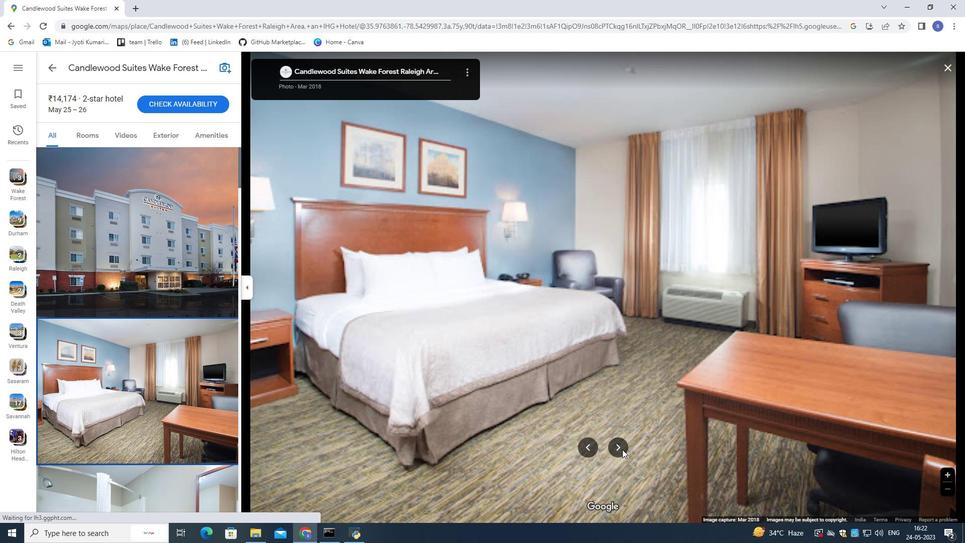 
Action: Mouse moved to (622, 449)
Screenshot: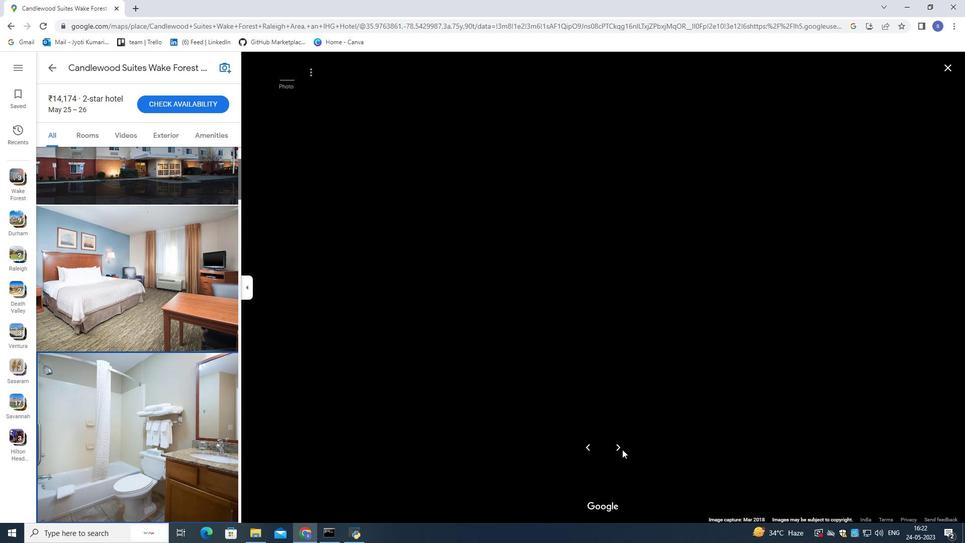 
Action: Mouse pressed left at (622, 449)
Screenshot: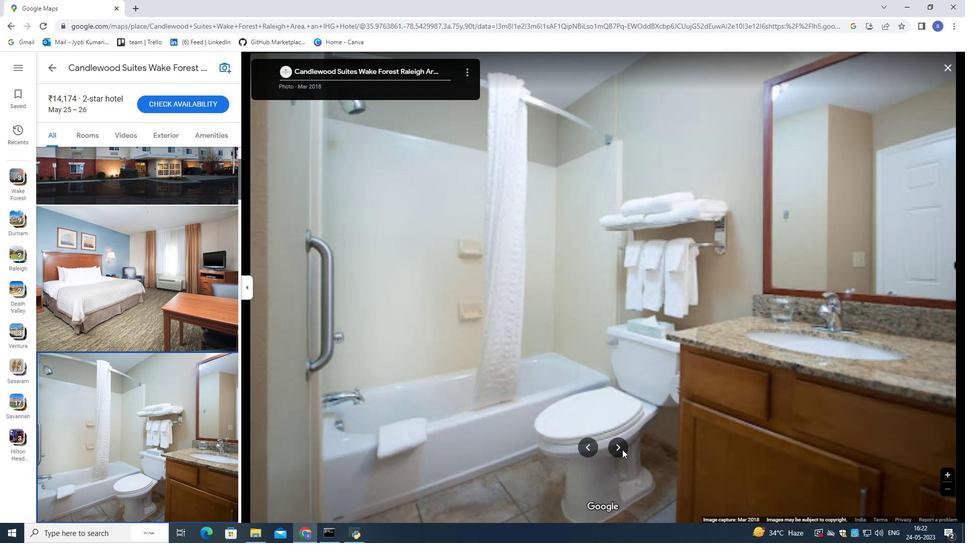 
Action: Mouse moved to (622, 447)
Screenshot: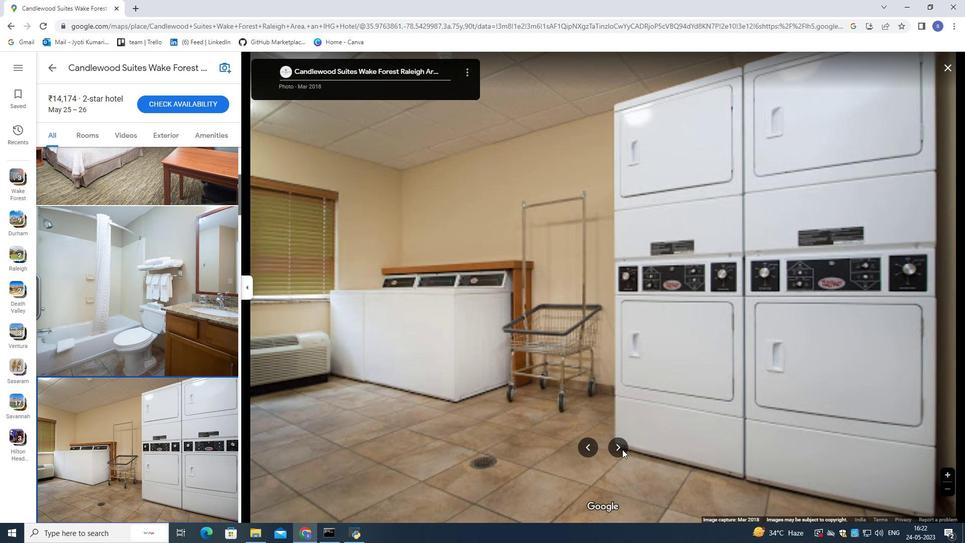 
Action: Mouse pressed left at (622, 447)
Screenshot: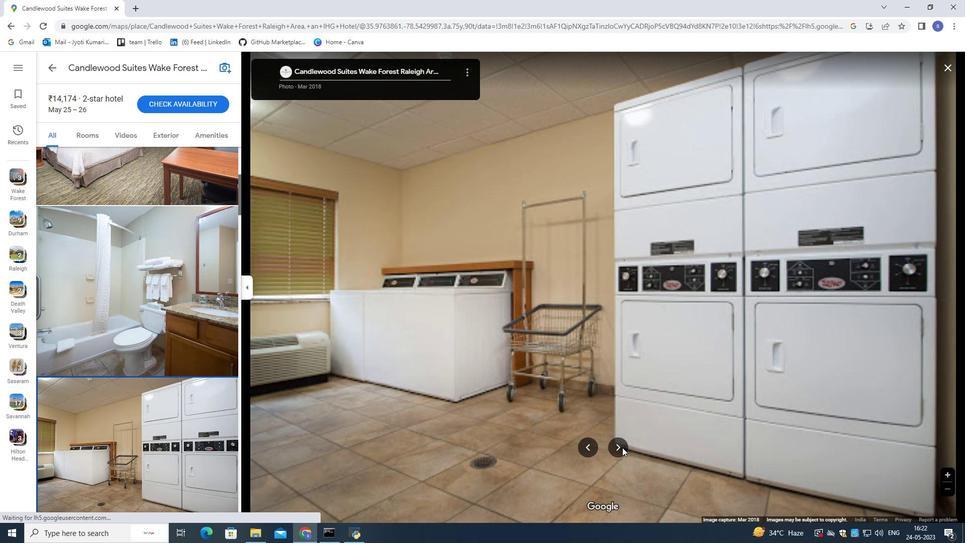 
Action: Mouse moved to (623, 443)
Screenshot: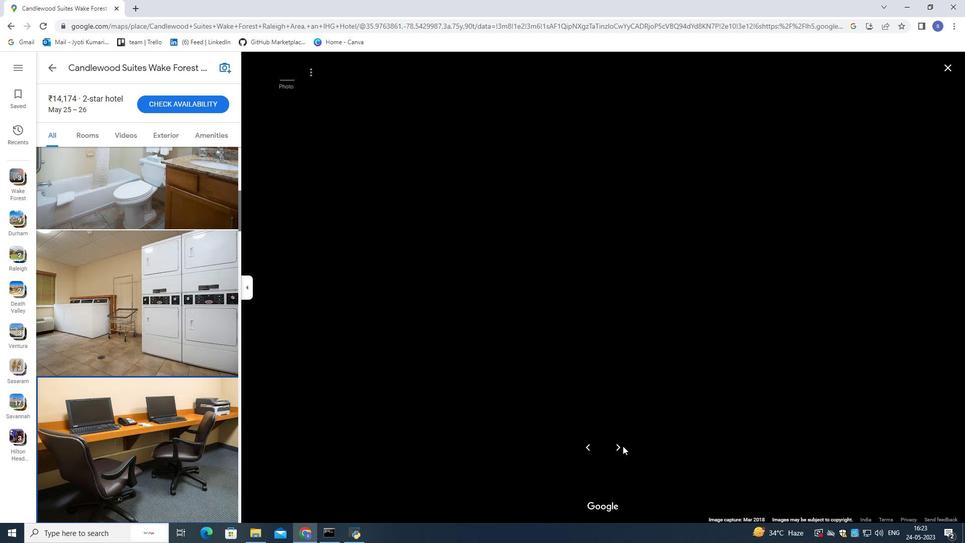 
Action: Mouse pressed left at (623, 443)
Screenshot: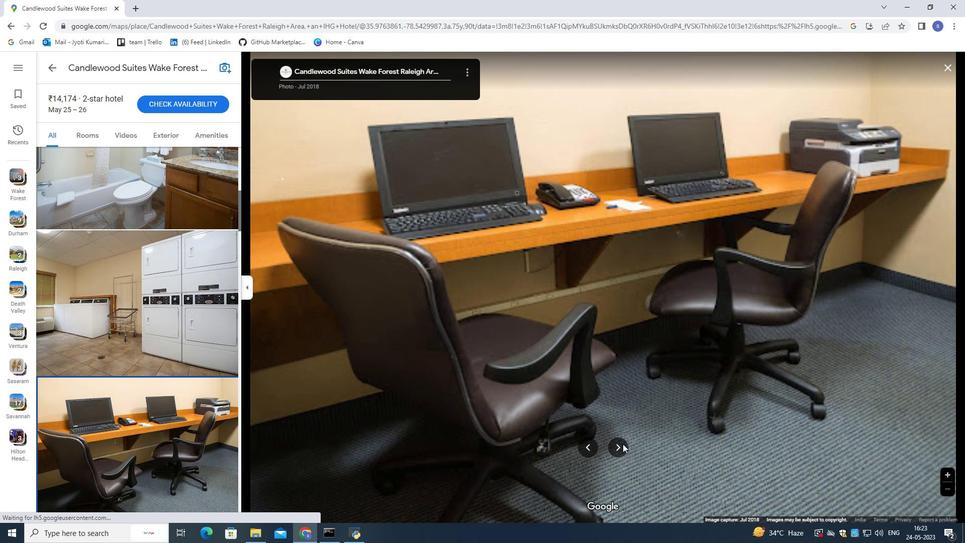 
Action: Mouse moved to (623, 445)
Screenshot: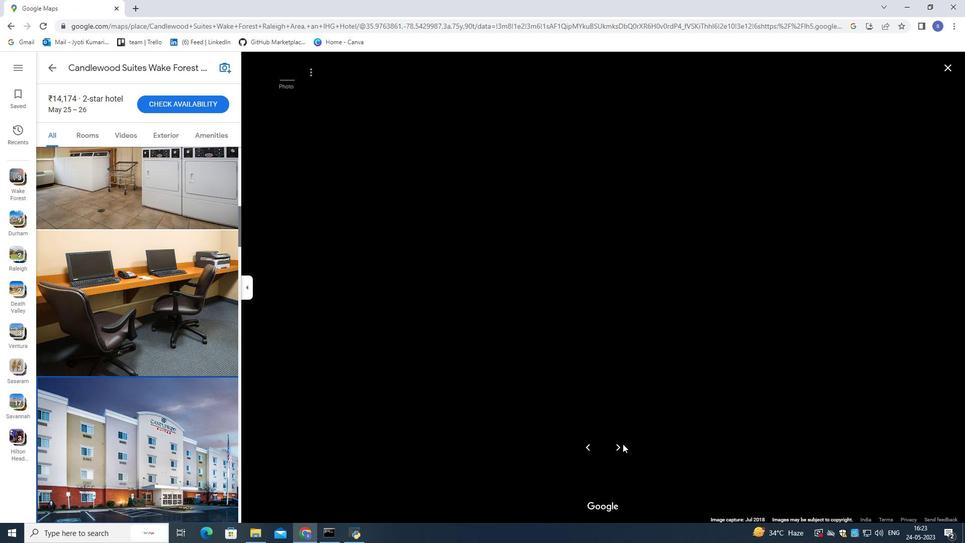
Action: Mouse pressed left at (623, 445)
Screenshot: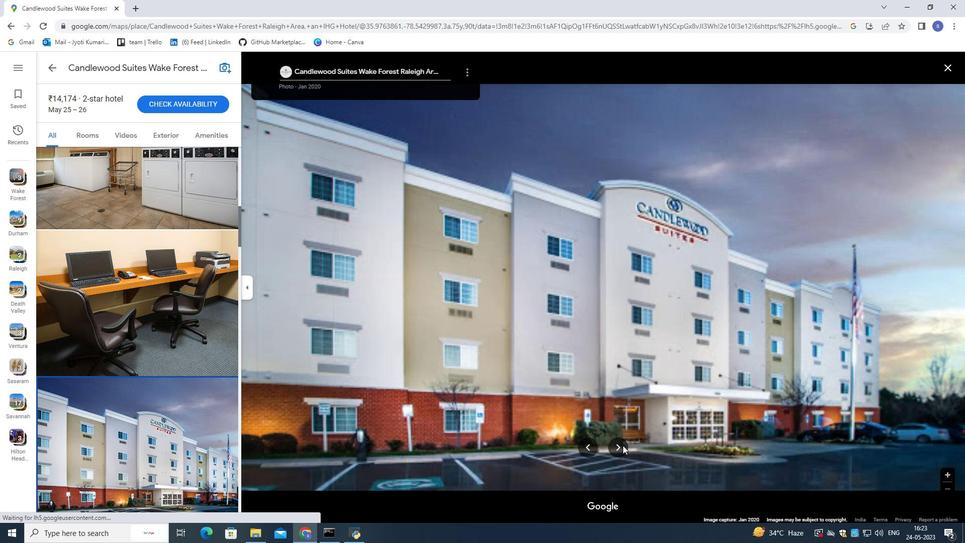 
Action: Mouse moved to (622, 446)
Screenshot: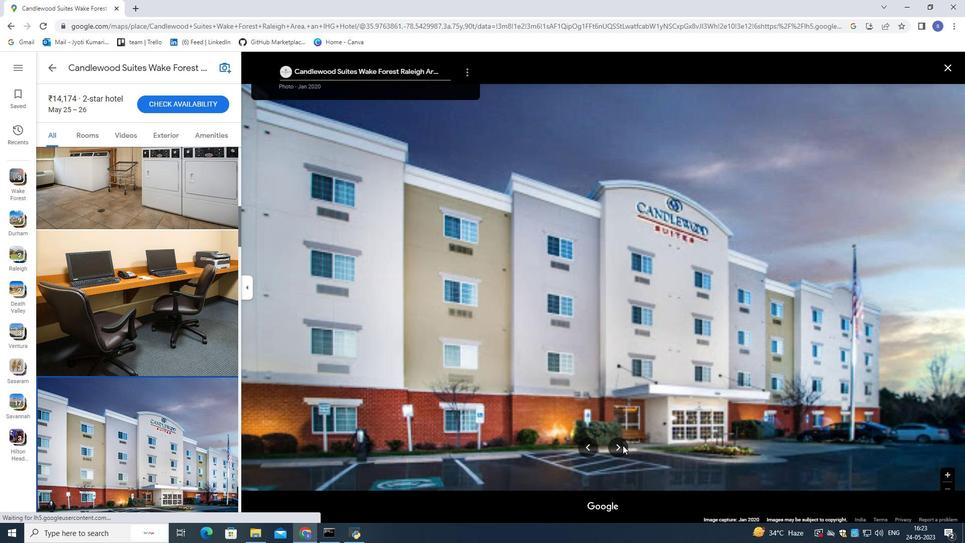 
Action: Mouse pressed left at (622, 446)
Screenshot: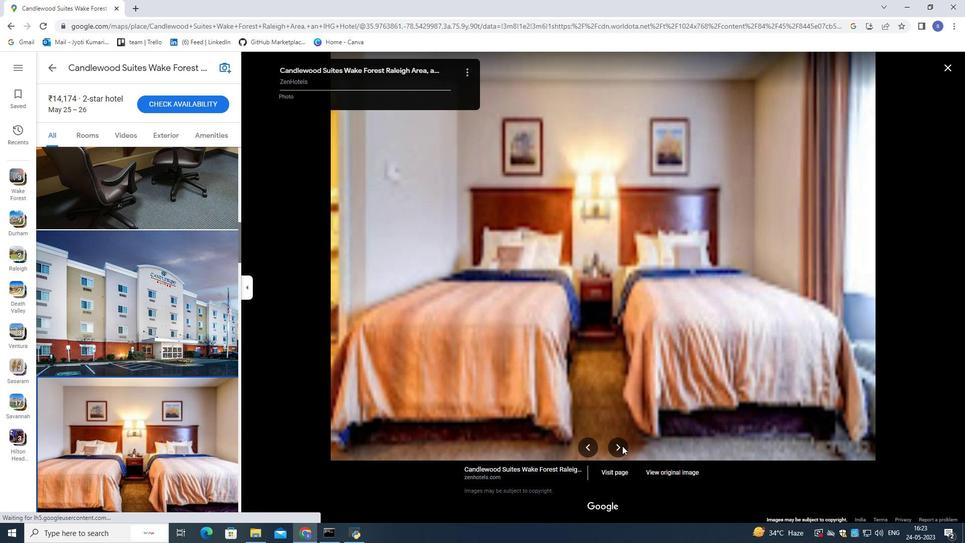 
Action: Mouse moved to (619, 446)
Screenshot: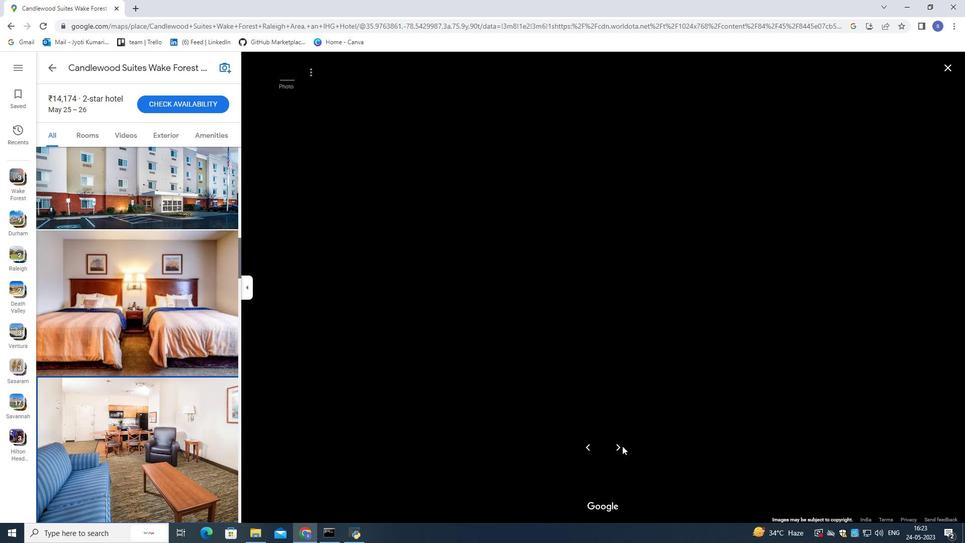 
Action: Mouse pressed left at (619, 446)
Screenshot: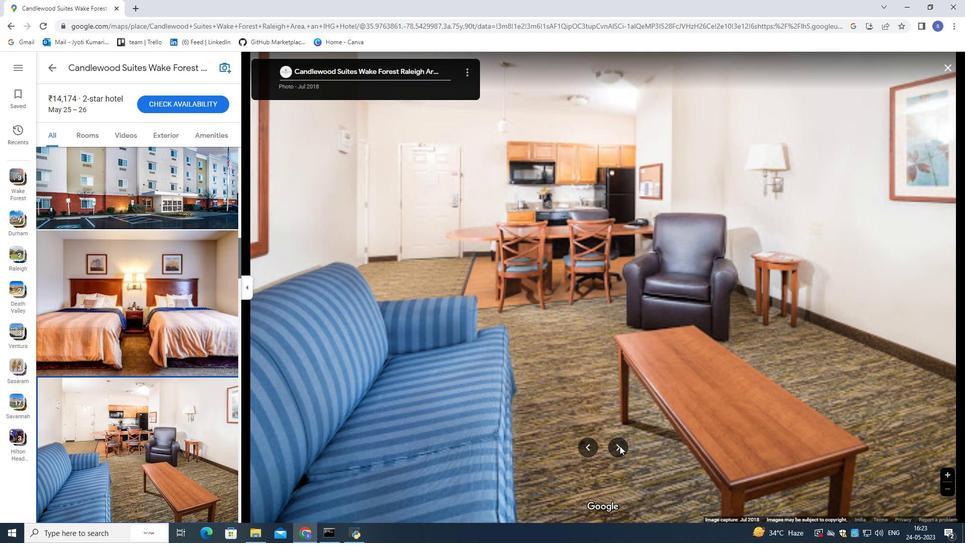 
Action: Mouse moved to (619, 446)
Screenshot: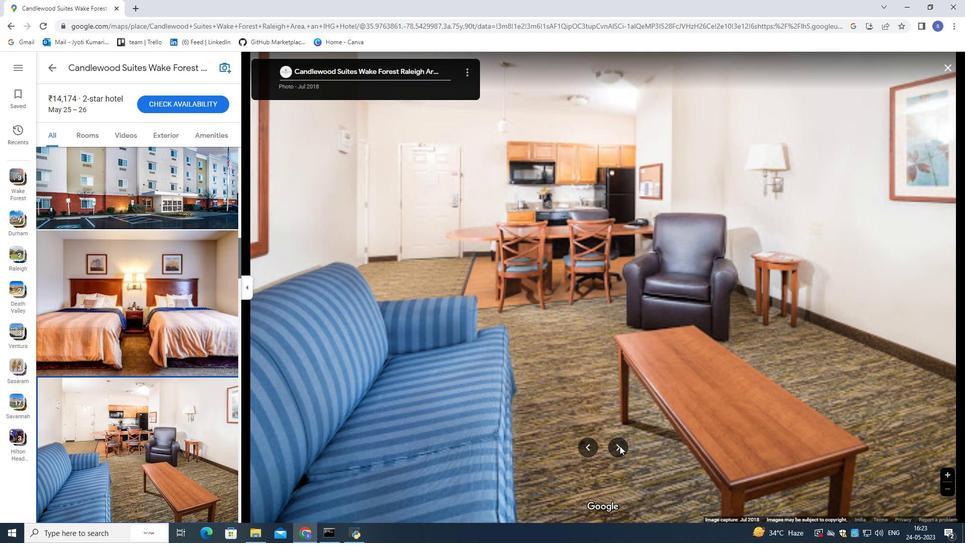 
Action: Mouse pressed left at (619, 446)
Screenshot: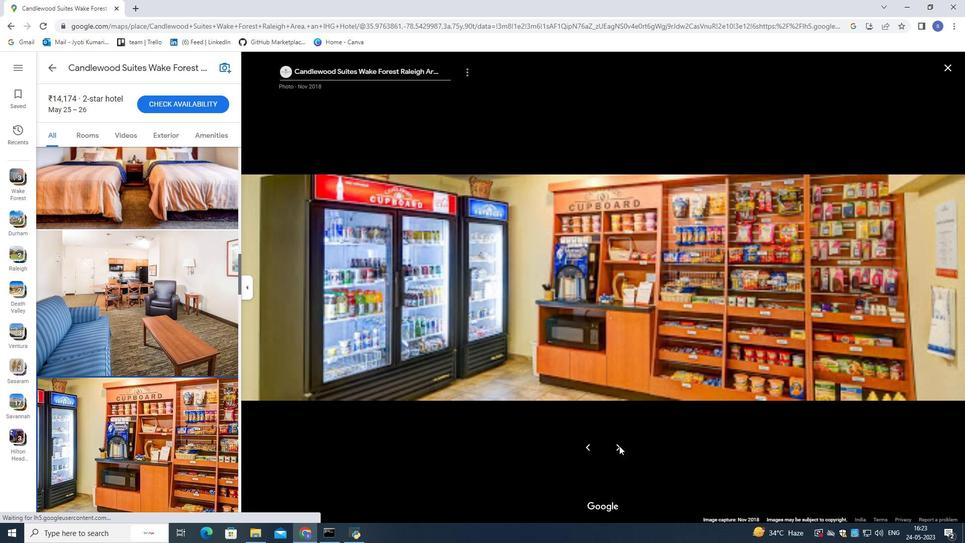 
Action: Mouse pressed left at (619, 446)
Screenshot: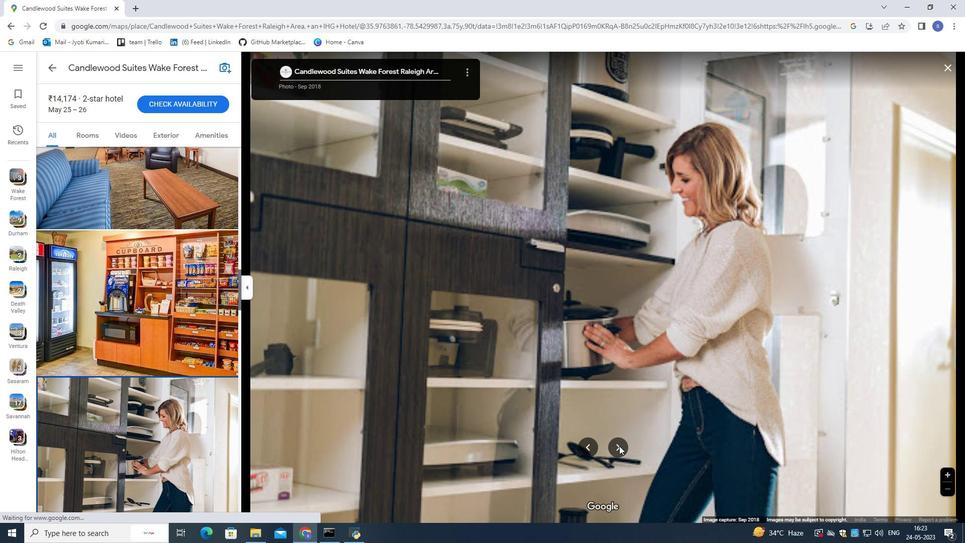 
Action: Mouse pressed left at (619, 446)
Screenshot: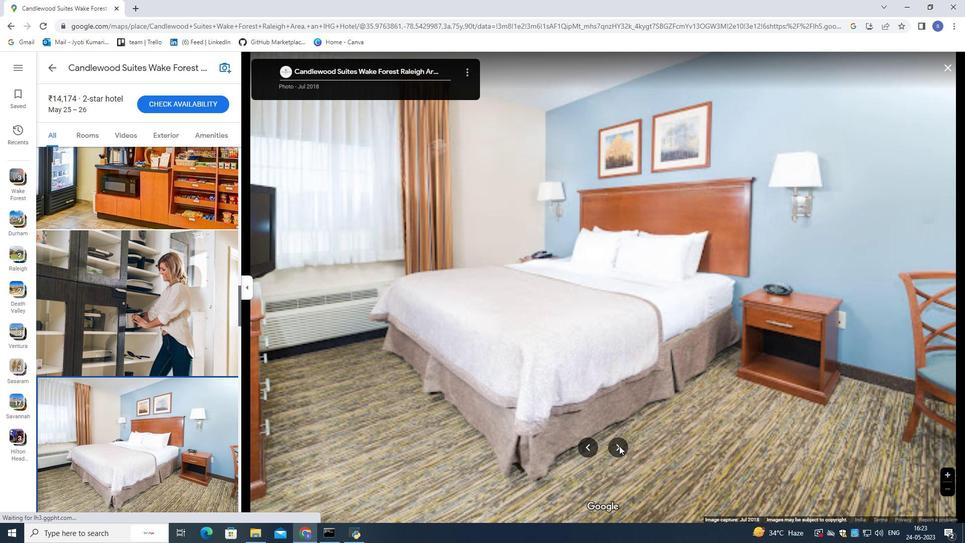 
Action: Mouse pressed left at (619, 446)
Screenshot: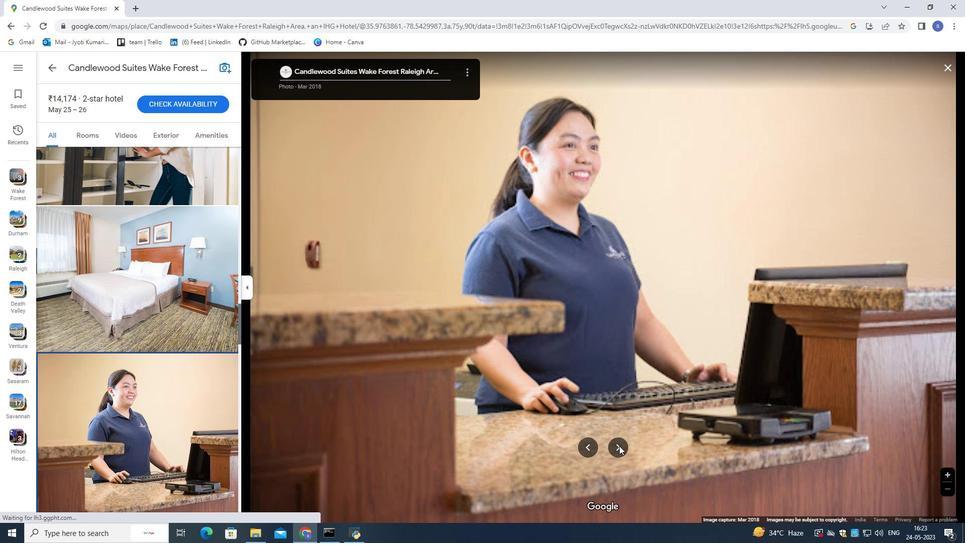 
Action: Mouse pressed left at (619, 446)
Screenshot: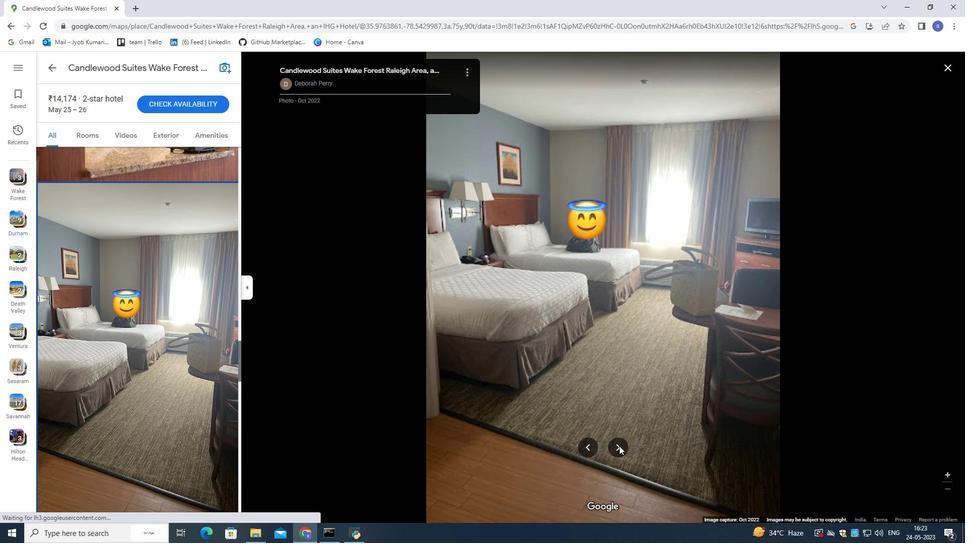 
Action: Mouse pressed left at (619, 446)
Screenshot: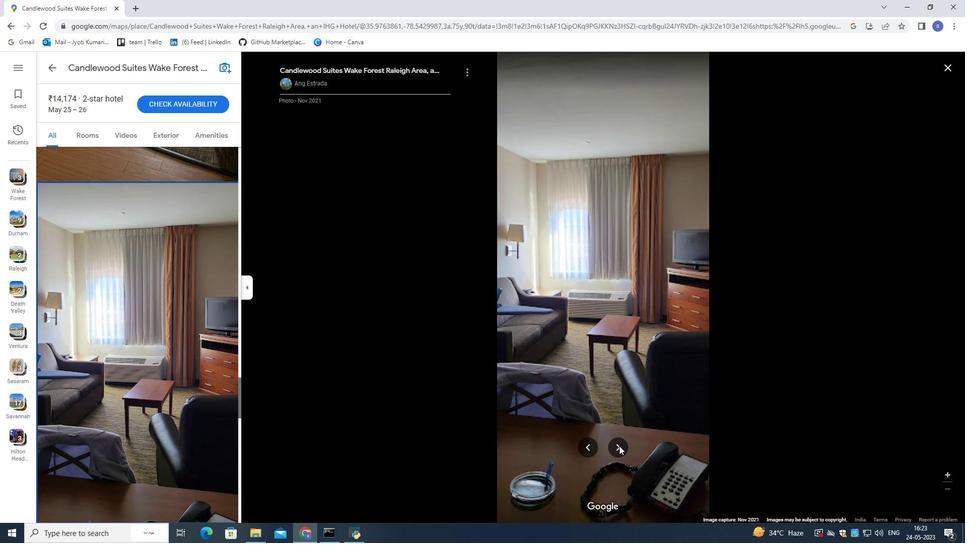 
Action: Mouse pressed left at (619, 446)
Screenshot: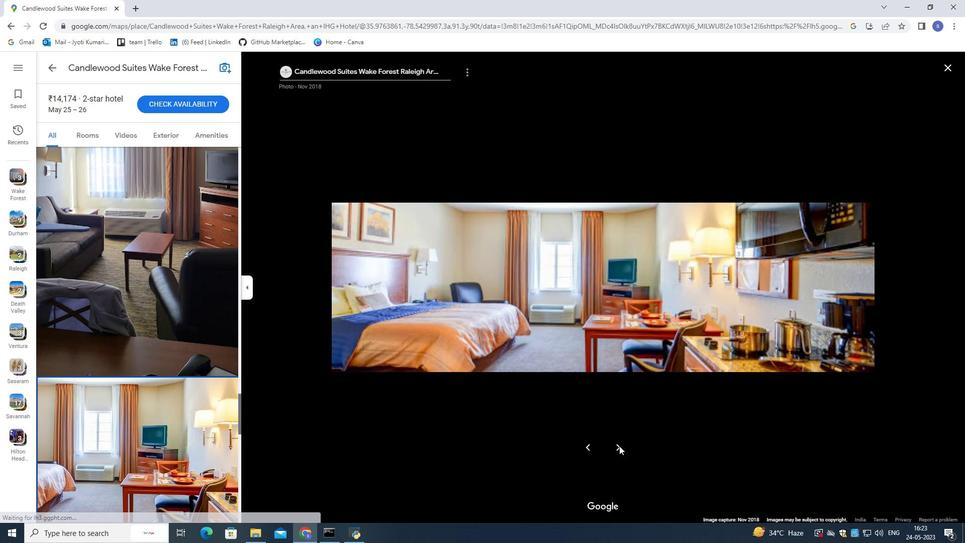 
Action: Mouse pressed left at (619, 446)
Screenshot: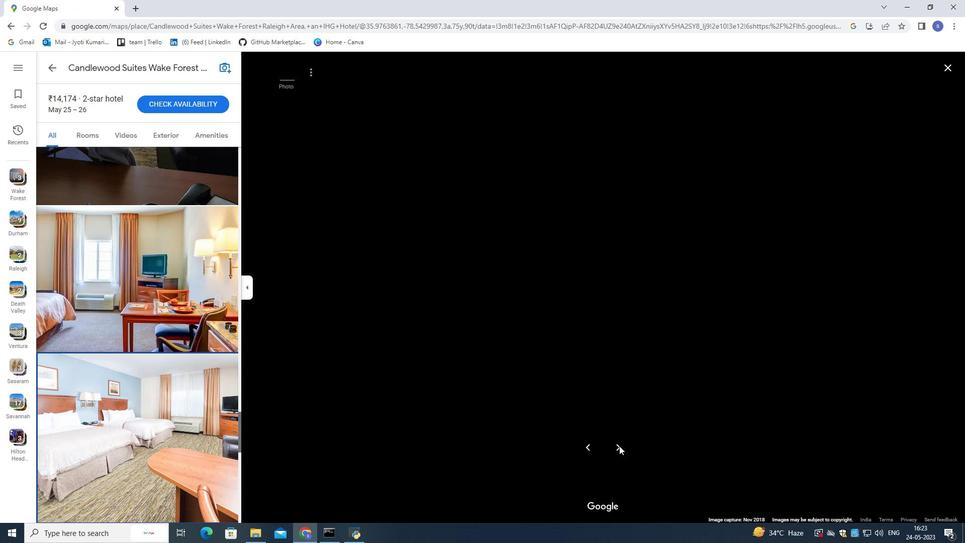 
Action: Mouse moved to (615, 442)
Screenshot: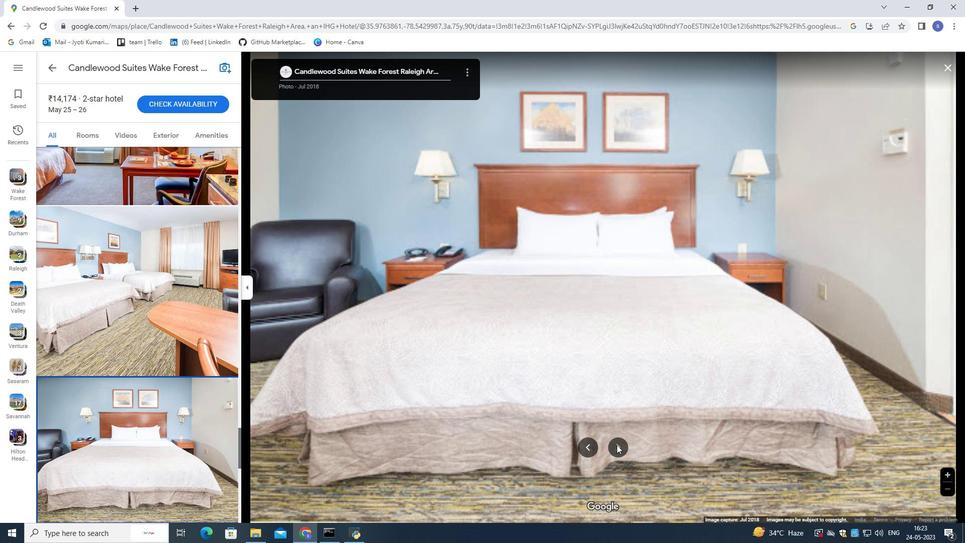 
Action: Mouse pressed left at (615, 442)
Screenshot: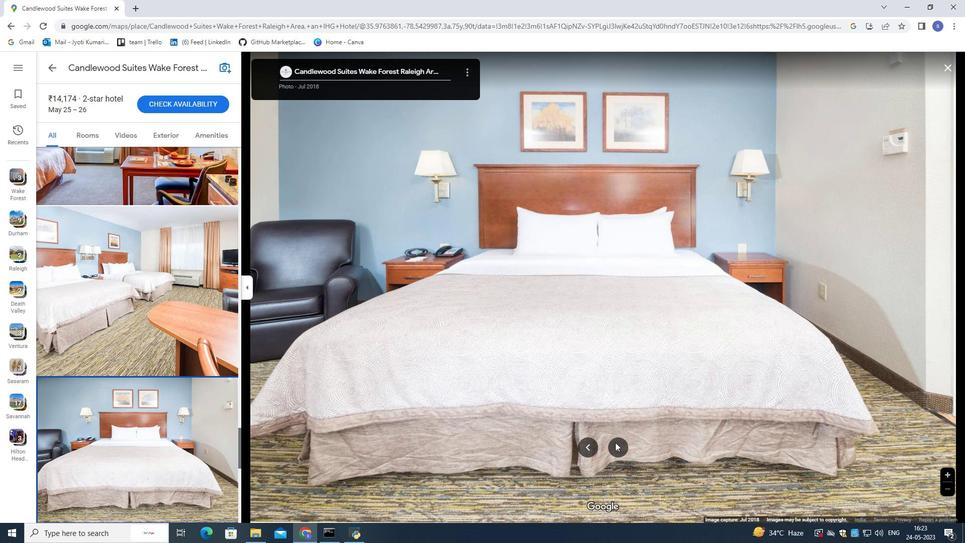 
Action: Mouse pressed left at (615, 442)
Screenshot: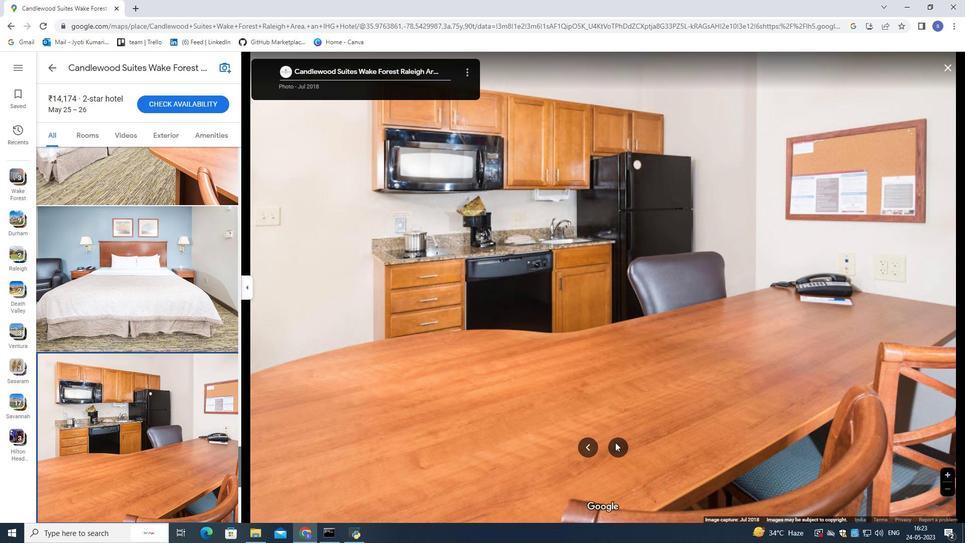 
Action: Mouse pressed left at (615, 442)
Screenshot: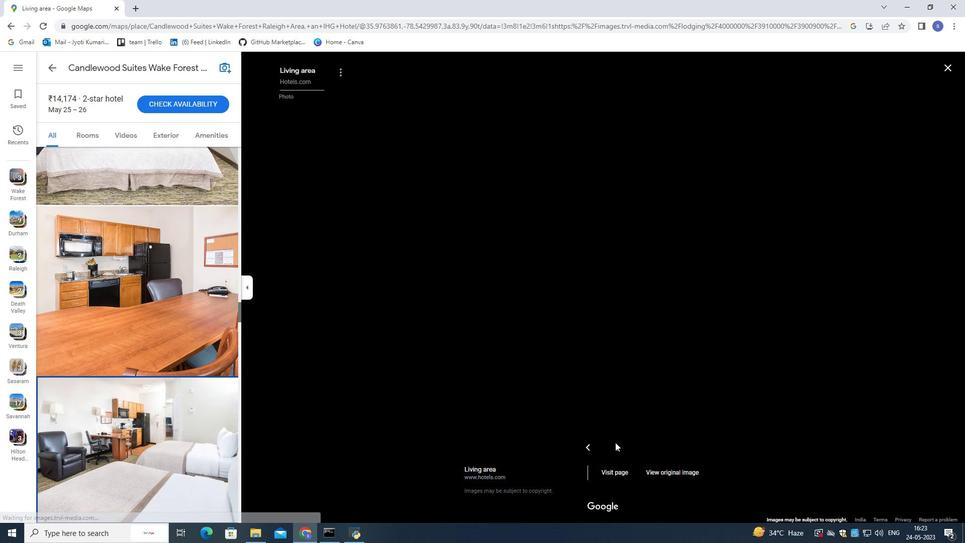 
Action: Mouse pressed left at (615, 442)
Screenshot: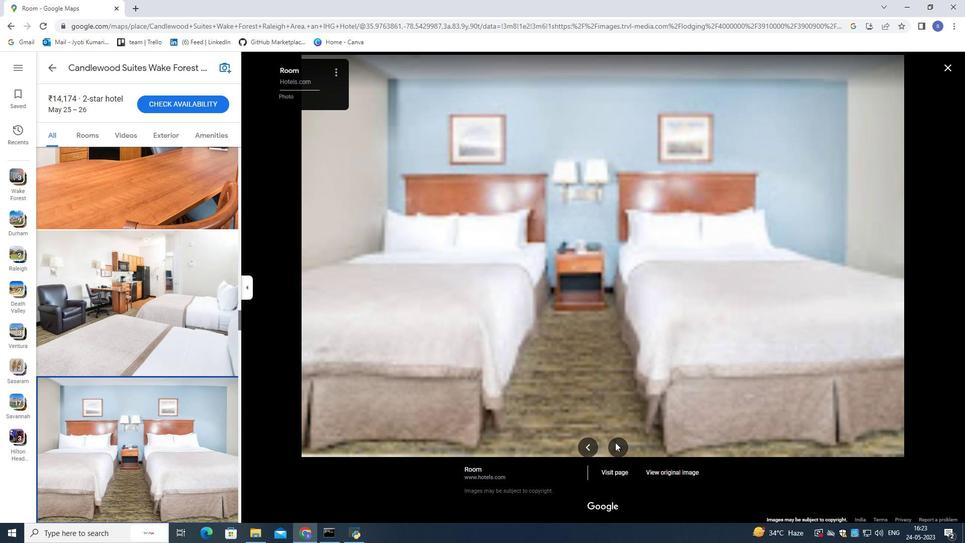 
Action: Mouse pressed left at (615, 442)
Screenshot: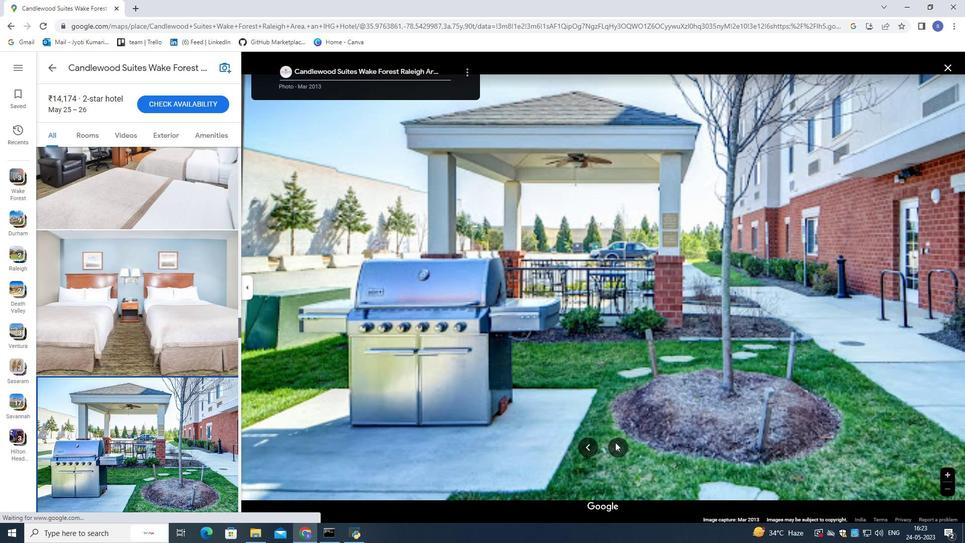 
Action: Mouse pressed left at (615, 442)
Screenshot: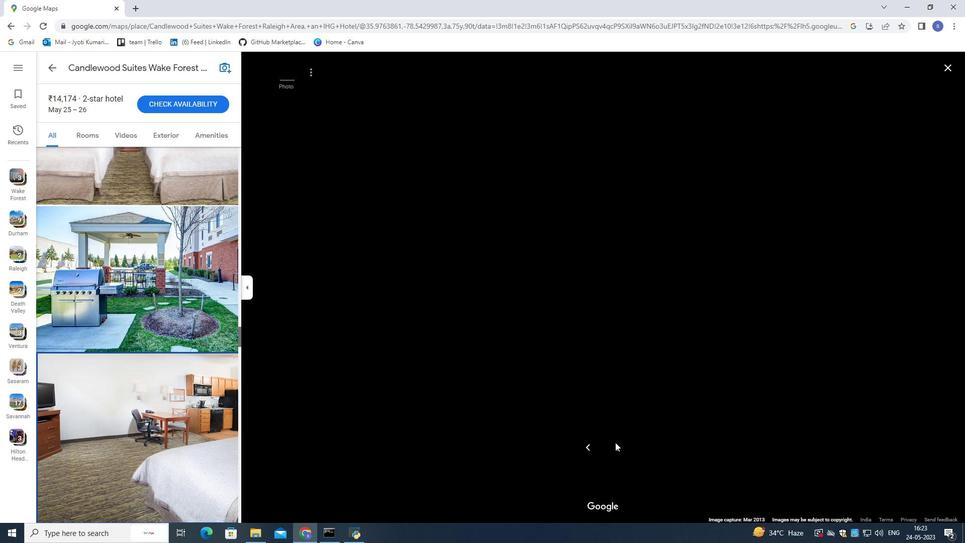 
Action: Mouse pressed left at (615, 442)
Screenshot: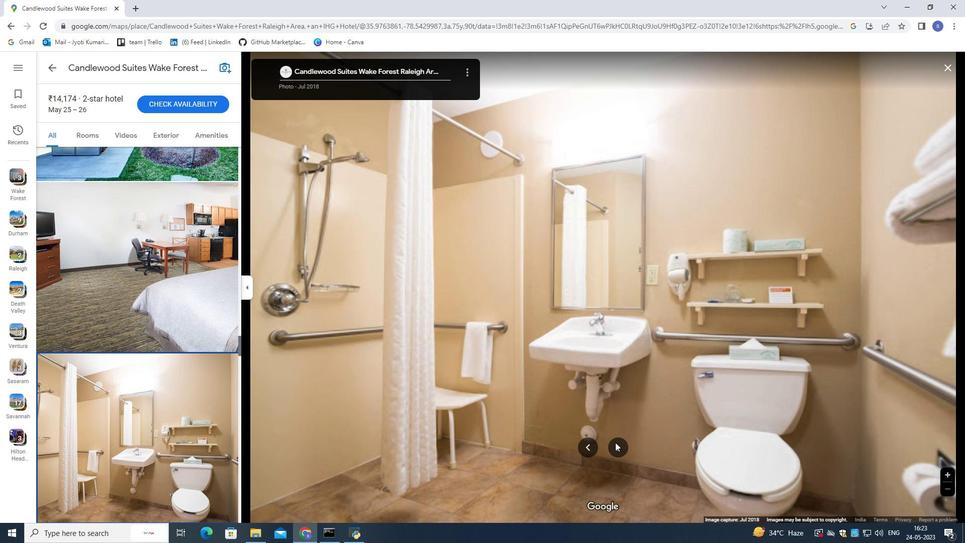 
Action: Mouse pressed left at (615, 442)
Screenshot: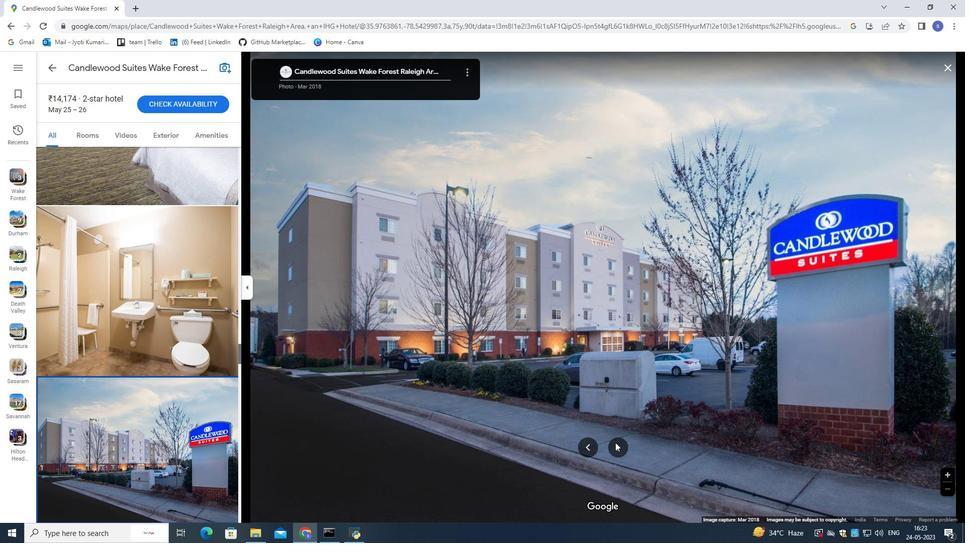 
Action: Mouse pressed left at (615, 442)
Screenshot: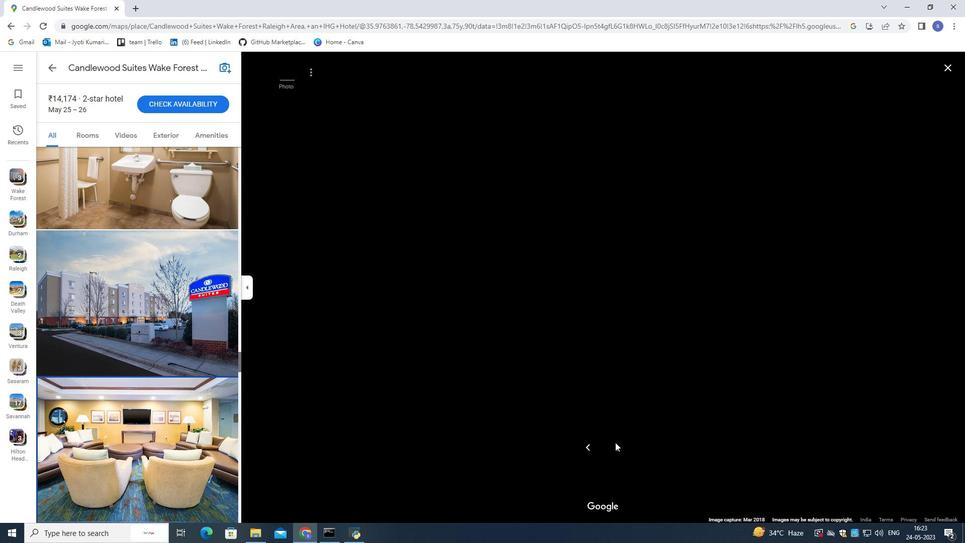 
Action: Mouse pressed left at (615, 442)
Screenshot: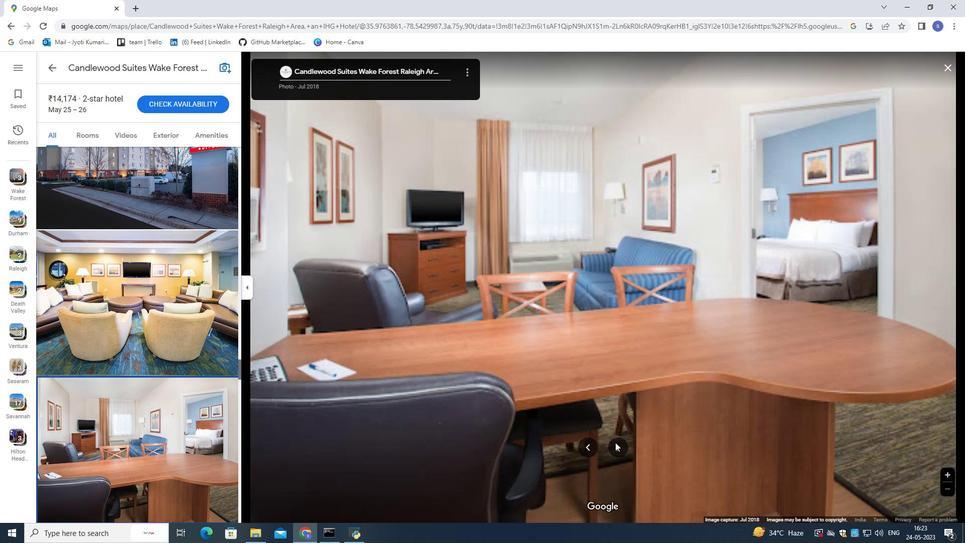 
Action: Mouse moved to (122, 130)
Screenshot: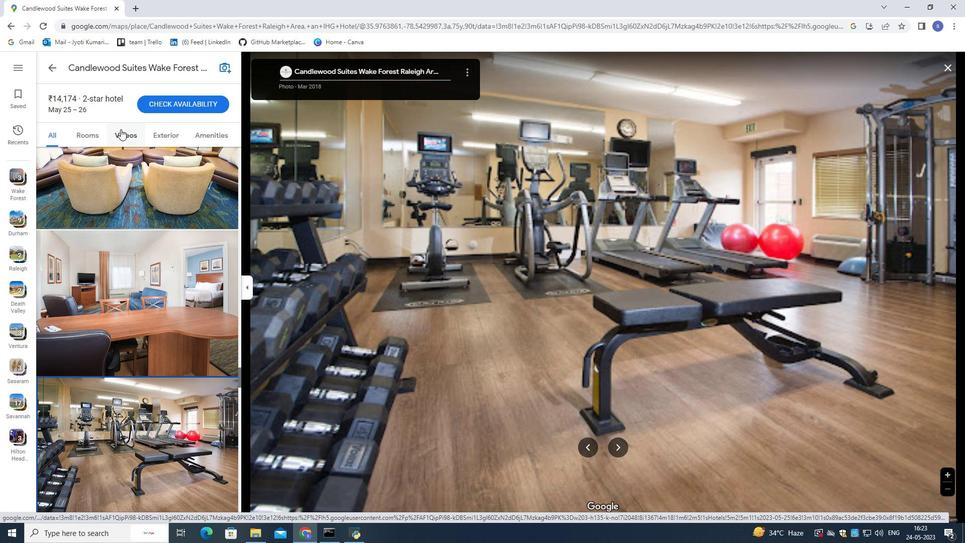 
Action: Mouse pressed left at (122, 130)
Screenshot: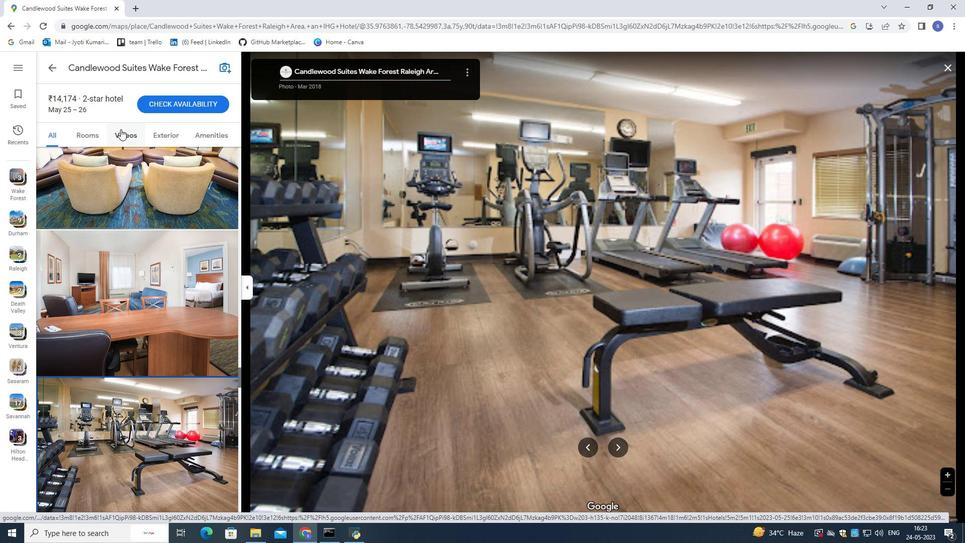 
Action: Mouse moved to (589, 381)
Screenshot: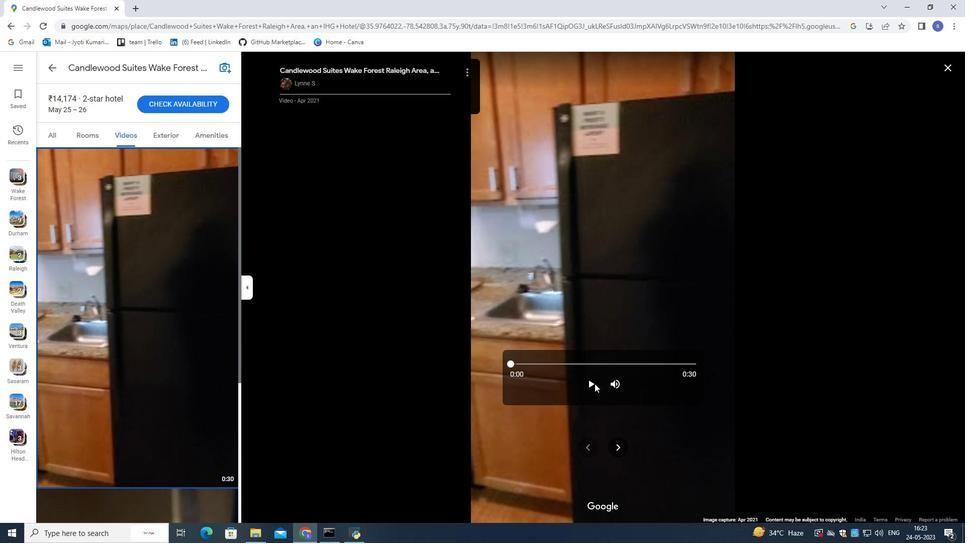 
Action: Mouse pressed left at (589, 381)
Screenshot: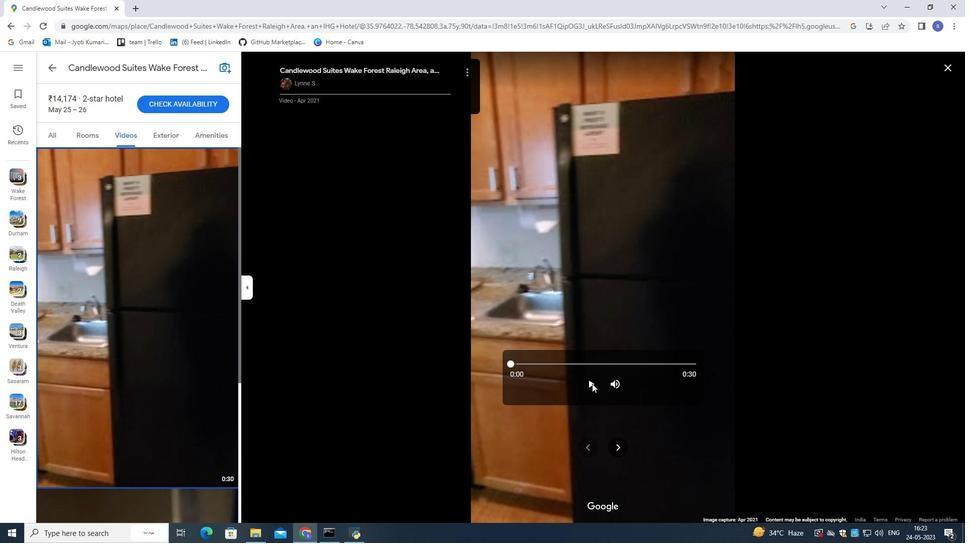 
Action: Mouse moved to (212, 377)
Screenshot: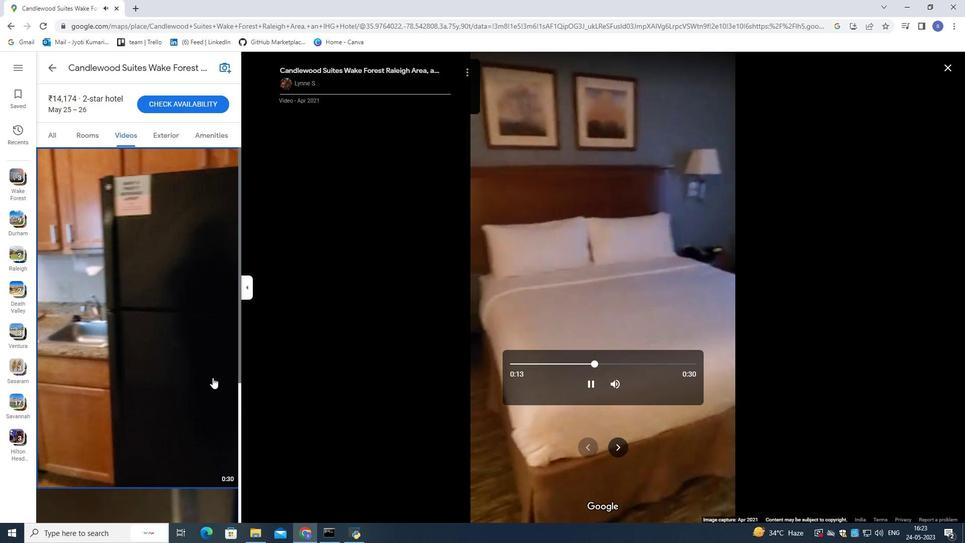 
Action: Mouse scrolled (212, 377) with delta (0, 0)
Screenshot: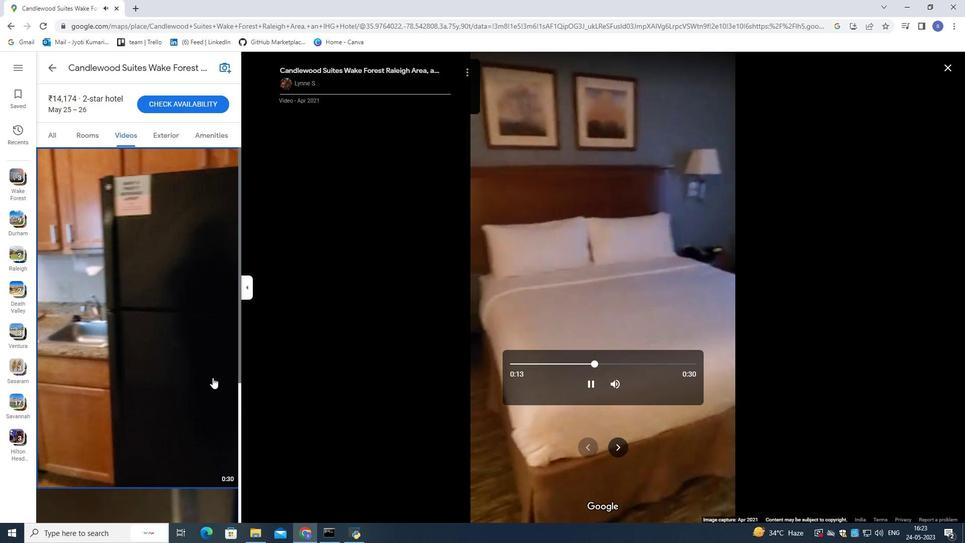 
Action: Mouse moved to (210, 378)
Screenshot: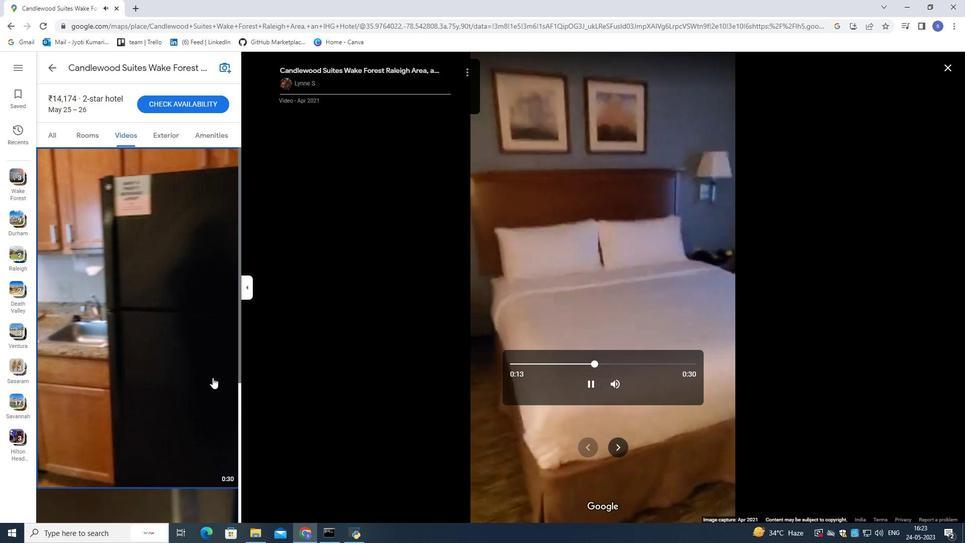 
Action: Mouse scrolled (210, 377) with delta (0, 0)
Screenshot: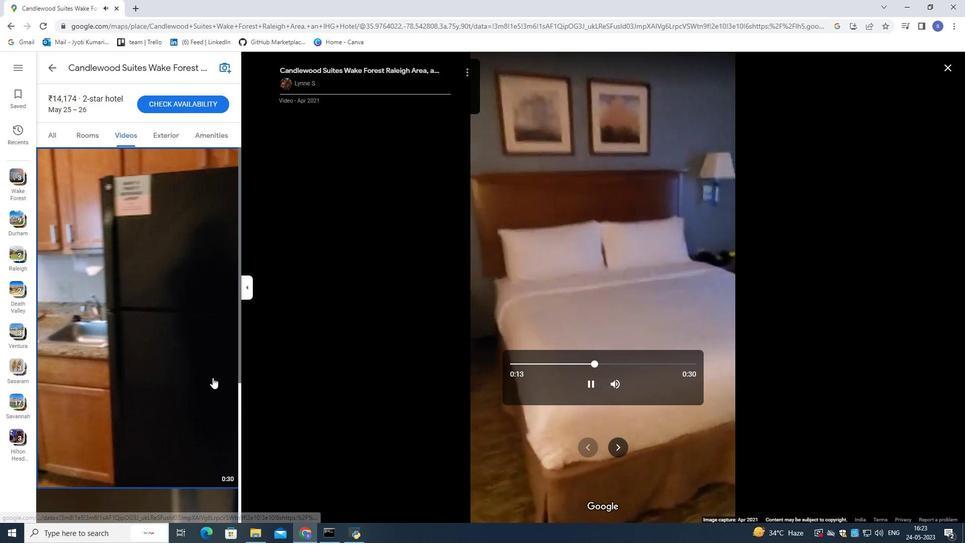 
Action: Mouse moved to (210, 380)
Screenshot: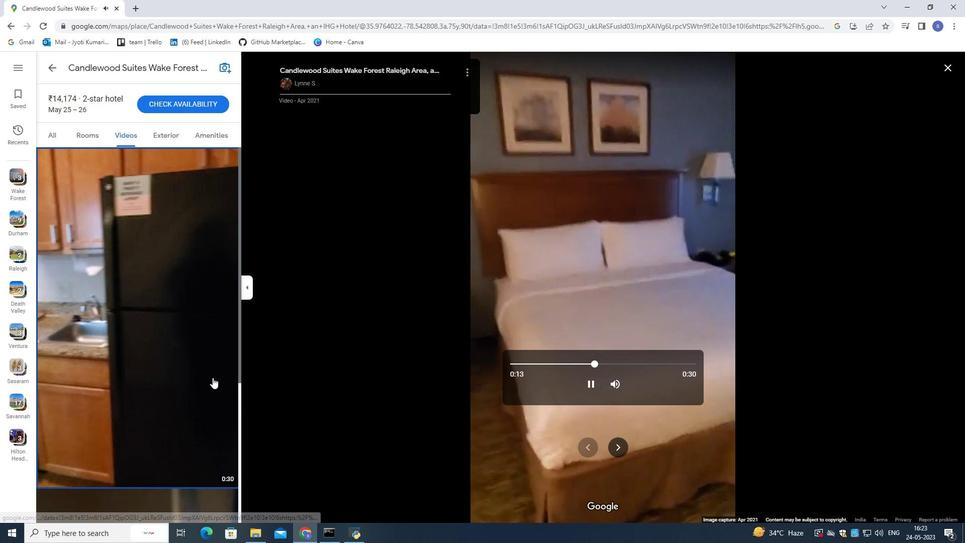 
Action: Mouse scrolled (210, 379) with delta (0, 0)
Screenshot: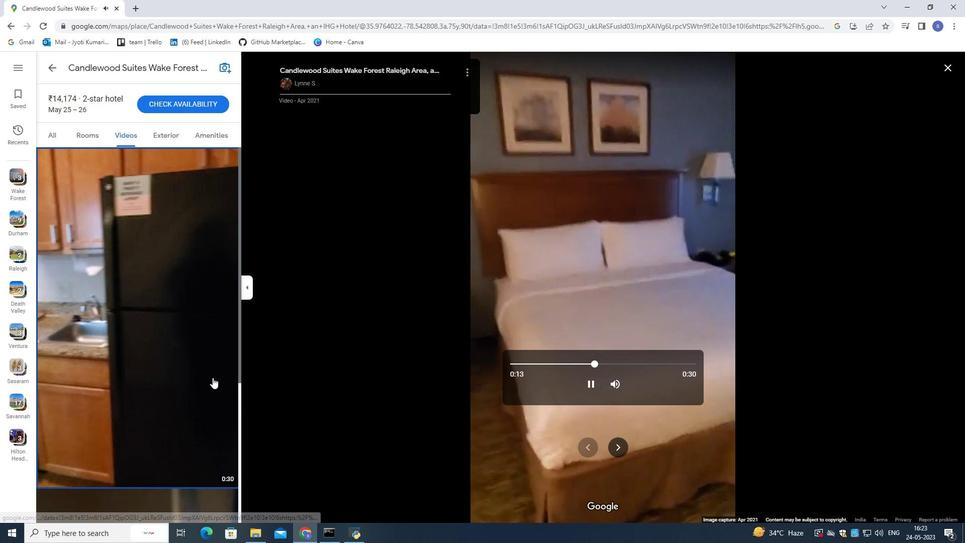 
Action: Mouse moved to (209, 382)
Screenshot: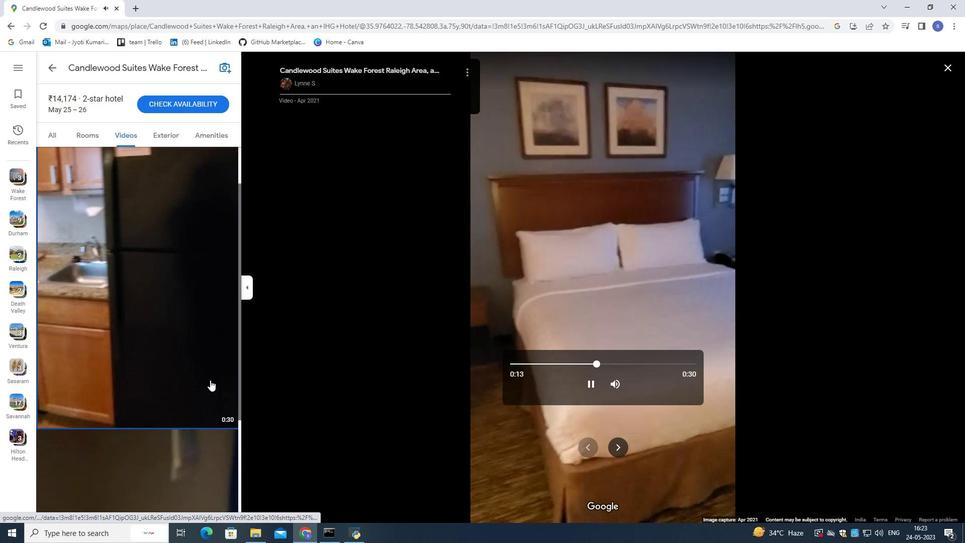 
Action: Mouse scrolled (209, 382) with delta (0, 0)
Screenshot: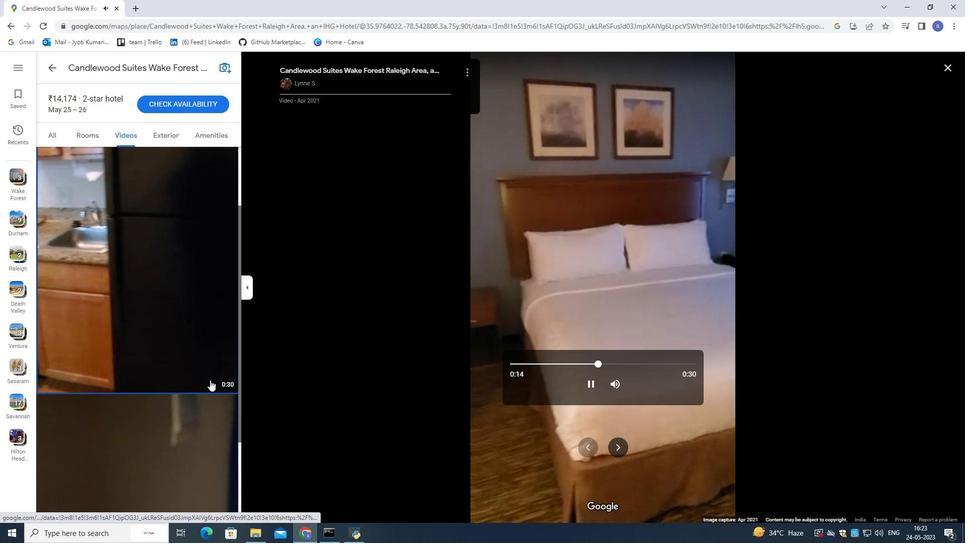 
Action: Mouse scrolled (209, 382) with delta (0, 0)
Screenshot: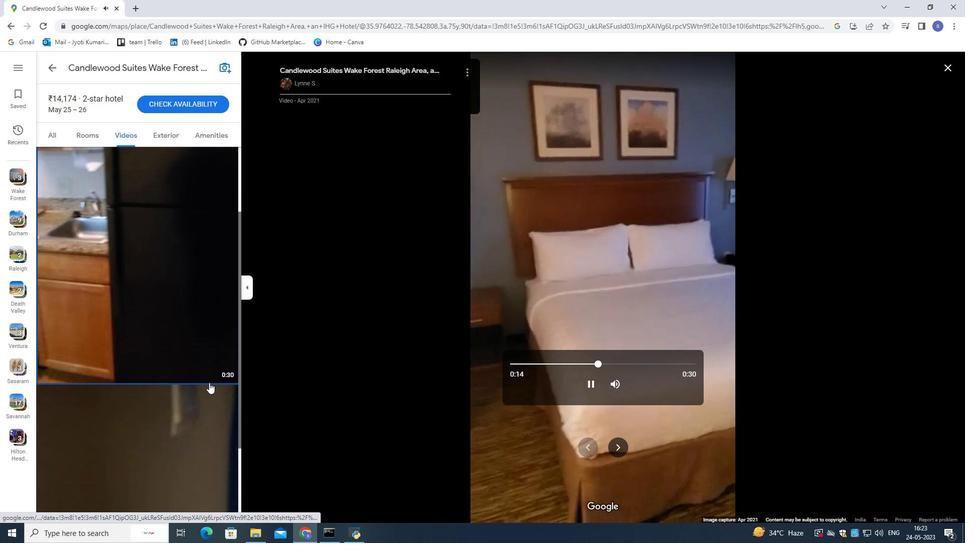 
Action: Mouse scrolled (209, 382) with delta (0, 0)
Screenshot: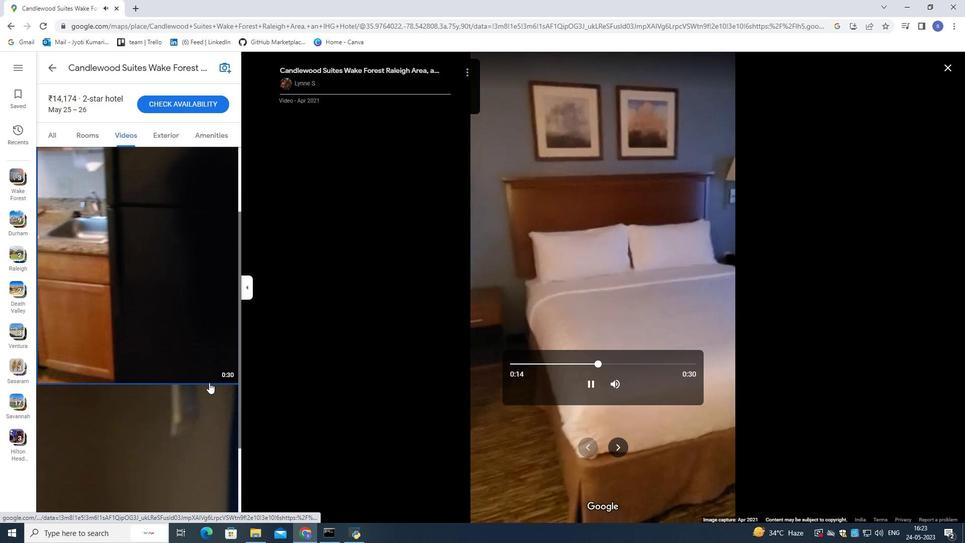 
Action: Mouse scrolled (209, 382) with delta (0, 0)
Screenshot: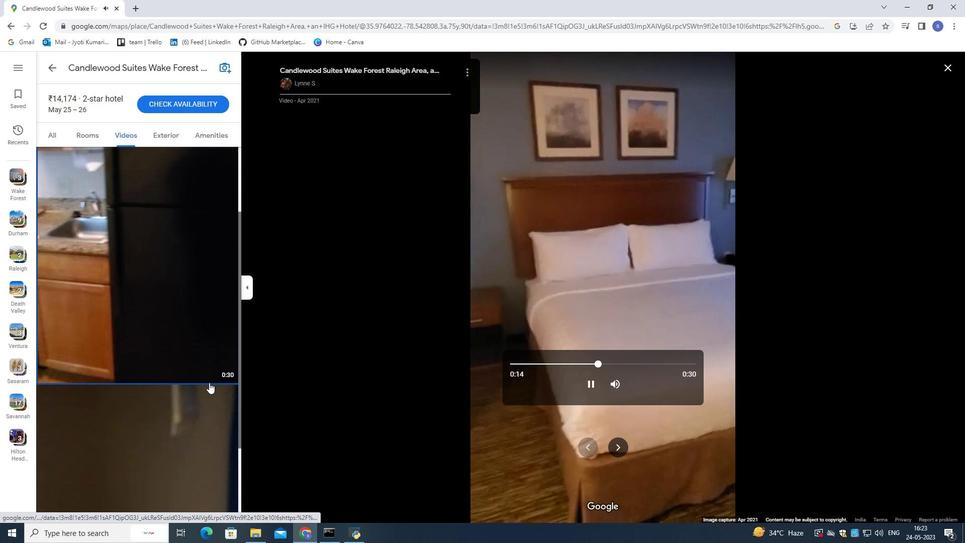 
Action: Mouse scrolled (209, 382) with delta (0, 0)
Screenshot: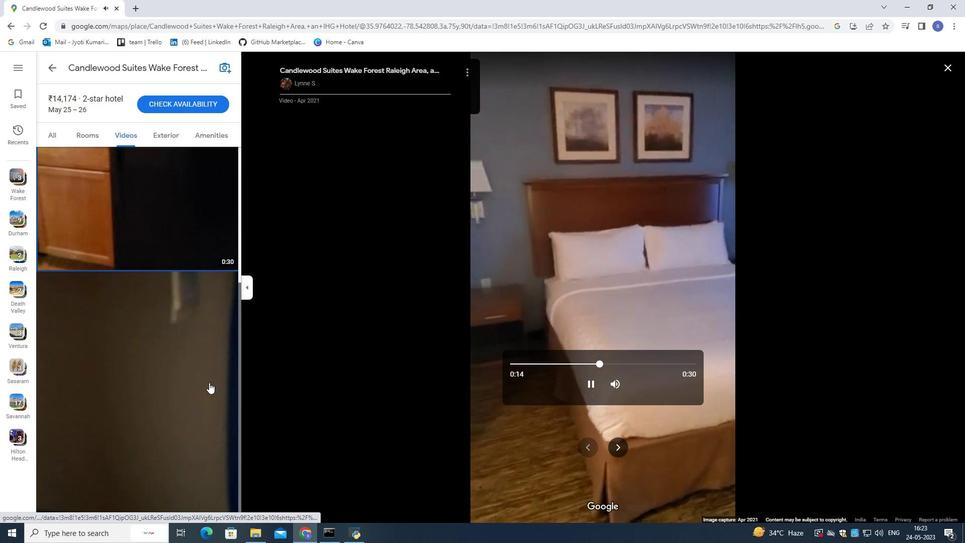 
Action: Mouse scrolled (209, 382) with delta (0, 0)
Screenshot: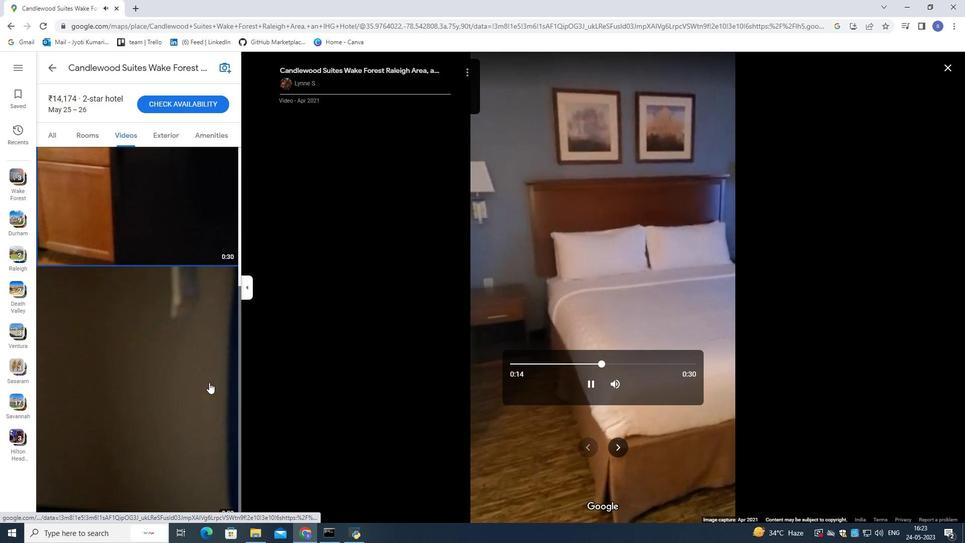 
Action: Mouse scrolled (209, 382) with delta (0, 0)
Screenshot: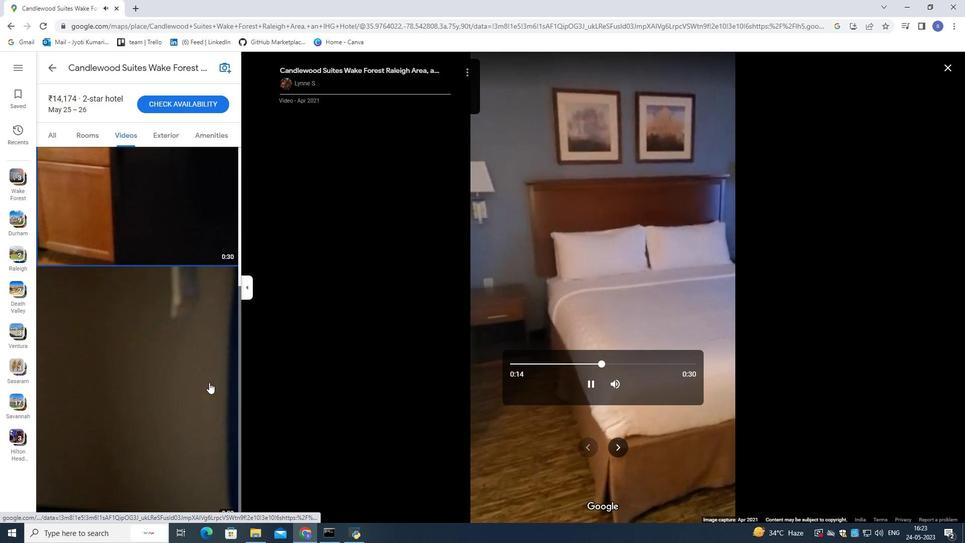 
Action: Mouse moved to (204, 366)
Screenshot: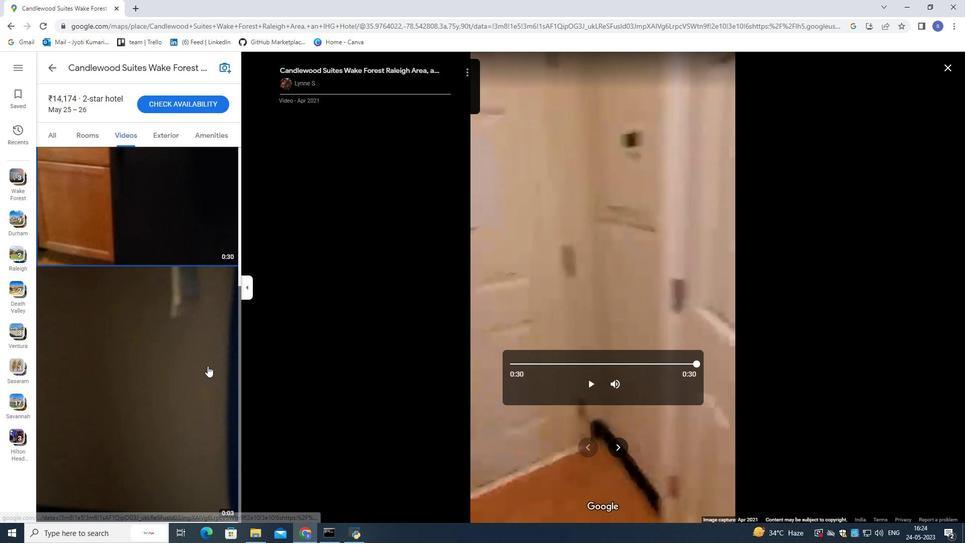 
Action: Mouse scrolled (204, 365) with delta (0, 0)
Screenshot: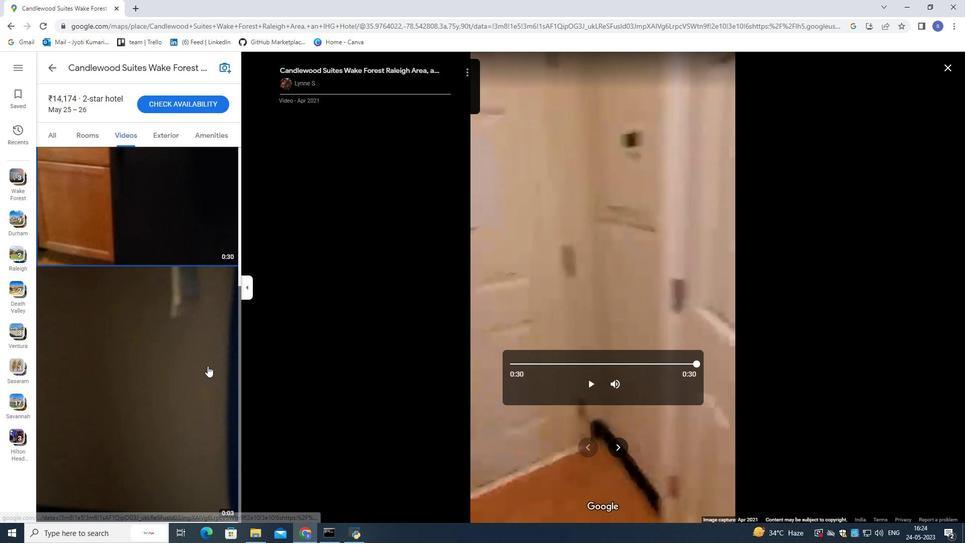 
Action: Mouse moved to (204, 367)
Screenshot: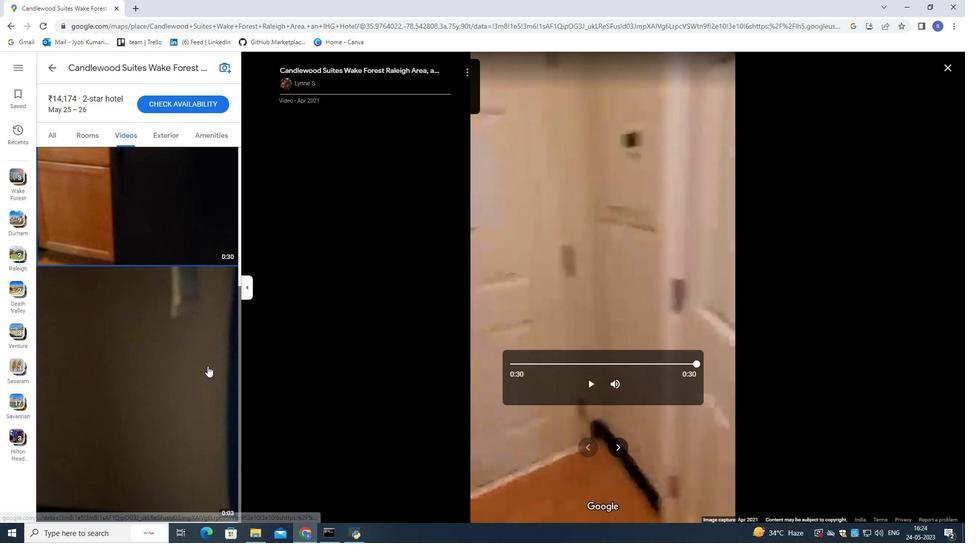 
Action: Mouse scrolled (204, 366) with delta (0, 0)
Screenshot: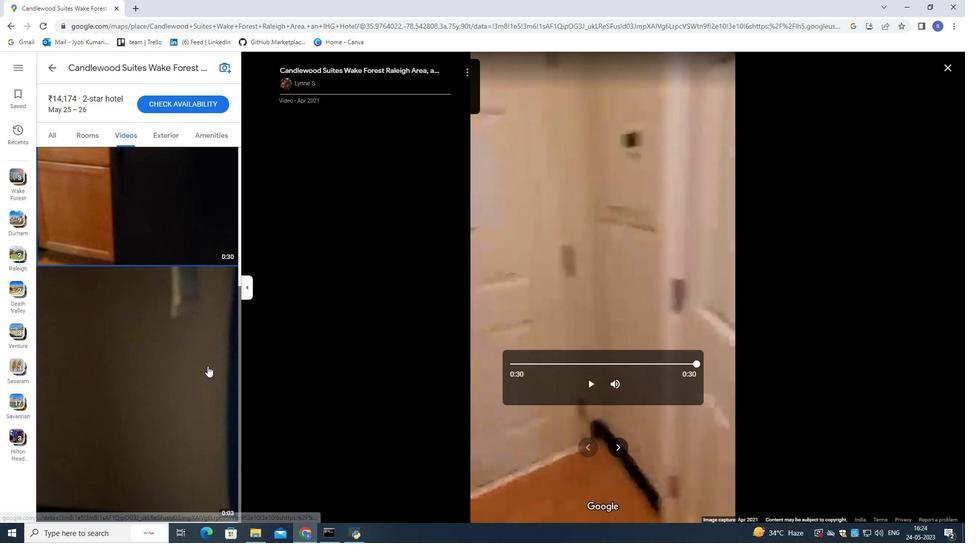 
Action: Mouse moved to (204, 368)
Screenshot: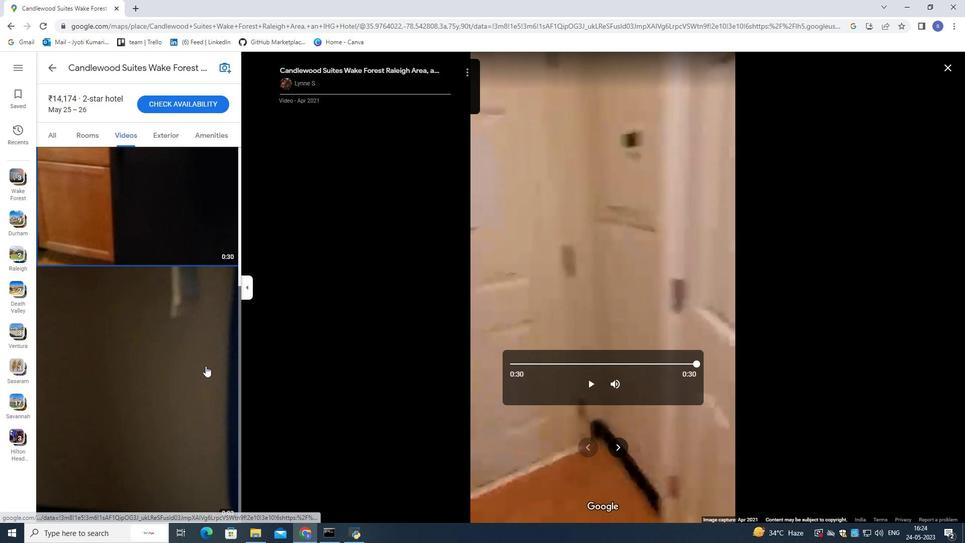 
Action: Mouse scrolled (204, 367) with delta (0, 0)
Screenshot: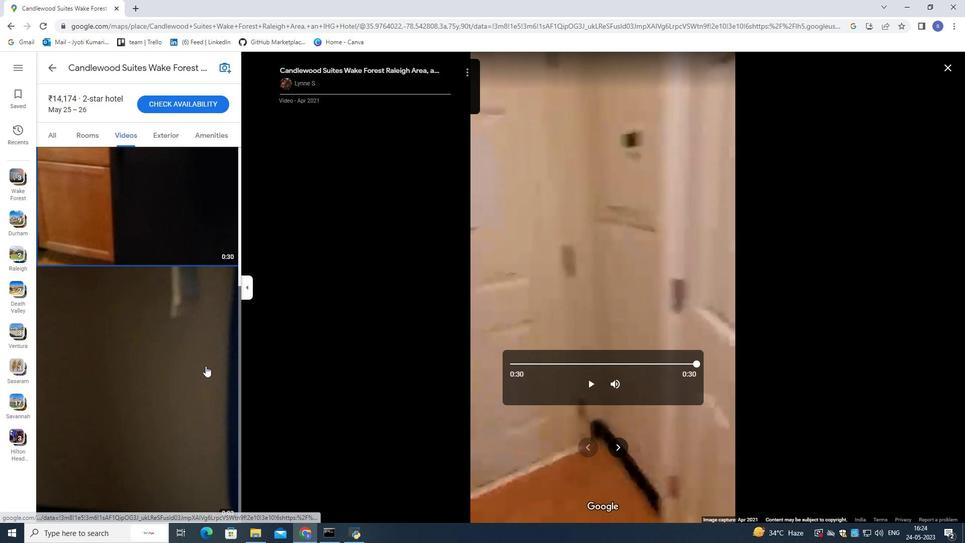 
Action: Mouse moved to (204, 368)
Screenshot: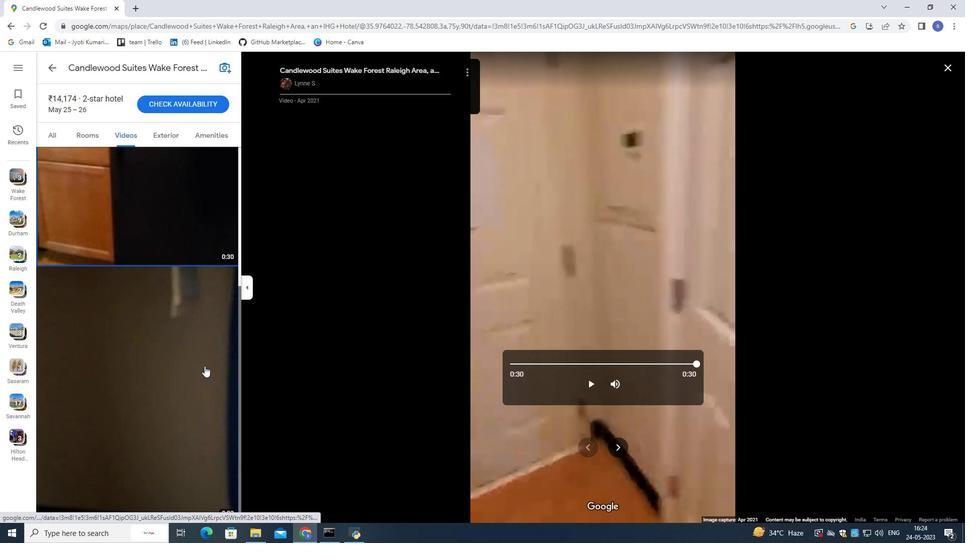 
Action: Mouse scrolled (204, 368) with delta (0, 0)
Screenshot: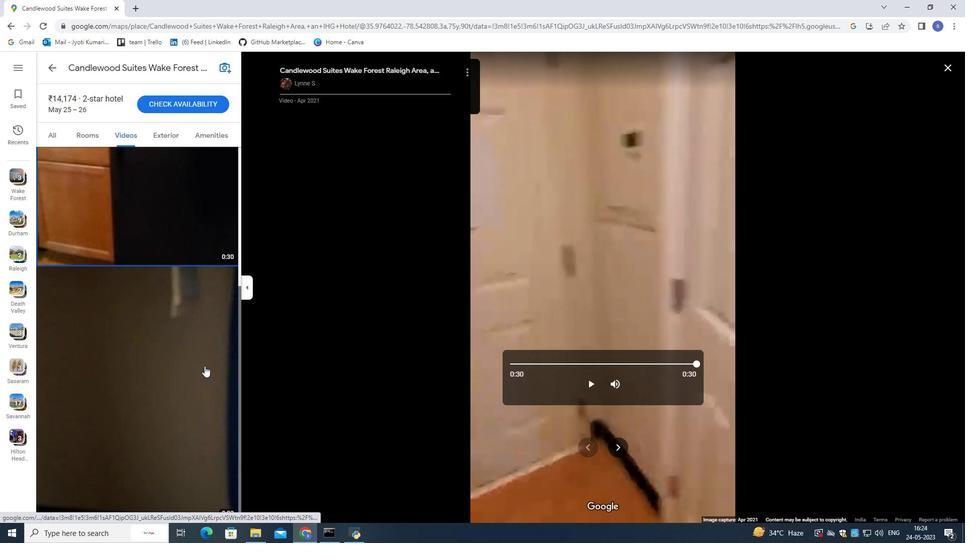 
Action: Mouse moved to (204, 369)
Screenshot: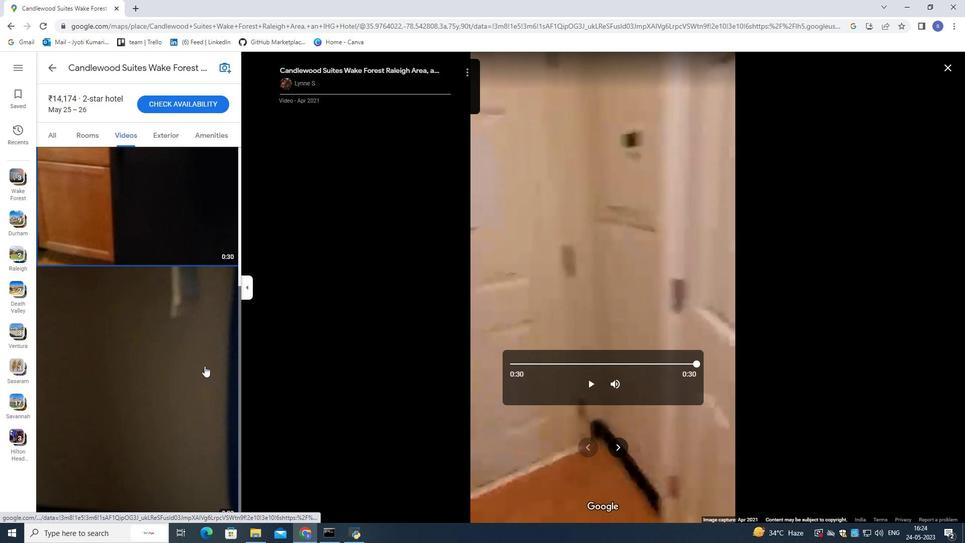 
Action: Mouse pressed left at (204, 369)
Screenshot: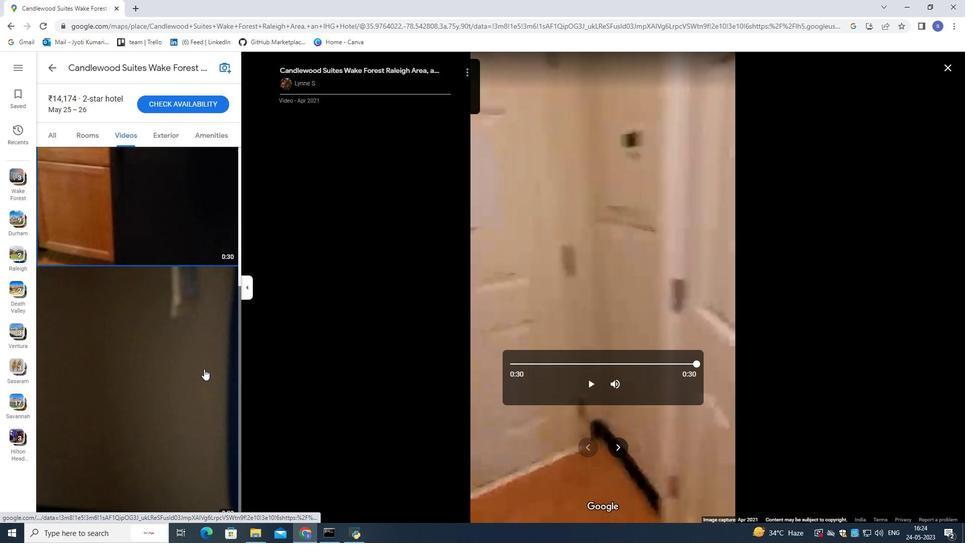
Action: Mouse moved to (592, 382)
Screenshot: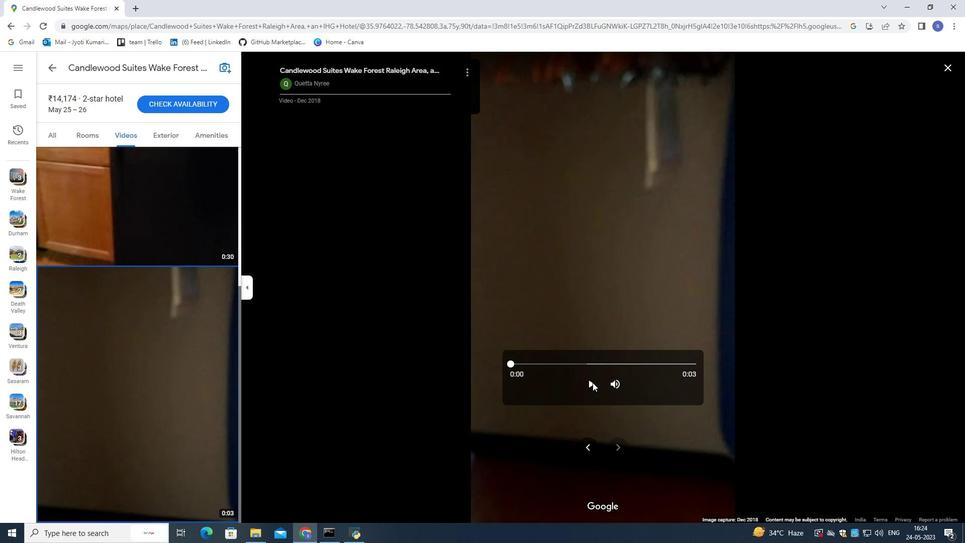 
Action: Mouse pressed left at (592, 382)
Screenshot: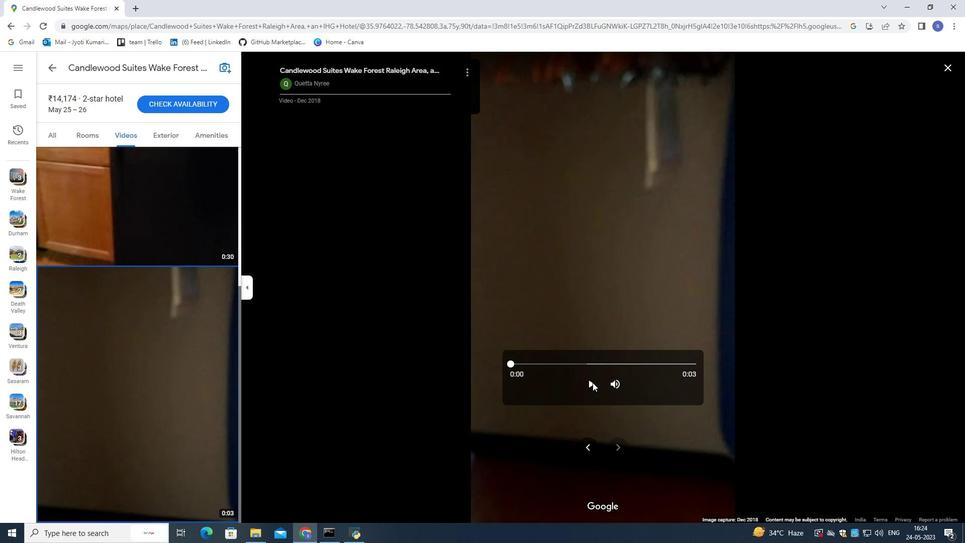 
Action: Mouse moved to (168, 135)
Screenshot: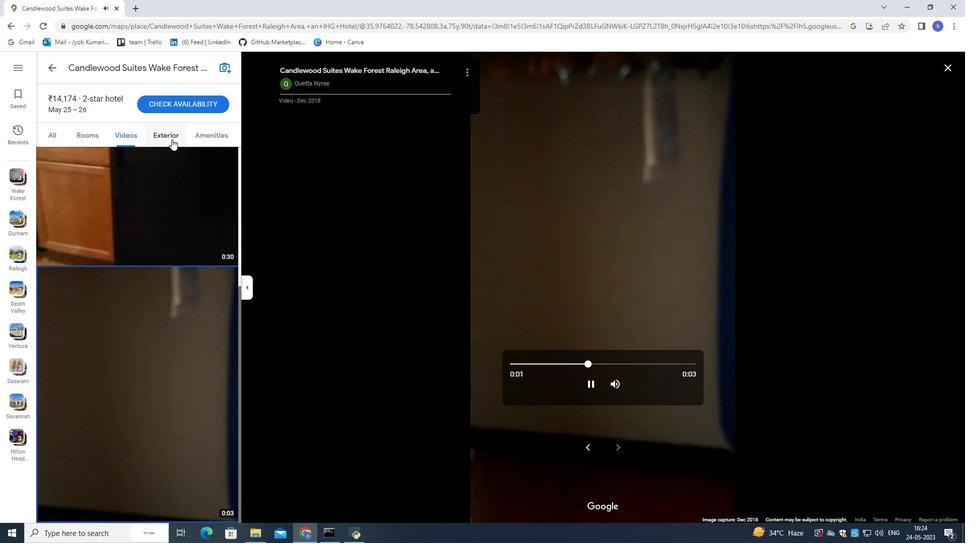 
Action: Mouse pressed left at (168, 135)
Screenshot: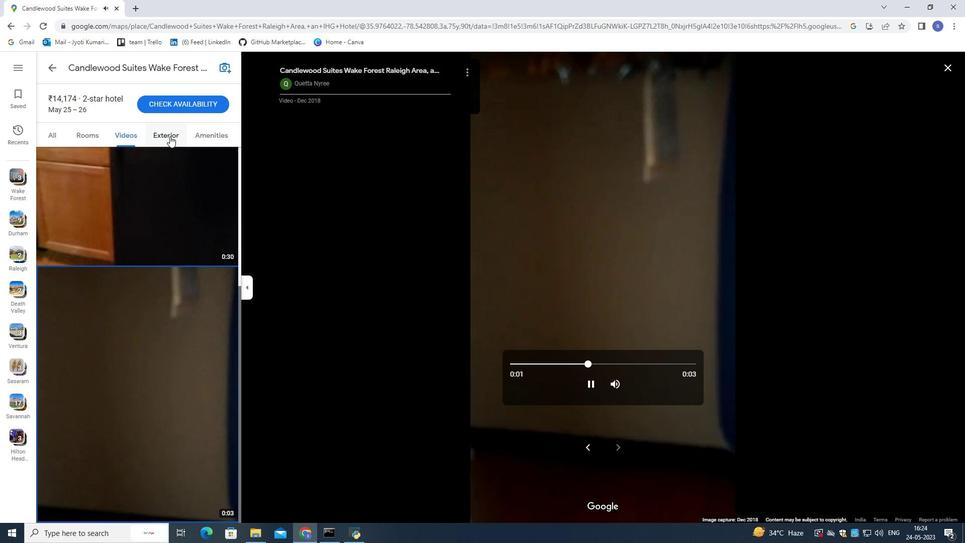
Action: Mouse moved to (620, 449)
Screenshot: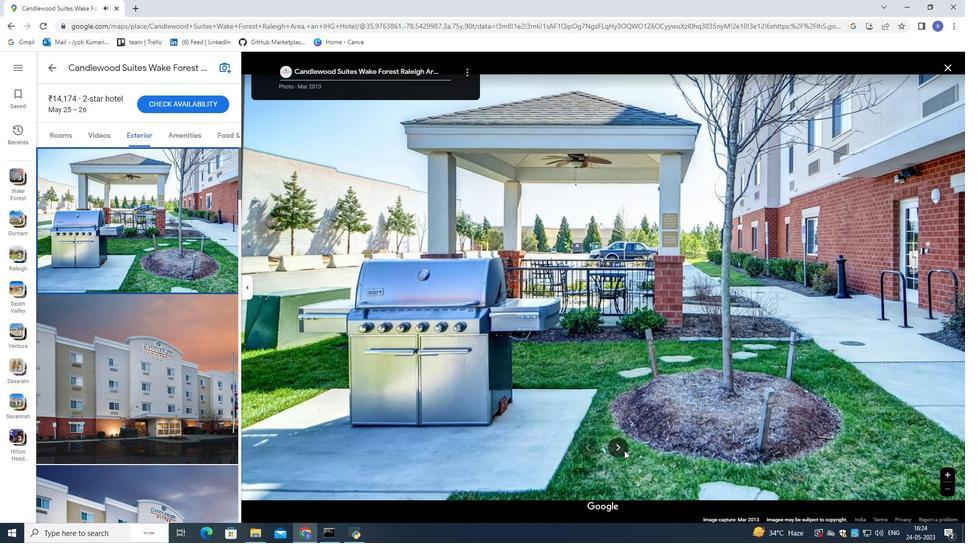 
Action: Mouse pressed left at (620, 449)
Screenshot: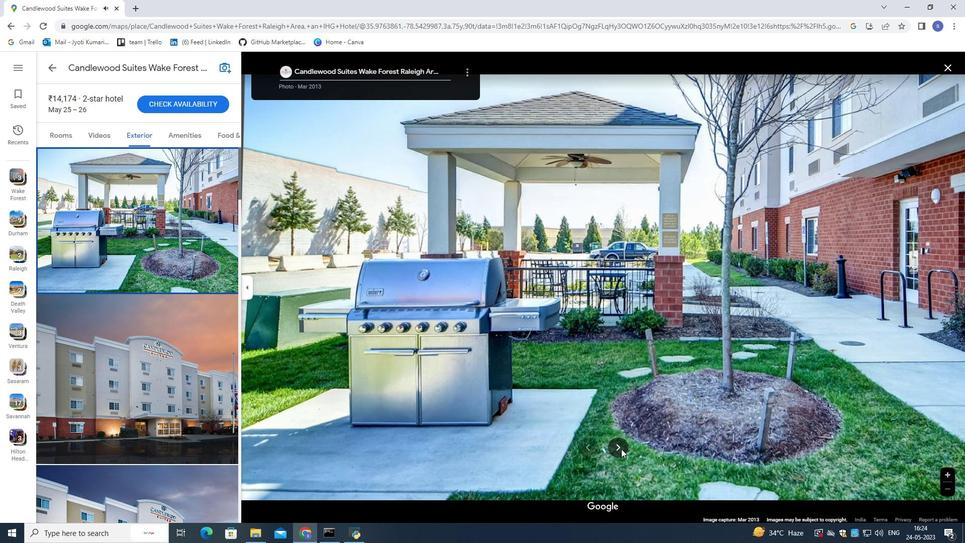 
Action: Mouse moved to (619, 447)
Screenshot: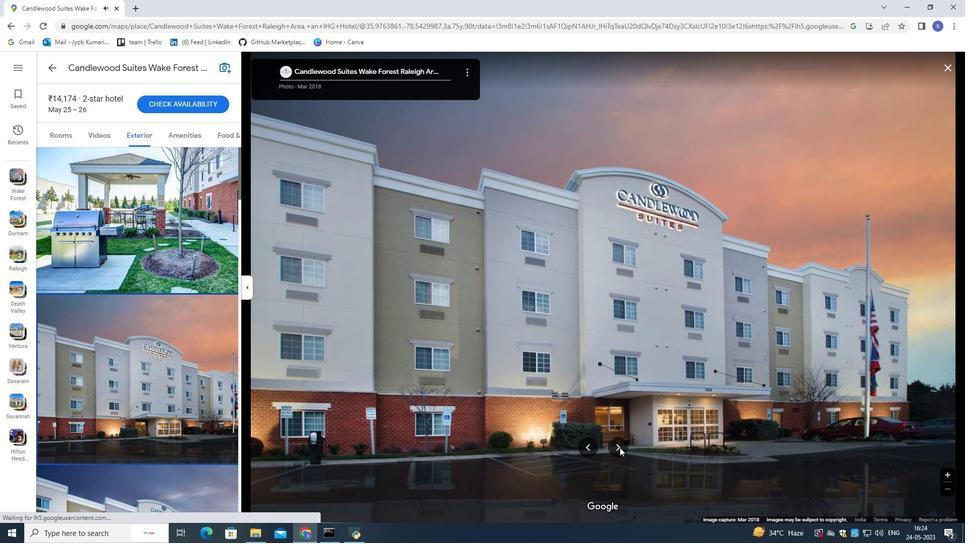 
Action: Mouse pressed left at (619, 447)
Screenshot: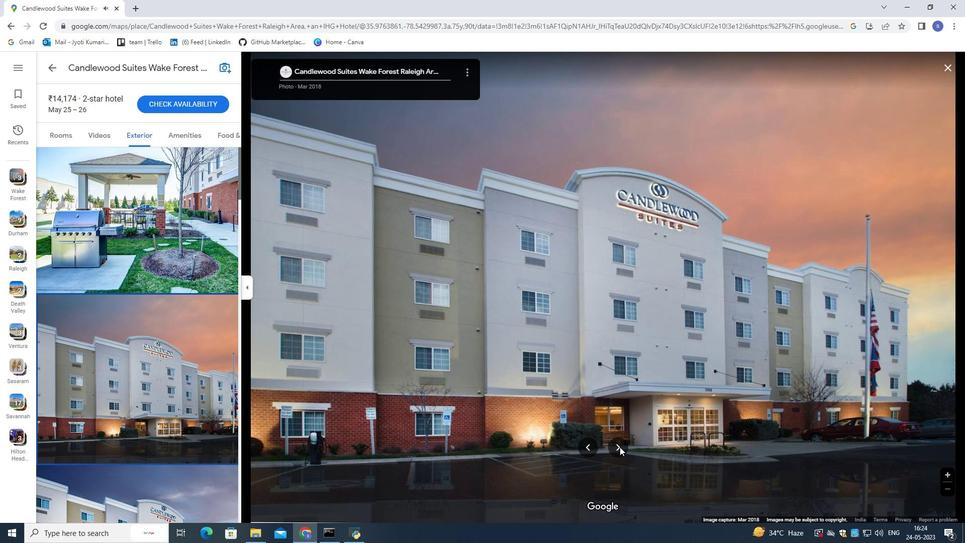
Action: Mouse pressed left at (619, 447)
Screenshot: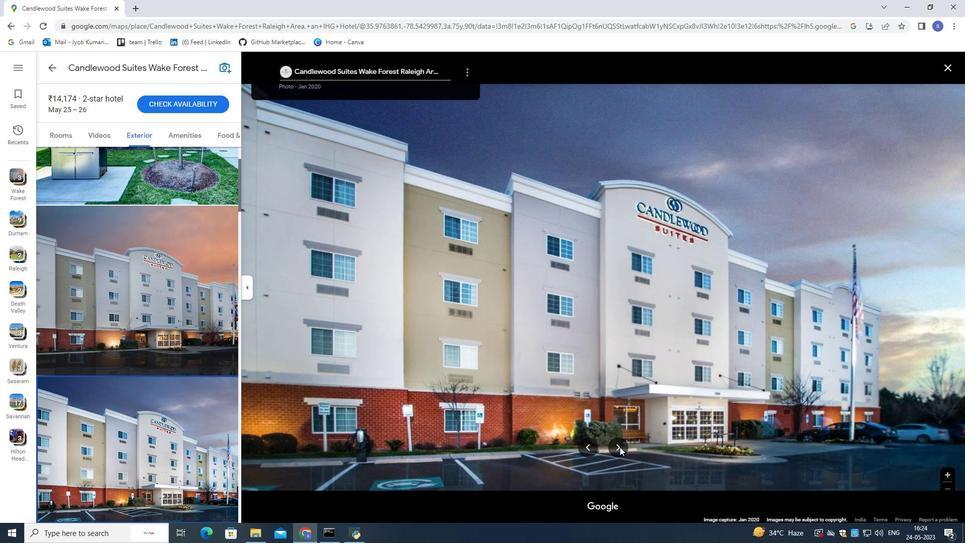 
Action: Mouse moved to (619, 447)
Screenshot: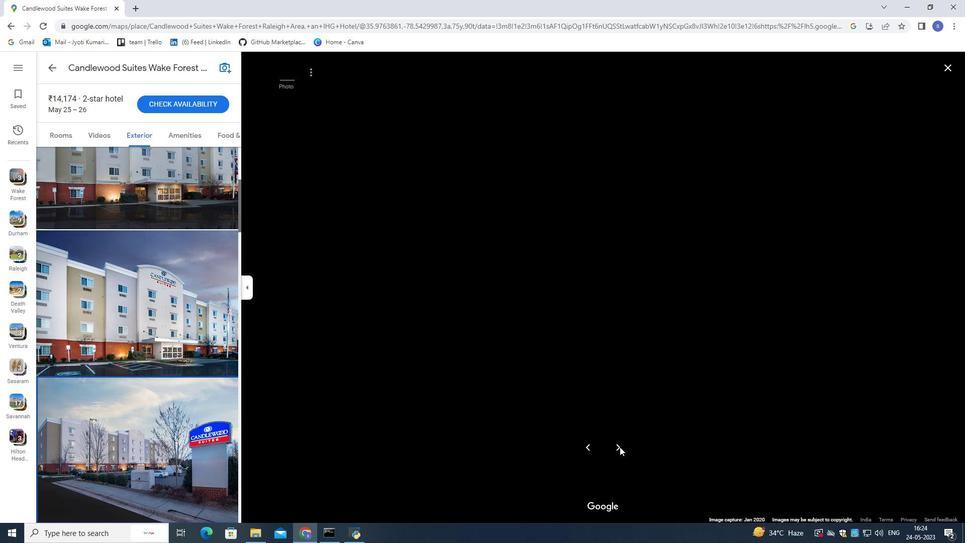 
Action: Mouse pressed left at (619, 447)
Screenshot: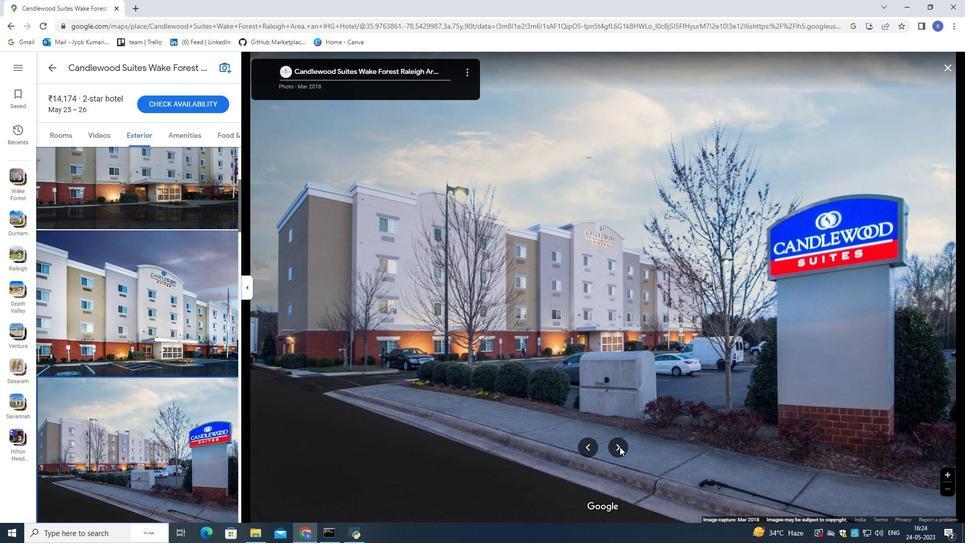 
Action: Mouse moved to (619, 445)
Screenshot: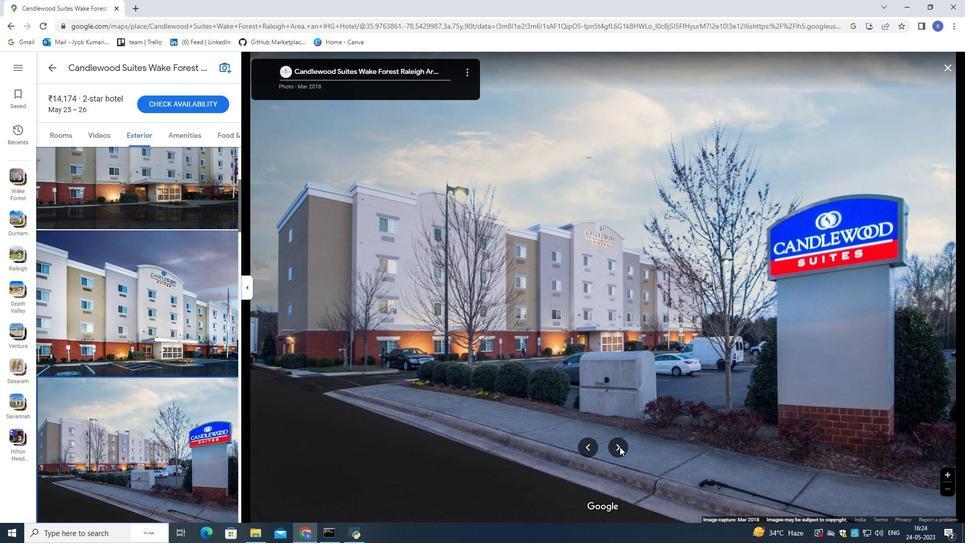 
Action: Mouse pressed left at (619, 445)
Screenshot: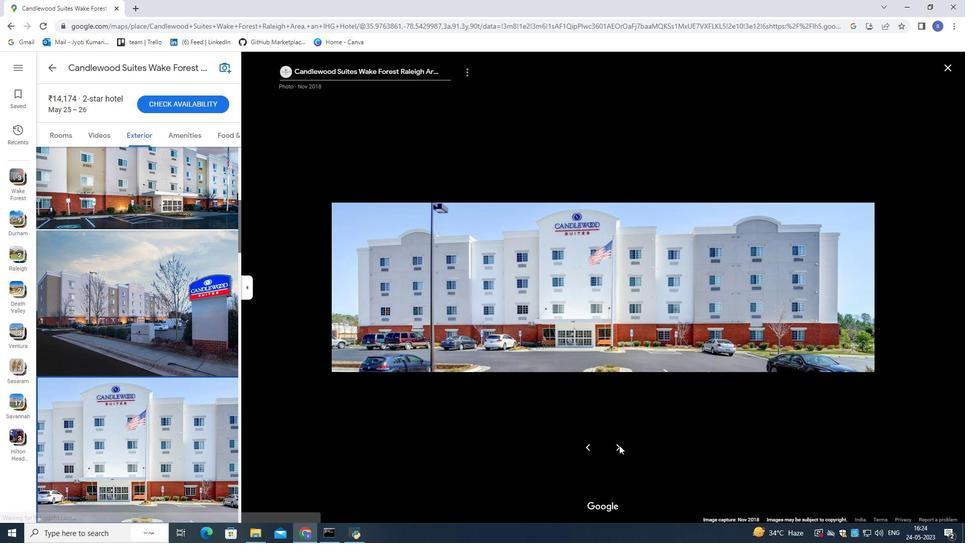
Action: Mouse pressed left at (619, 445)
Screenshot: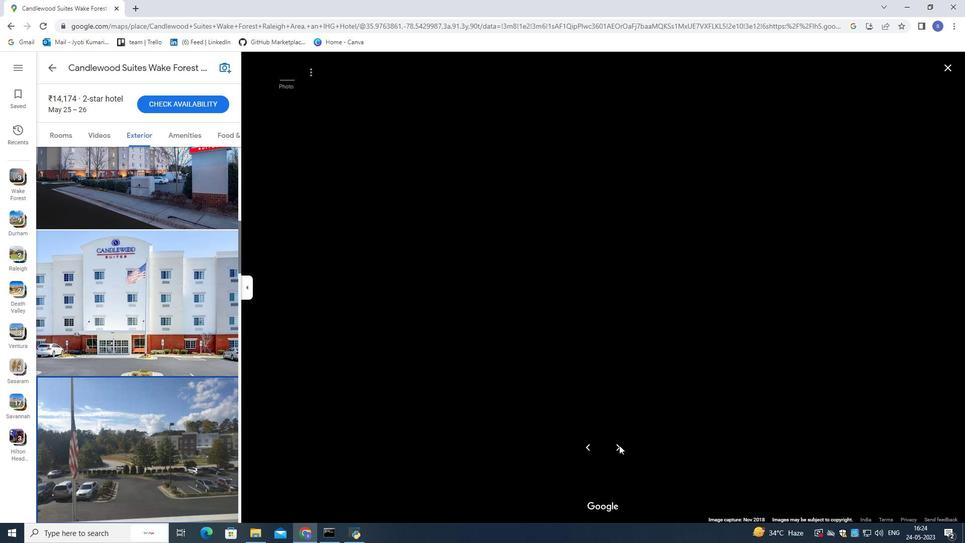 
Action: Mouse pressed left at (619, 445)
Screenshot: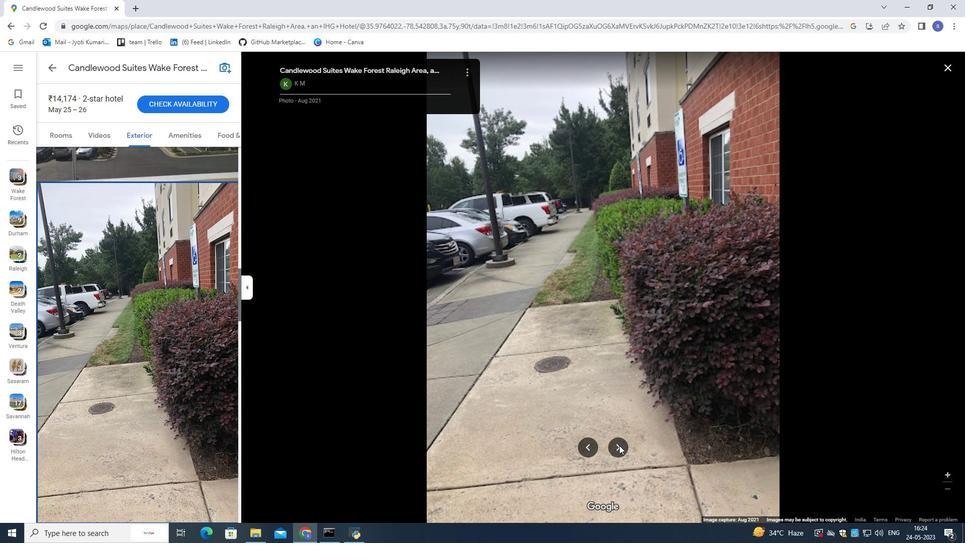 
Action: Mouse pressed left at (619, 445)
Screenshot: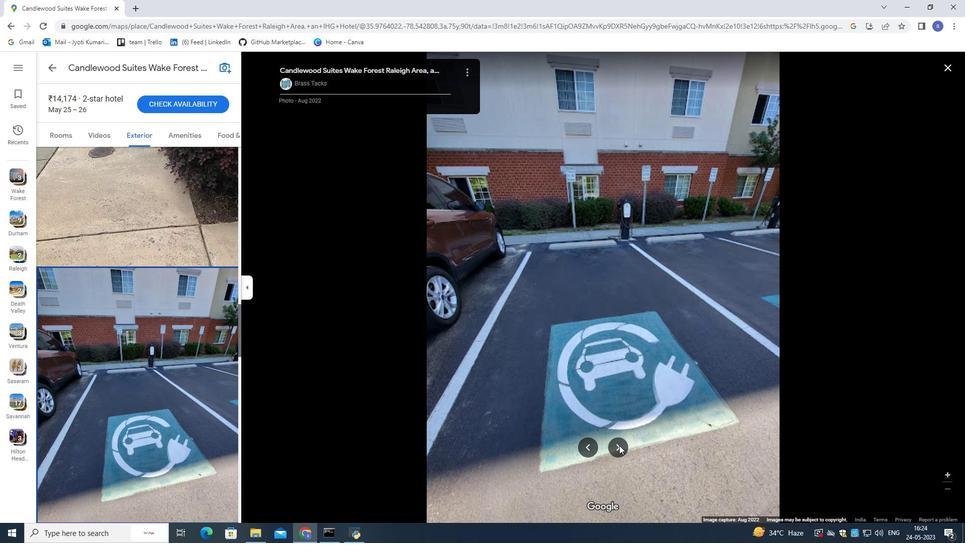 
Action: Mouse pressed left at (619, 445)
Screenshot: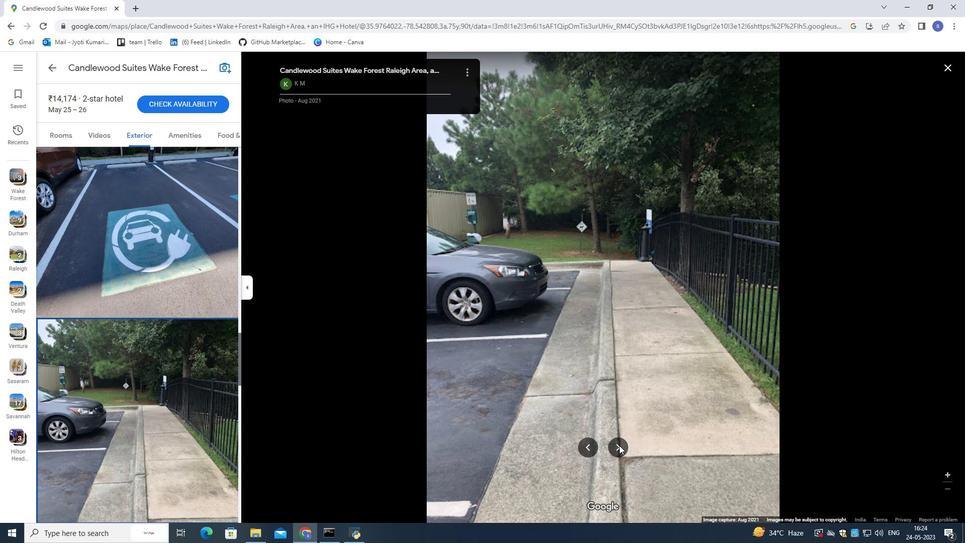 
Action: Mouse moved to (619, 445)
Screenshot: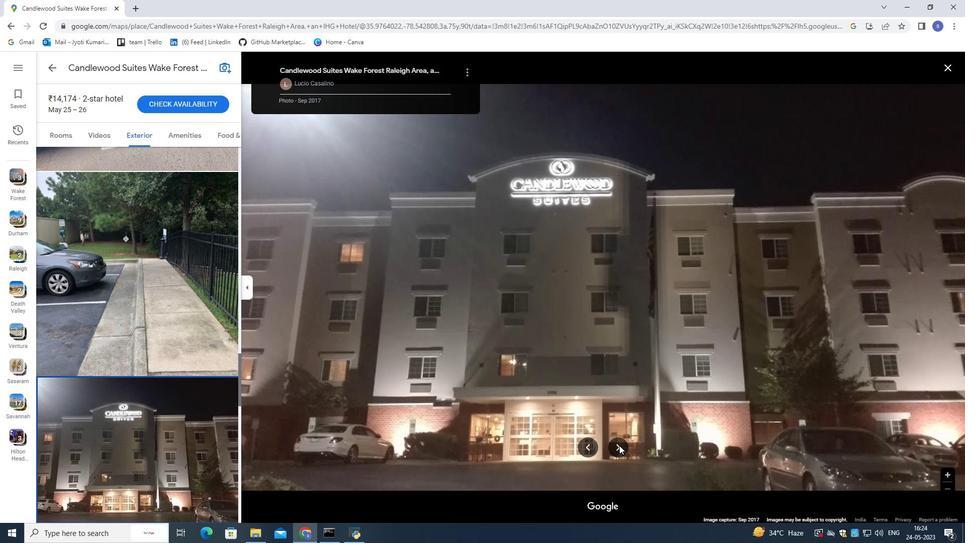 
Action: Mouse pressed left at (619, 445)
Screenshot: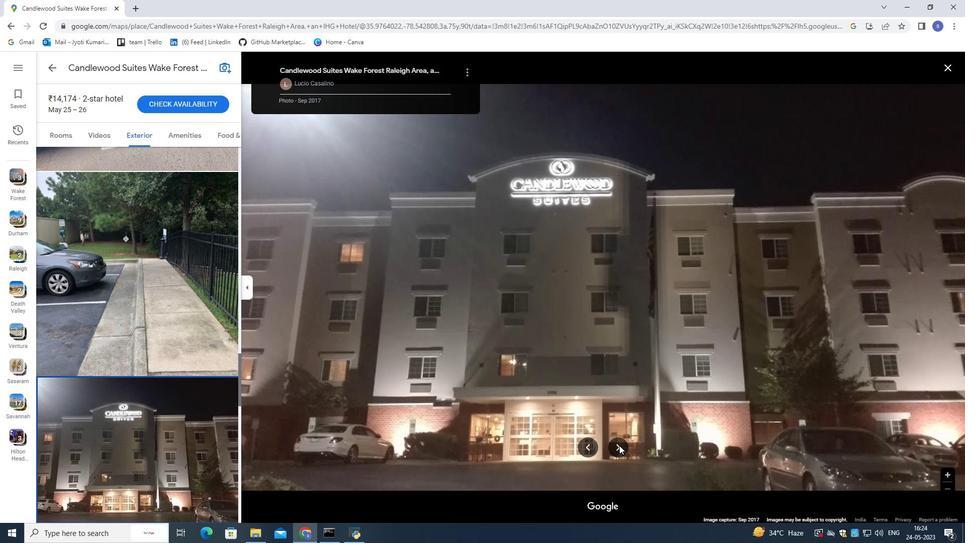 
Action: Mouse moved to (618, 445)
Screenshot: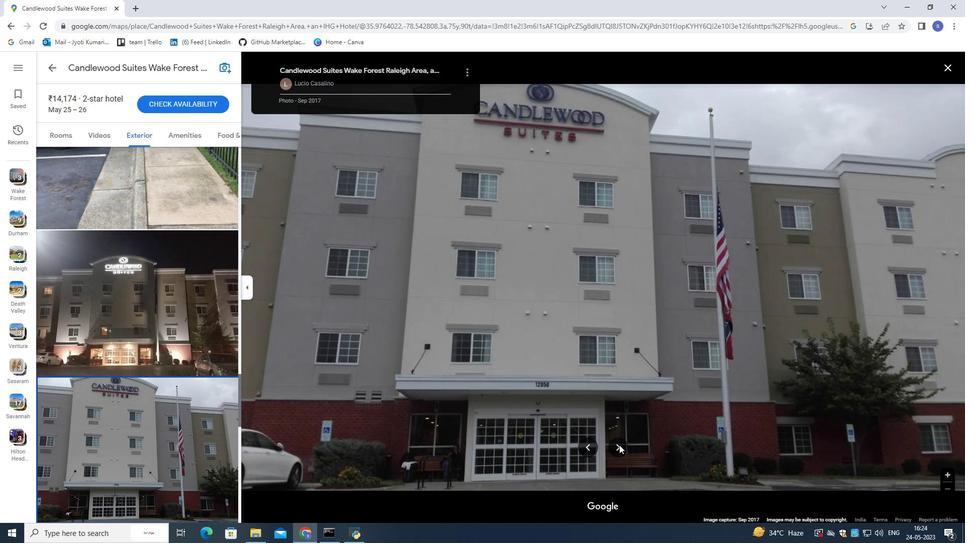 
Action: Mouse pressed left at (618, 445)
Screenshot: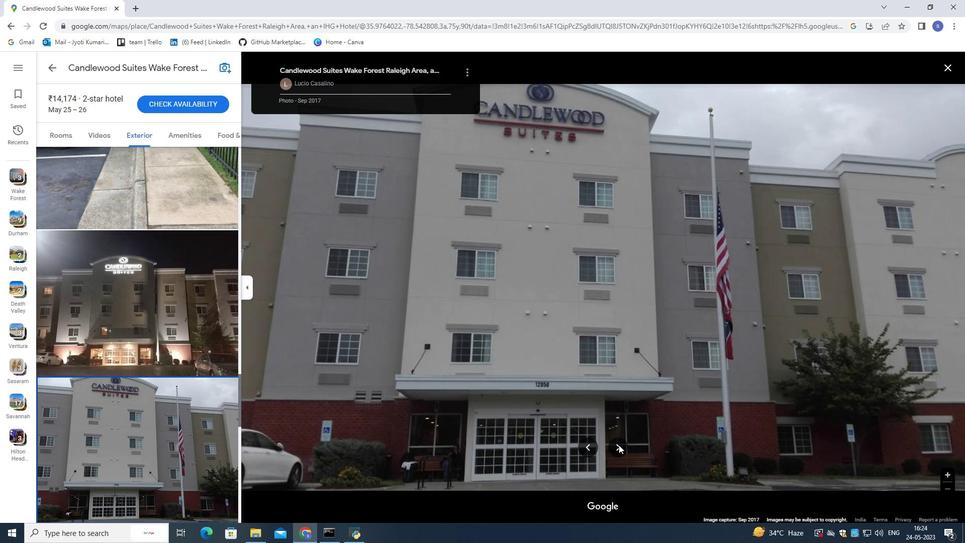 
Action: Mouse pressed left at (618, 445)
Screenshot: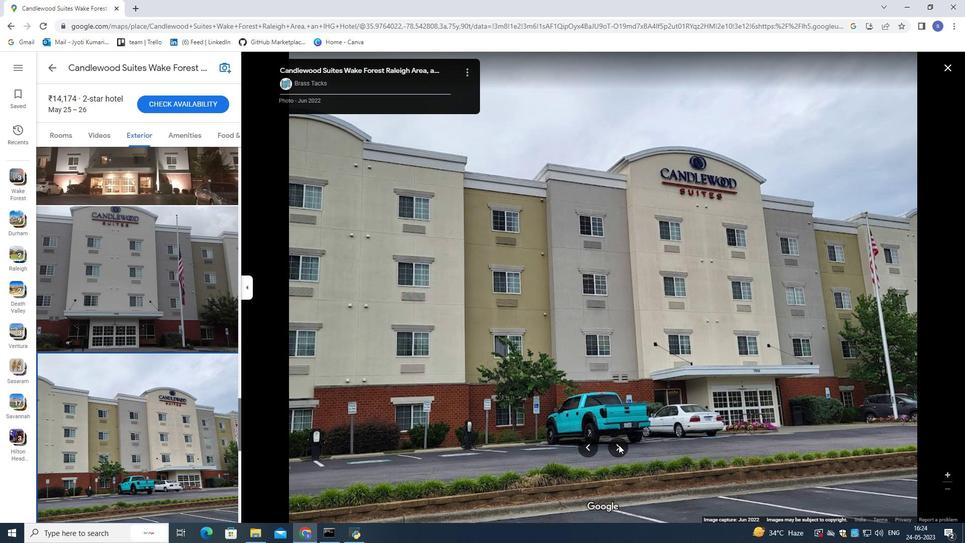 
Action: Mouse pressed left at (618, 445)
Screenshot: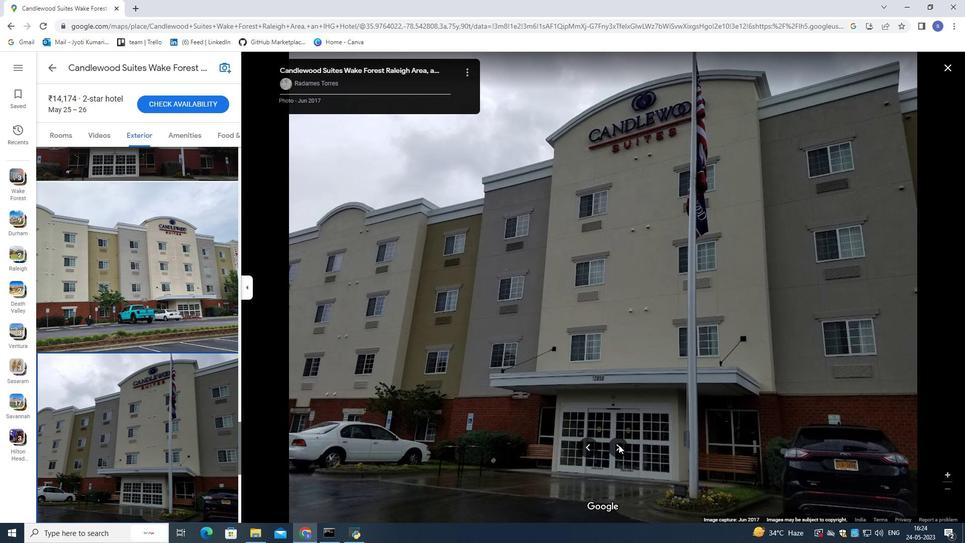 
Action: Mouse pressed left at (618, 445)
Screenshot: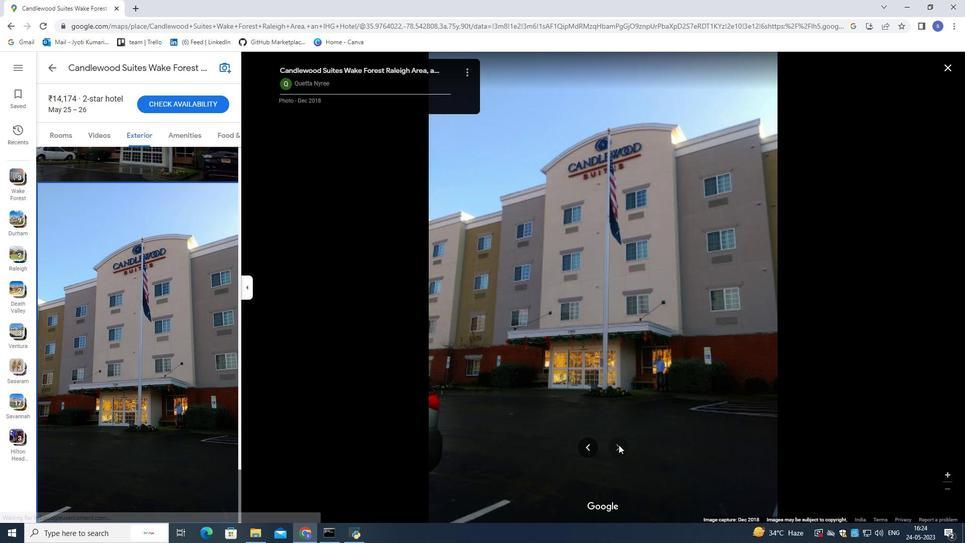 
Action: Mouse moved to (617, 446)
Screenshot: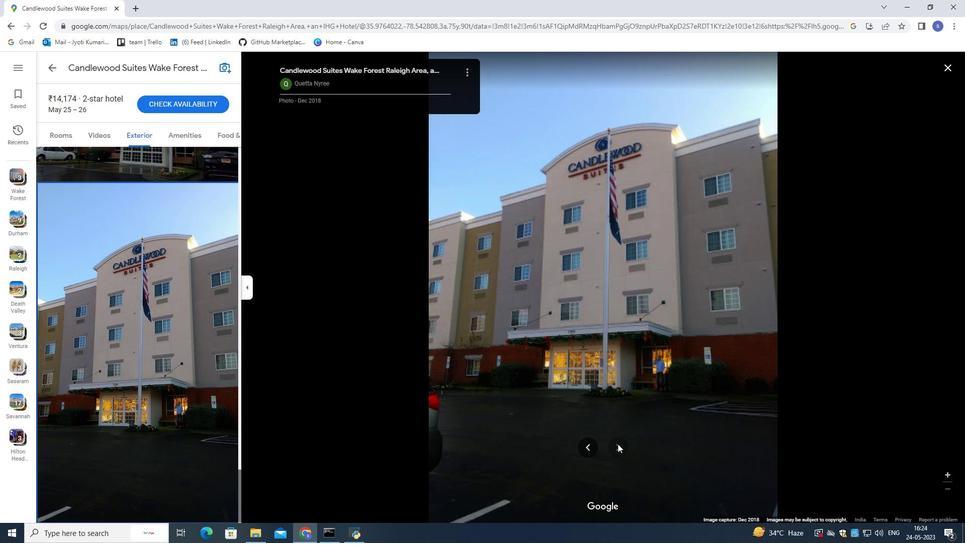 
Action: Mouse pressed left at (617, 446)
Screenshot: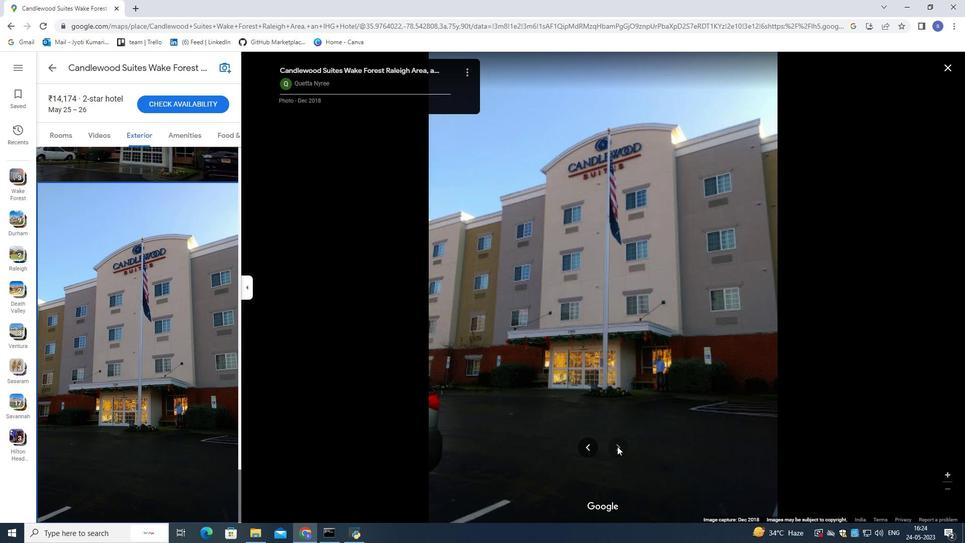 
Action: Mouse moved to (53, 70)
Screenshot: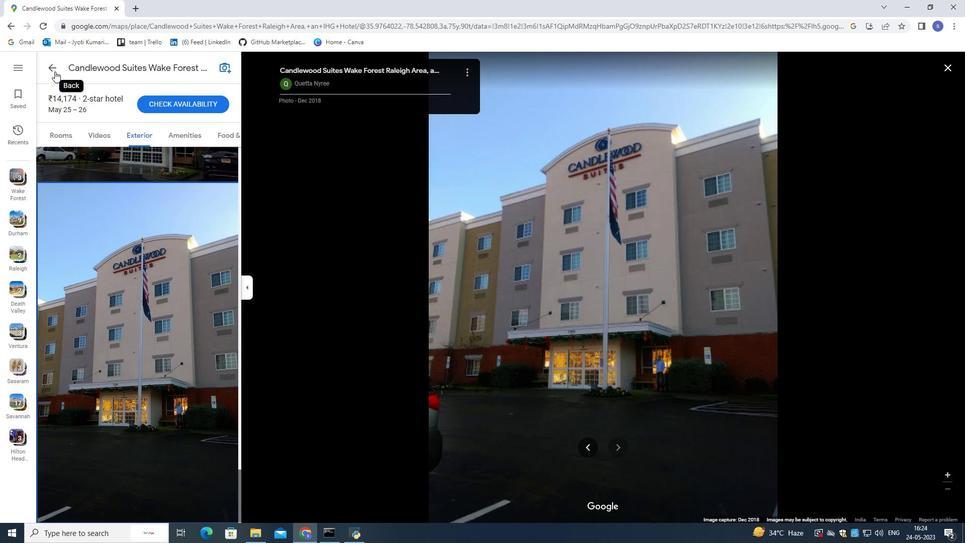 
Action: Mouse pressed left at (53, 70)
Screenshot: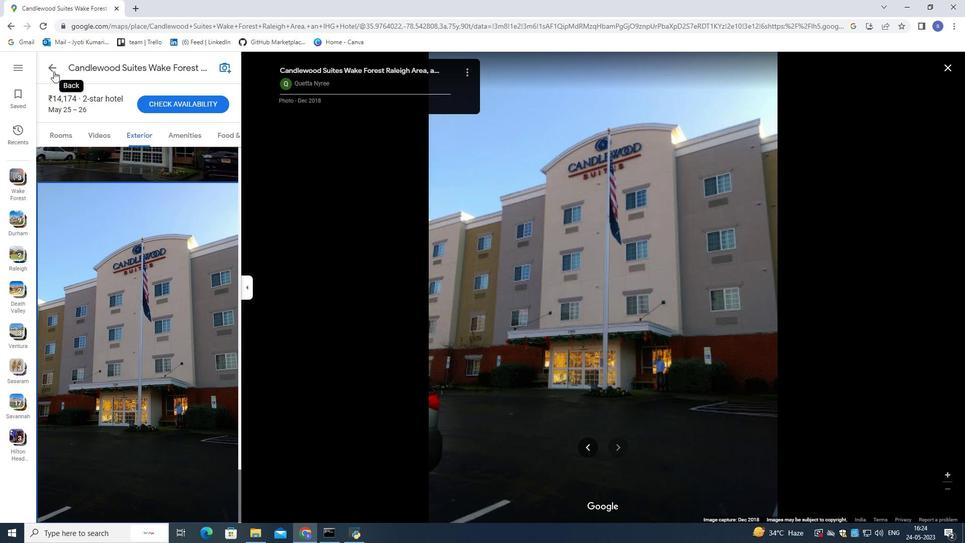 
Action: Mouse moved to (222, 264)
Screenshot: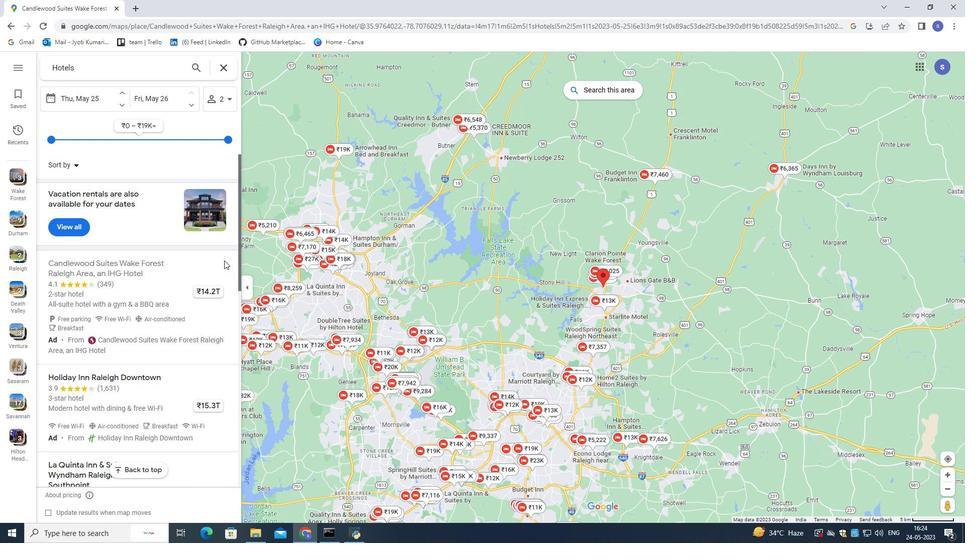
Action: Mouse scrolled (222, 264) with delta (0, 0)
Screenshot: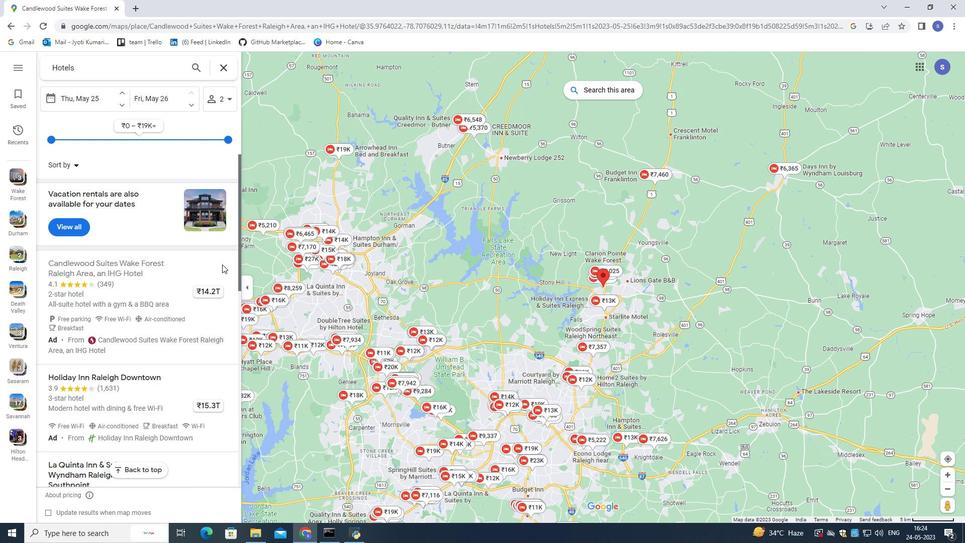 
Action: Mouse scrolled (222, 264) with delta (0, 0)
Screenshot: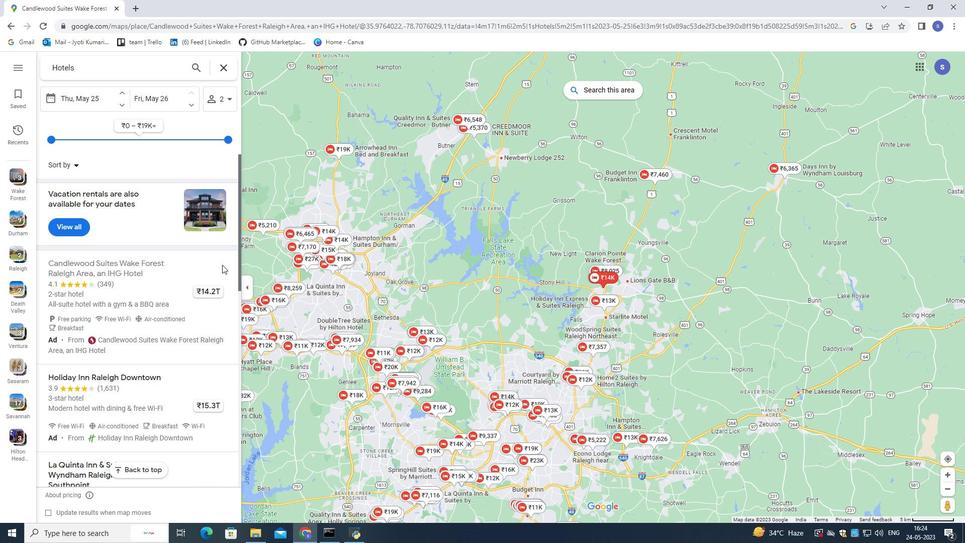 
Action: Mouse scrolled (222, 264) with delta (0, 0)
Screenshot: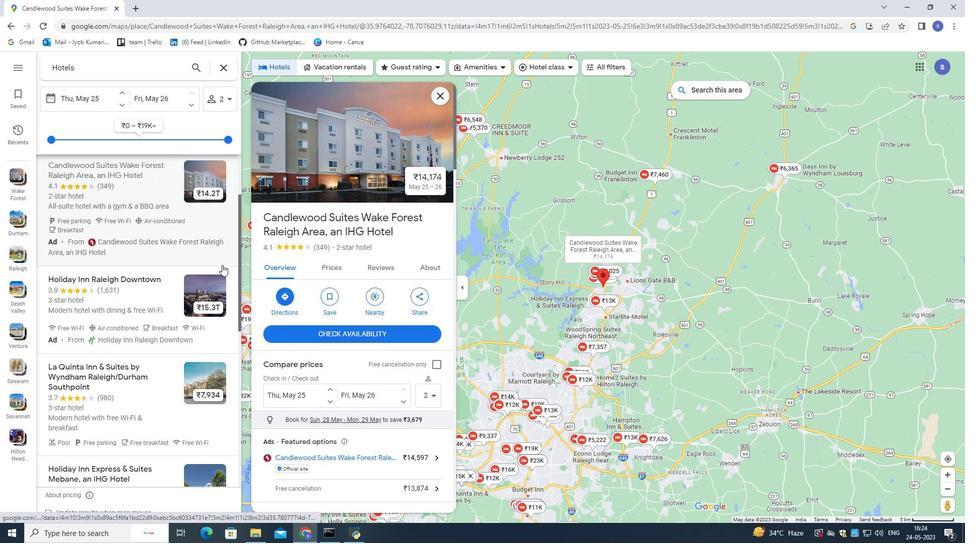 
Action: Mouse moved to (222, 264)
Screenshot: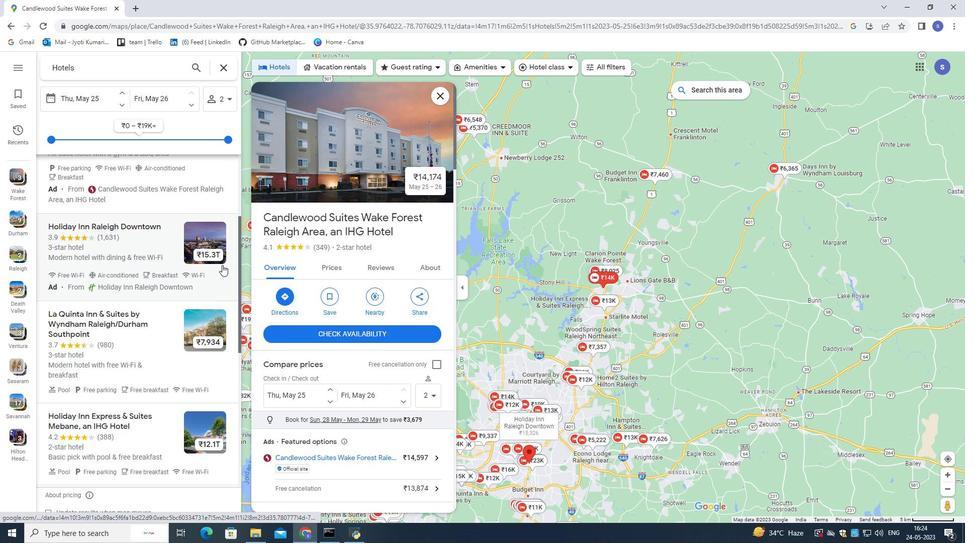 
Action: Mouse scrolled (222, 264) with delta (0, 0)
Screenshot: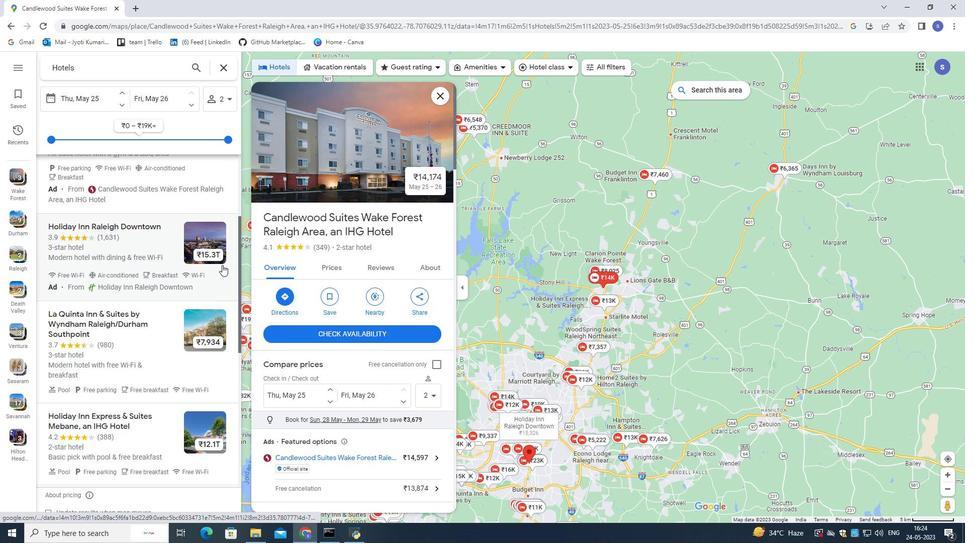 
Action: Mouse scrolled (222, 264) with delta (0, 0)
Screenshot: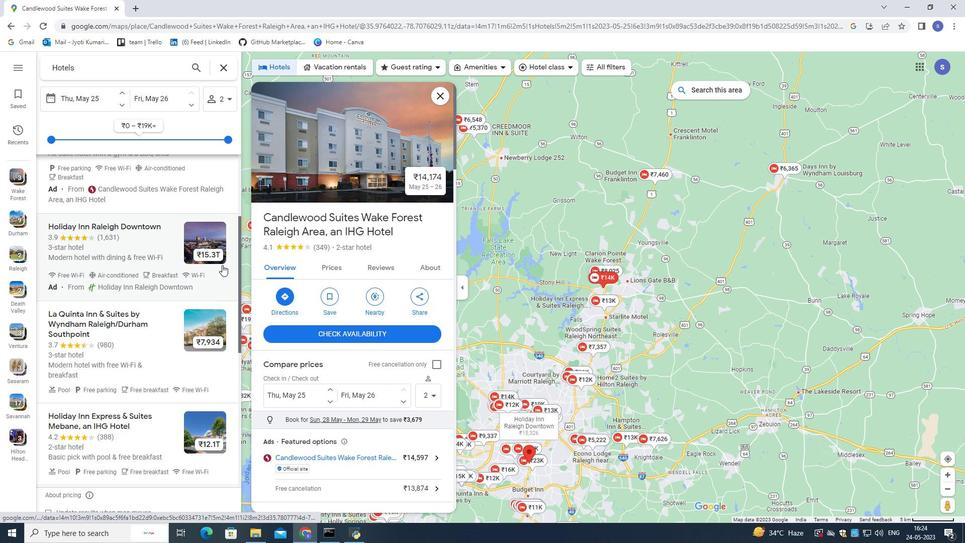 
Action: Mouse moved to (221, 265)
Screenshot: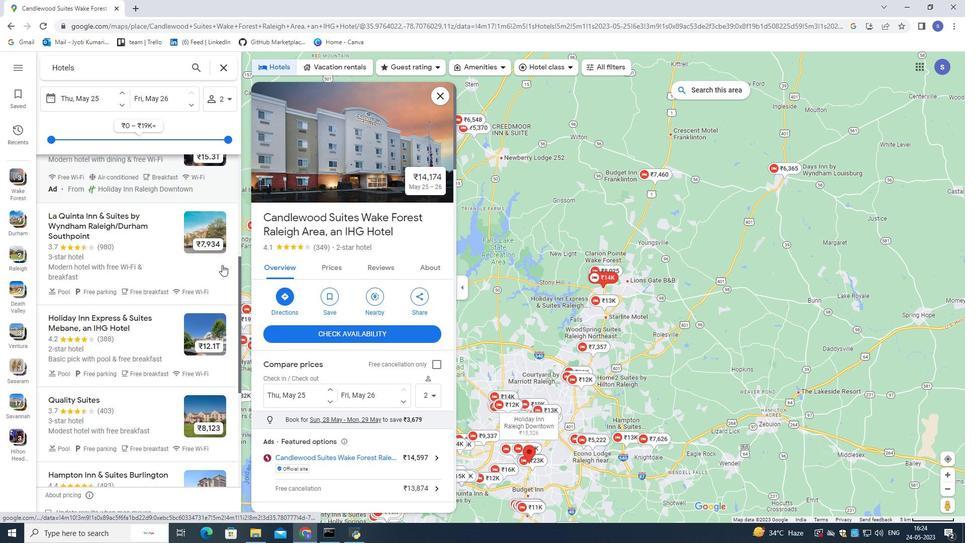 
Action: Mouse scrolled (221, 264) with delta (0, 0)
Screenshot: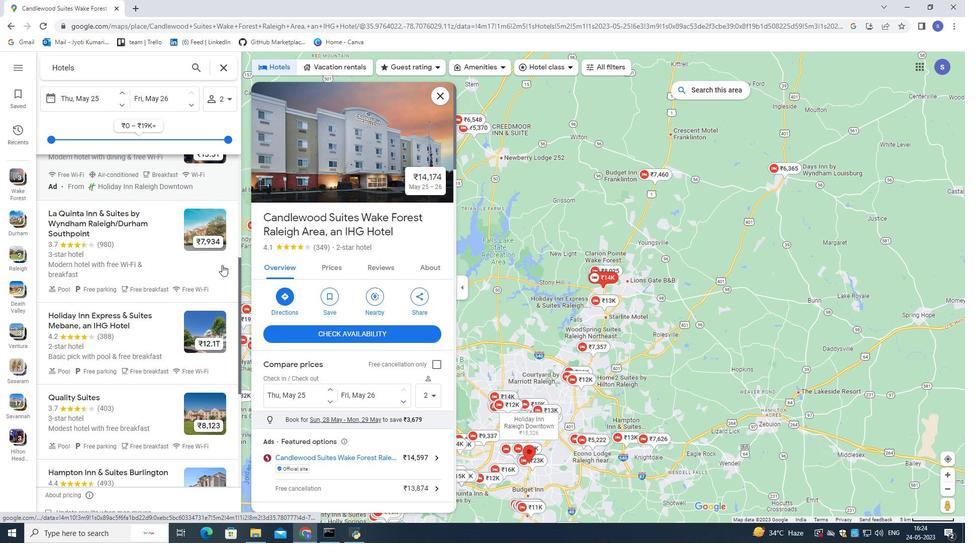 
Action: Mouse moved to (199, 351)
Screenshot: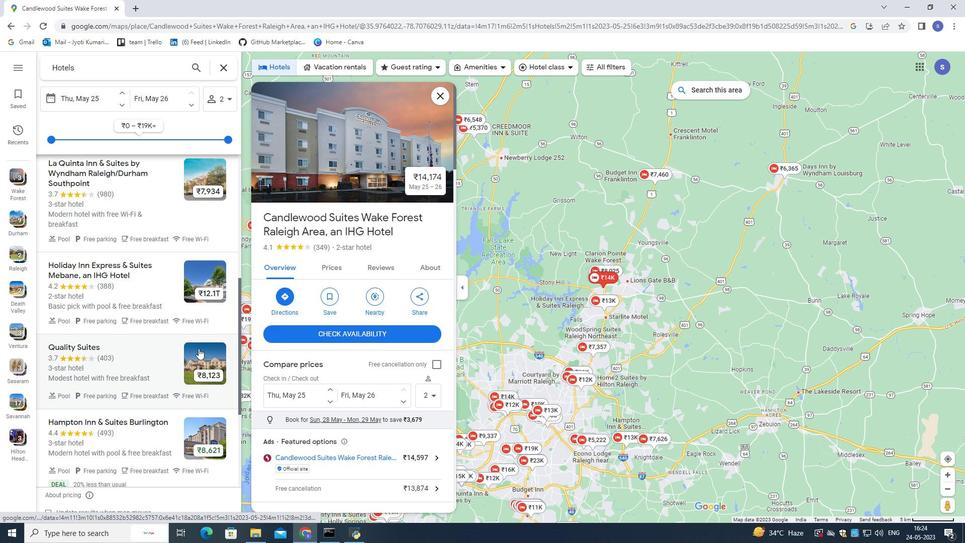 
Action: Mouse pressed left at (199, 351)
Screenshot: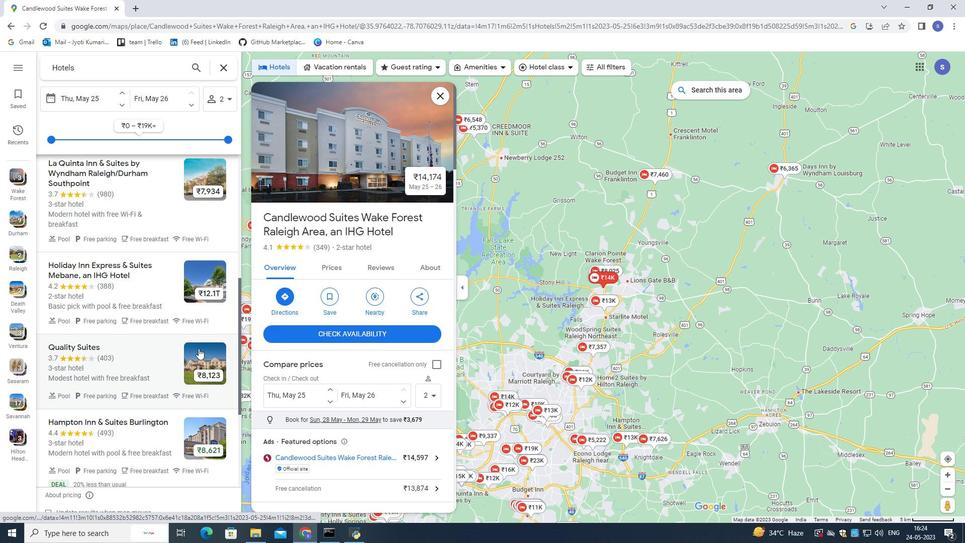 
Action: Mouse moved to (375, 150)
Screenshot: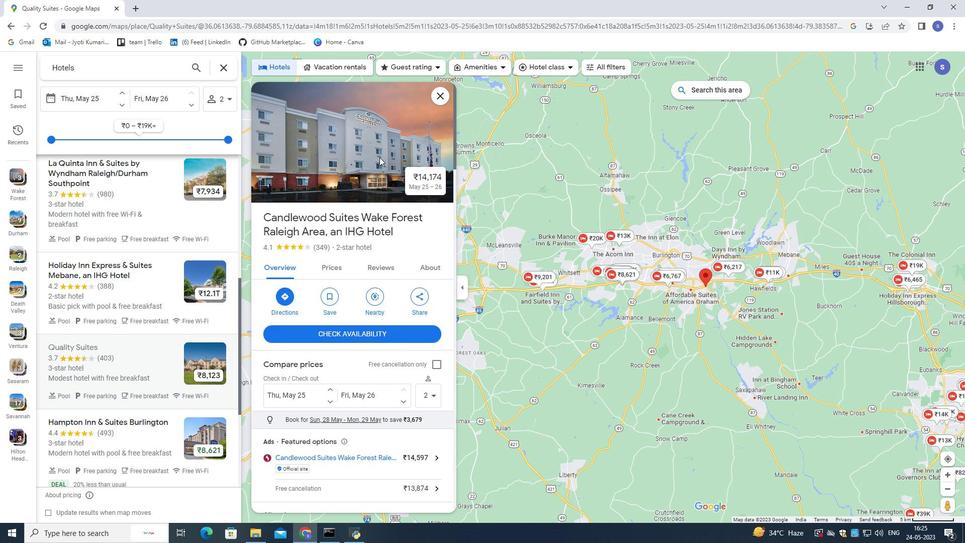 
Action: Mouse pressed left at (375, 150)
Screenshot: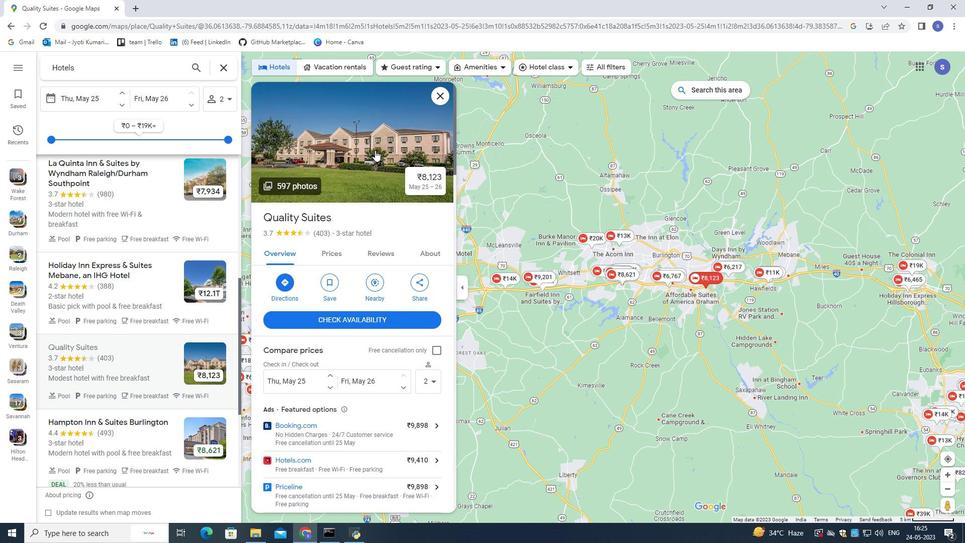 
Action: Mouse moved to (618, 444)
Screenshot: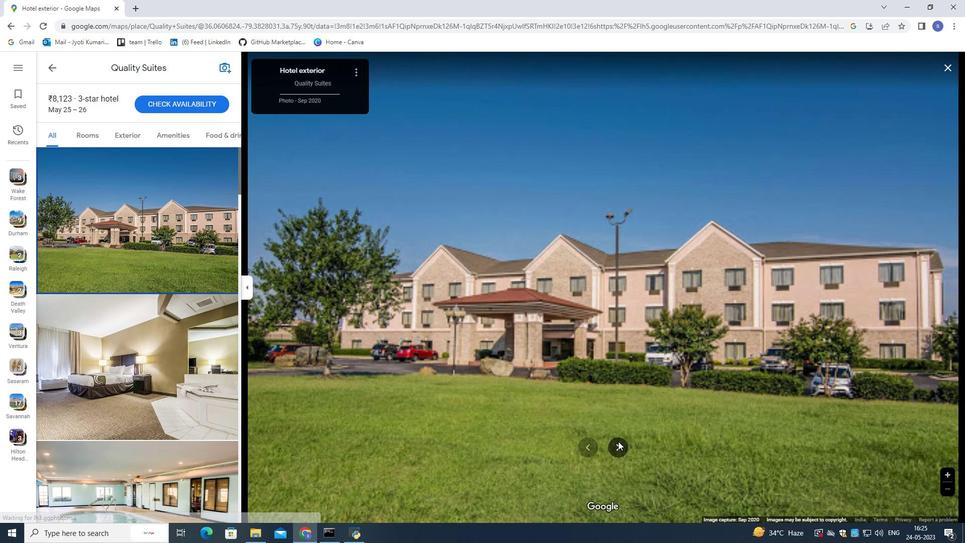 
Action: Mouse pressed left at (618, 444)
Screenshot: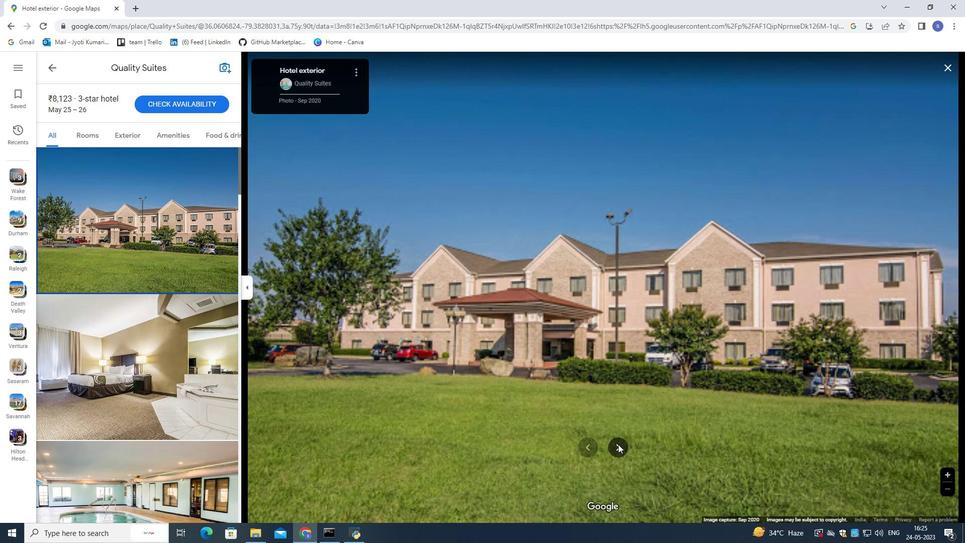 
Action: Mouse moved to (615, 441)
Screenshot: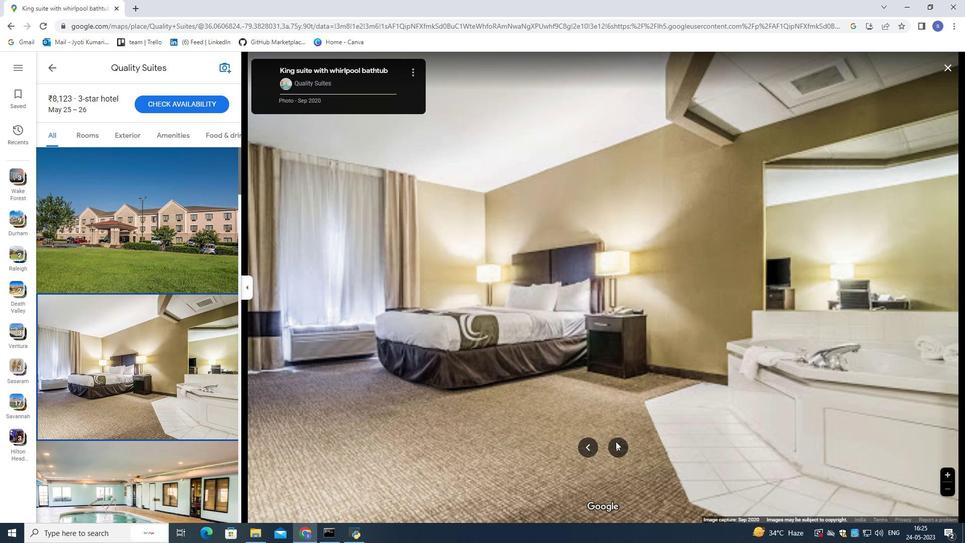 
Action: Mouse pressed left at (615, 441)
Screenshot: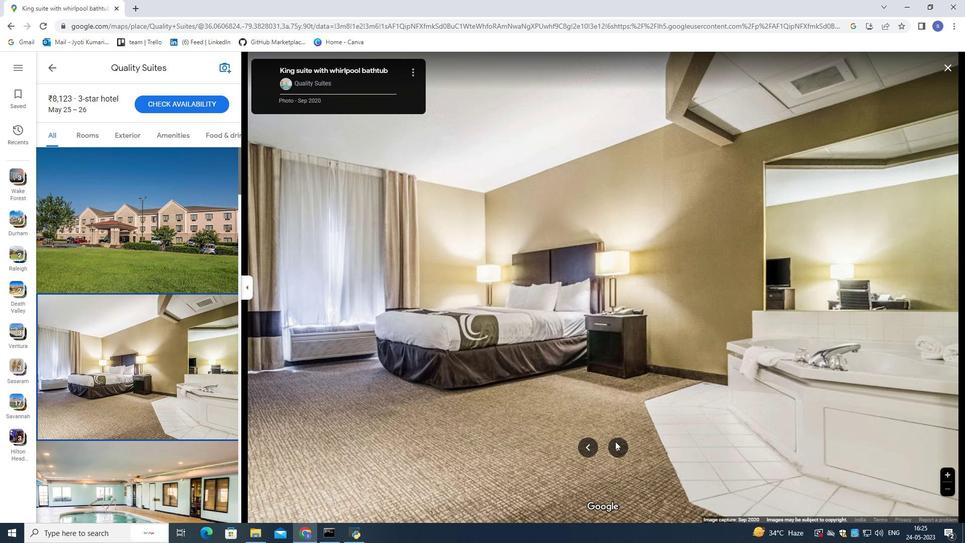
Action: Mouse moved to (613, 440)
Screenshot: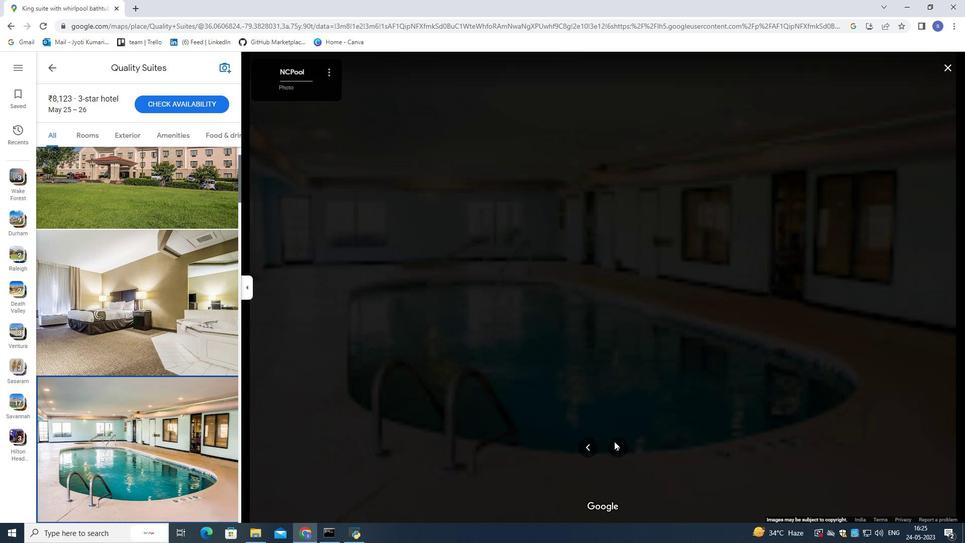 
Action: Mouse pressed left at (613, 440)
Screenshot: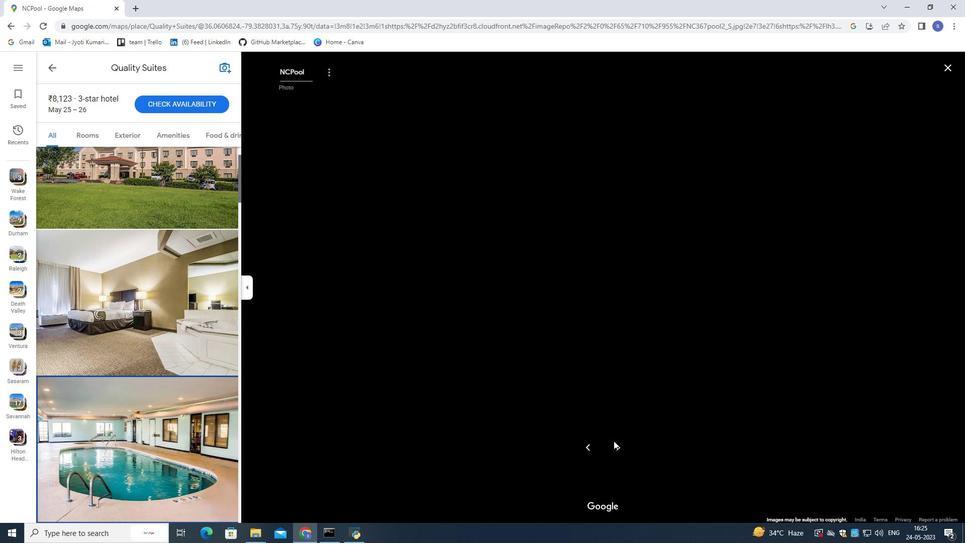 
Action: Mouse moved to (612, 438)
Screenshot: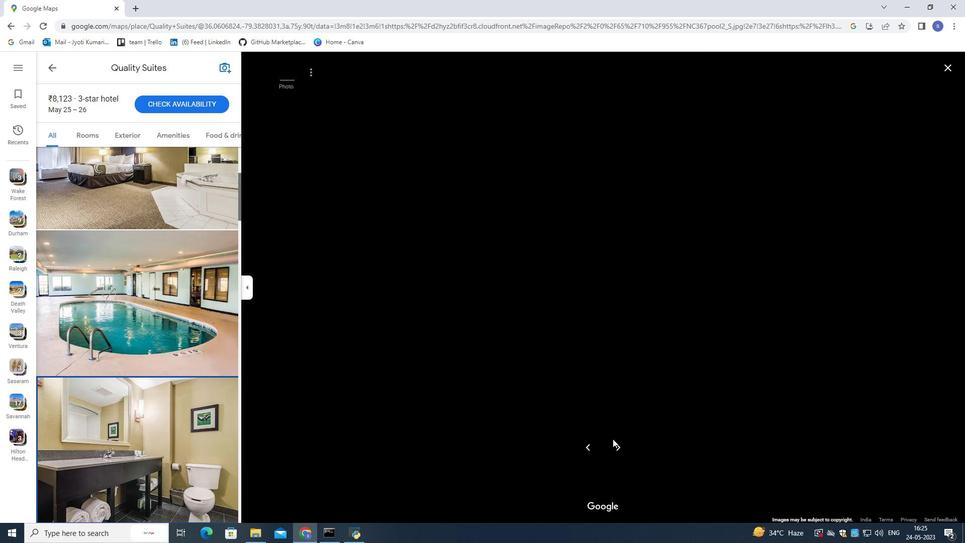 
Action: Mouse pressed left at (612, 438)
Screenshot: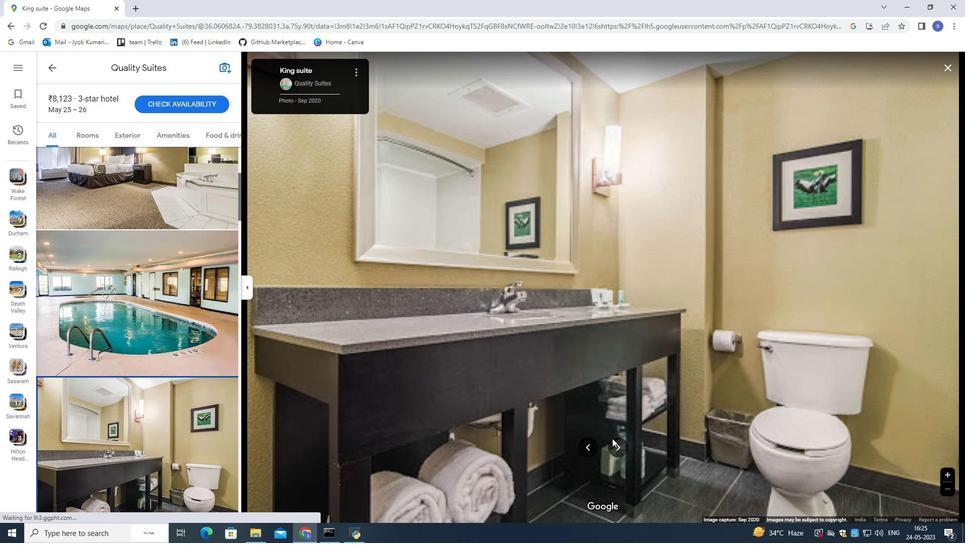 
Action: Mouse moved to (610, 434)
Screenshot: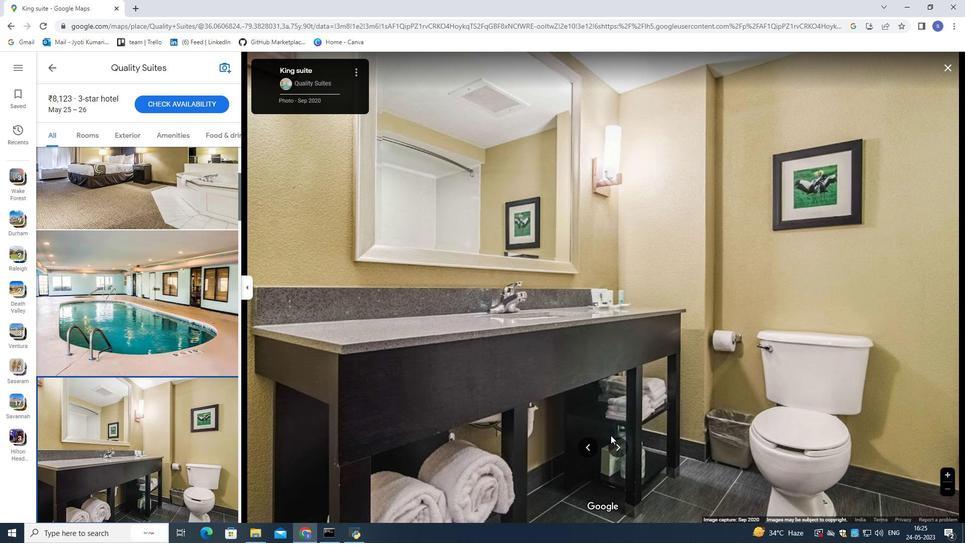 
Action: Mouse pressed left at (610, 434)
Screenshot: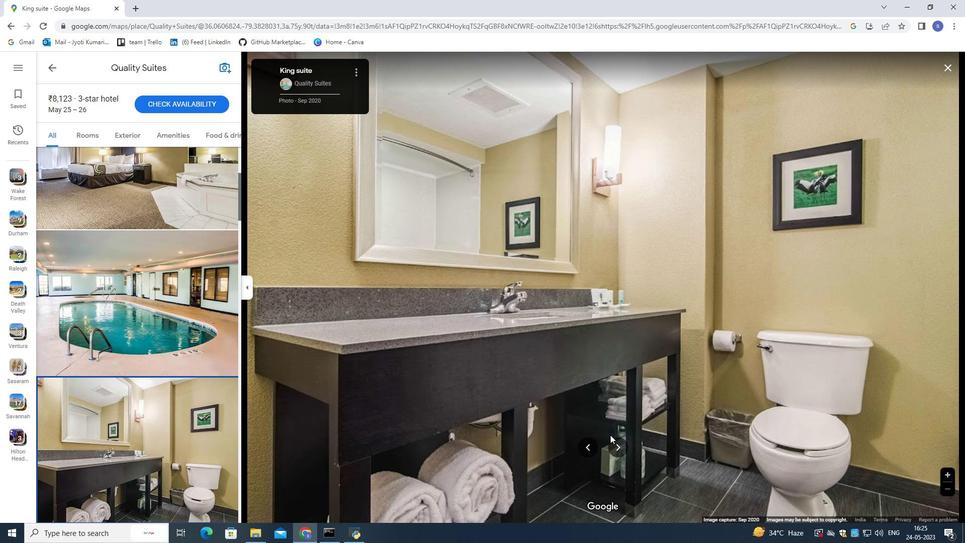 
Action: Mouse moved to (607, 432)
Screenshot: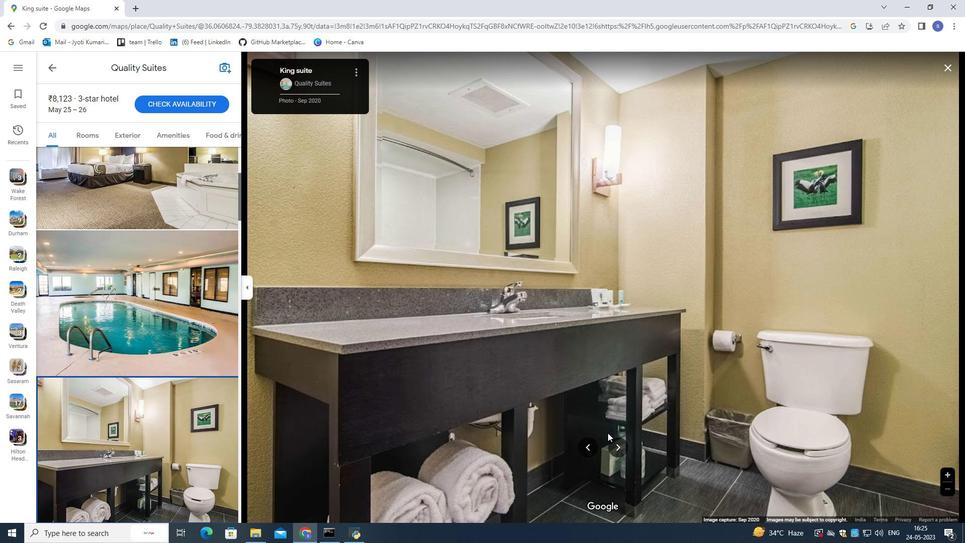 
Action: Mouse pressed left at (607, 432)
Screenshot: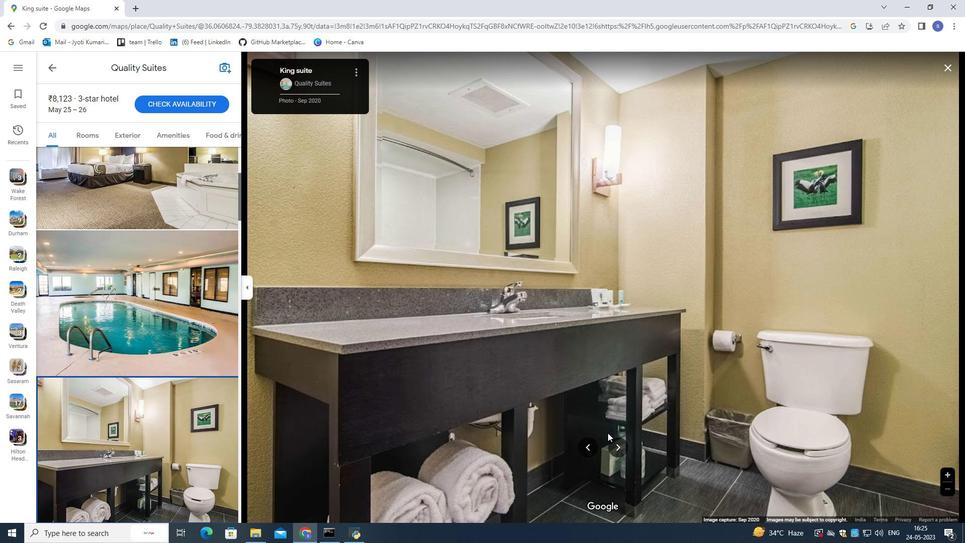 
Action: Mouse moved to (621, 442)
Screenshot: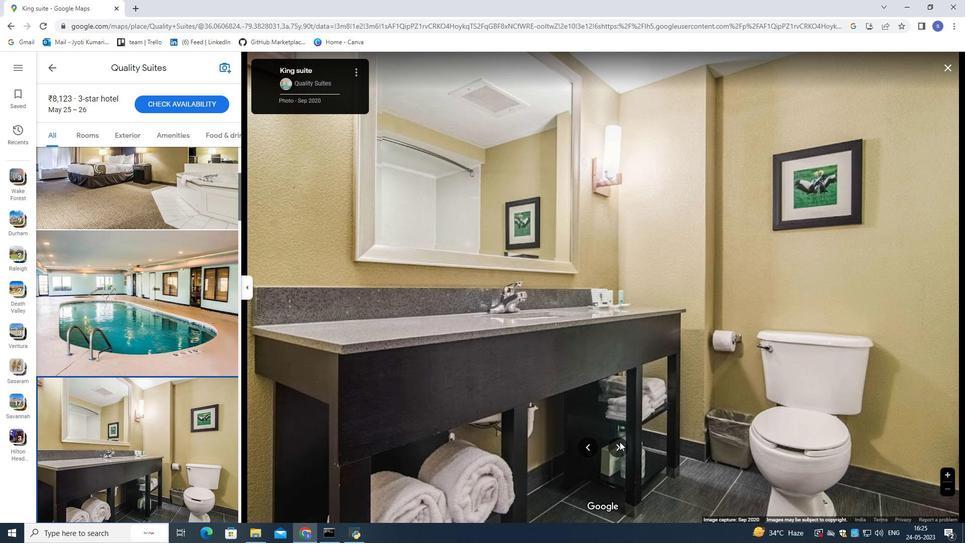 
Action: Mouse pressed left at (621, 442)
Screenshot: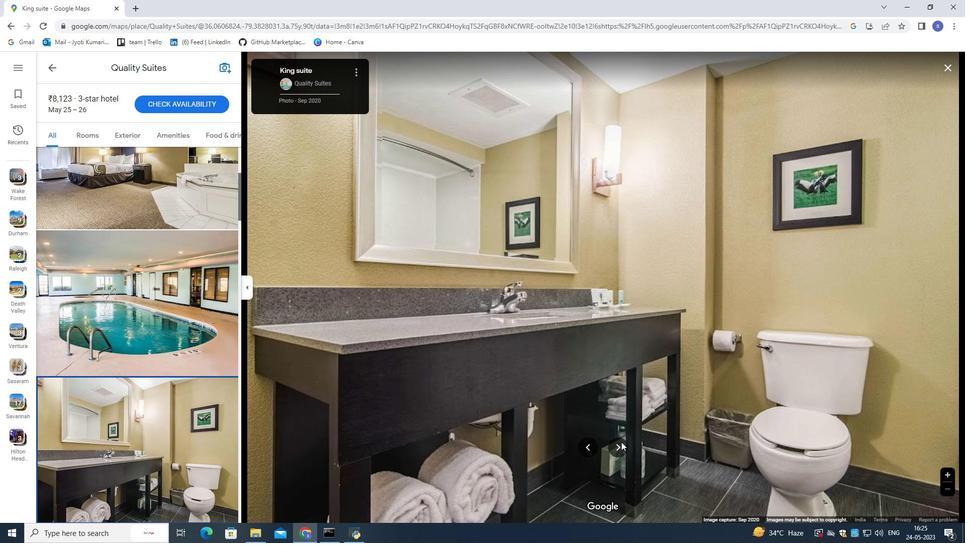 
Action: Mouse moved to (618, 439)
Screenshot: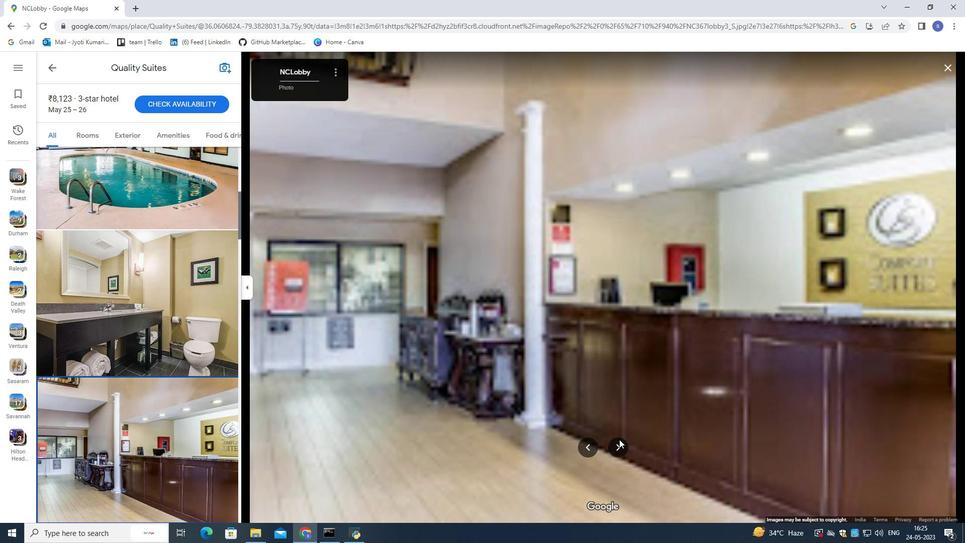 
Action: Mouse pressed left at (618, 439)
Screenshot: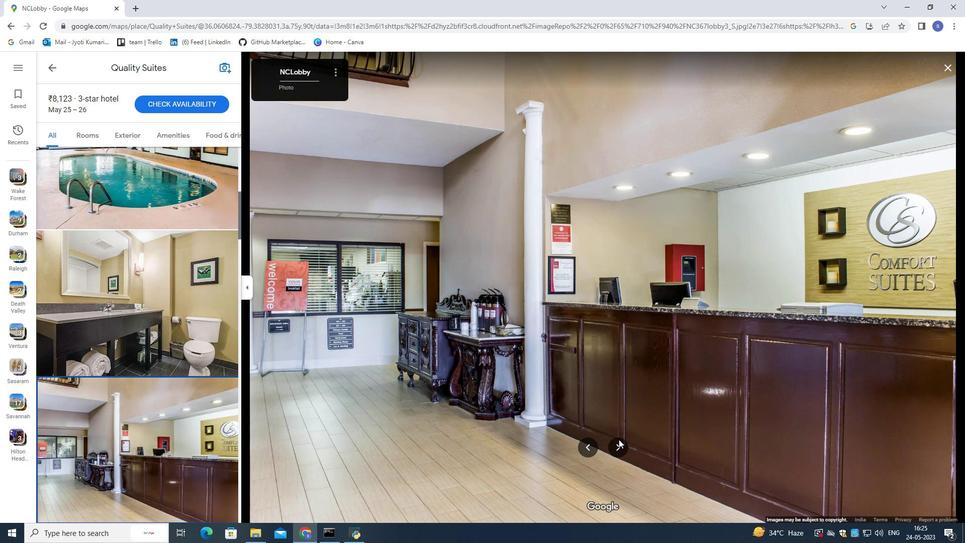
Action: Mouse moved to (616, 437)
Screenshot: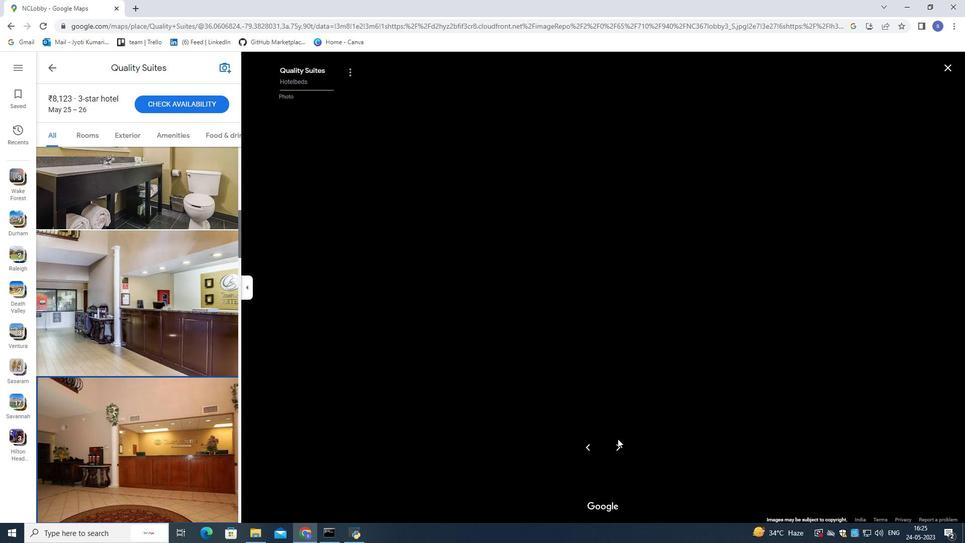 
Action: Mouse pressed left at (616, 437)
Screenshot: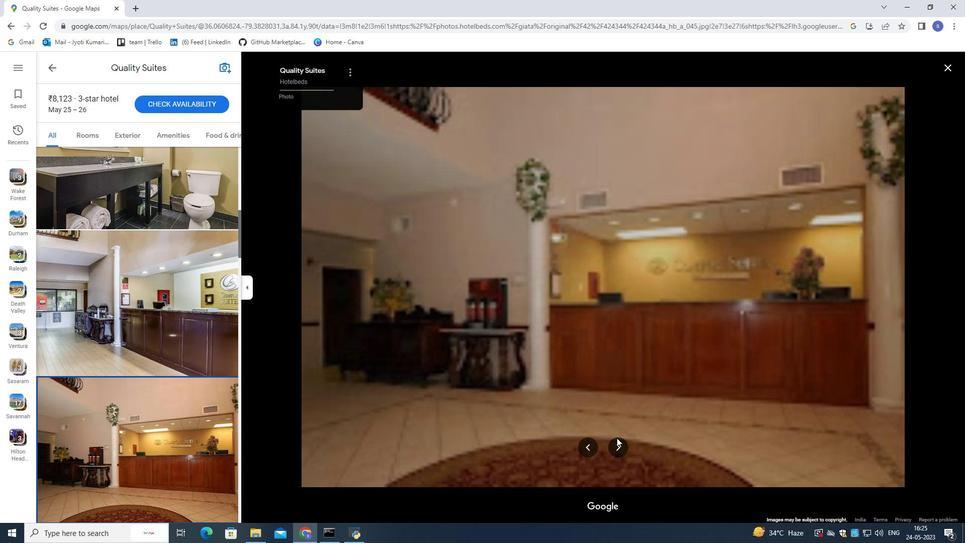 
Action: Mouse pressed left at (616, 437)
Screenshot: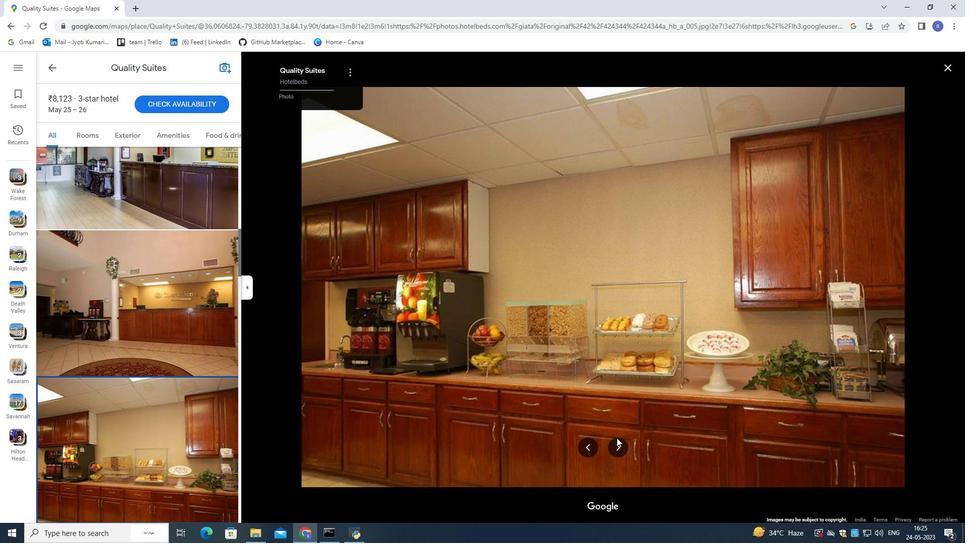 
Action: Mouse moved to (616, 437)
Screenshot: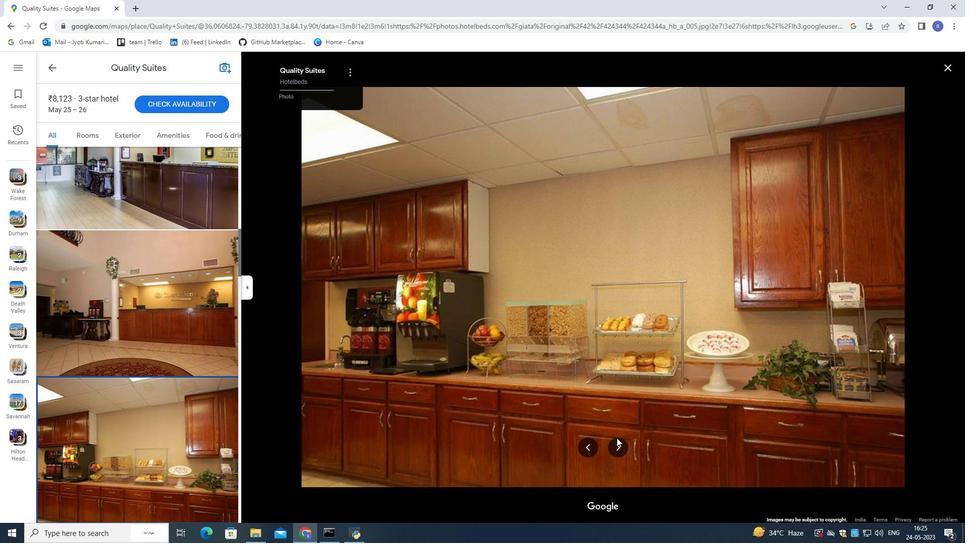 
Action: Mouse pressed left at (616, 437)
Screenshot: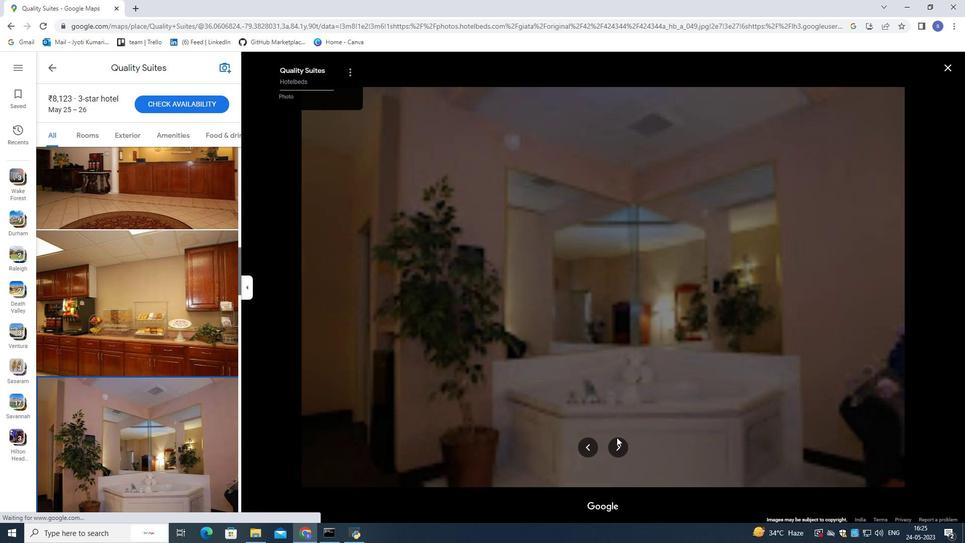 
Action: Mouse pressed left at (616, 437)
Screenshot: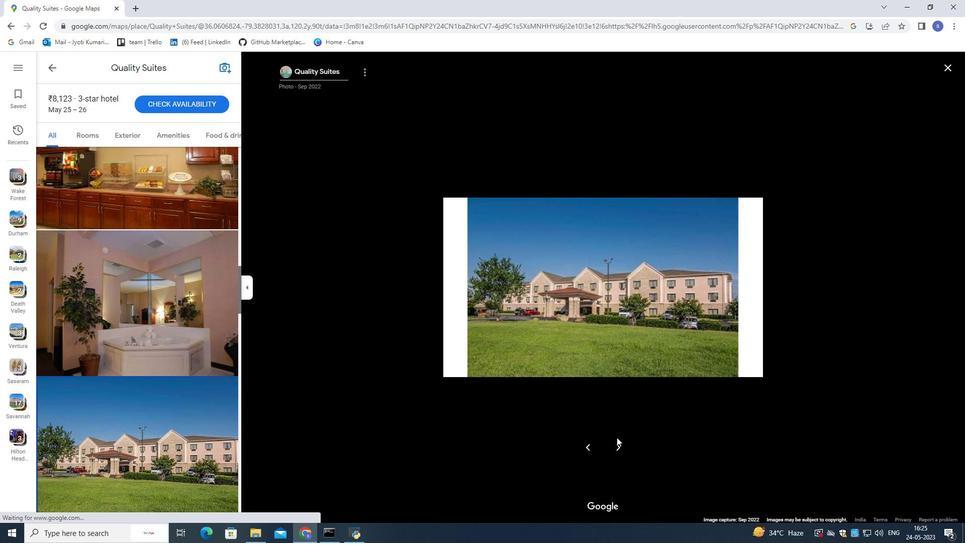 
Action: Mouse moved to (616, 436)
